 Task: Look for space in Gohāna, India from 9th July, 2023 to 16th July, 2023 for 2 adults, 1 child in price range Rs.8000 to Rs.16000. Place can be entire place with 2 bedrooms having 2 beds and 1 bathroom. Property type can be house, flat, guest house. Amenities needed are: washing machine. Booking option can be shelf check-in. Required host language is English.
Action: Mouse moved to (593, 158)
Screenshot: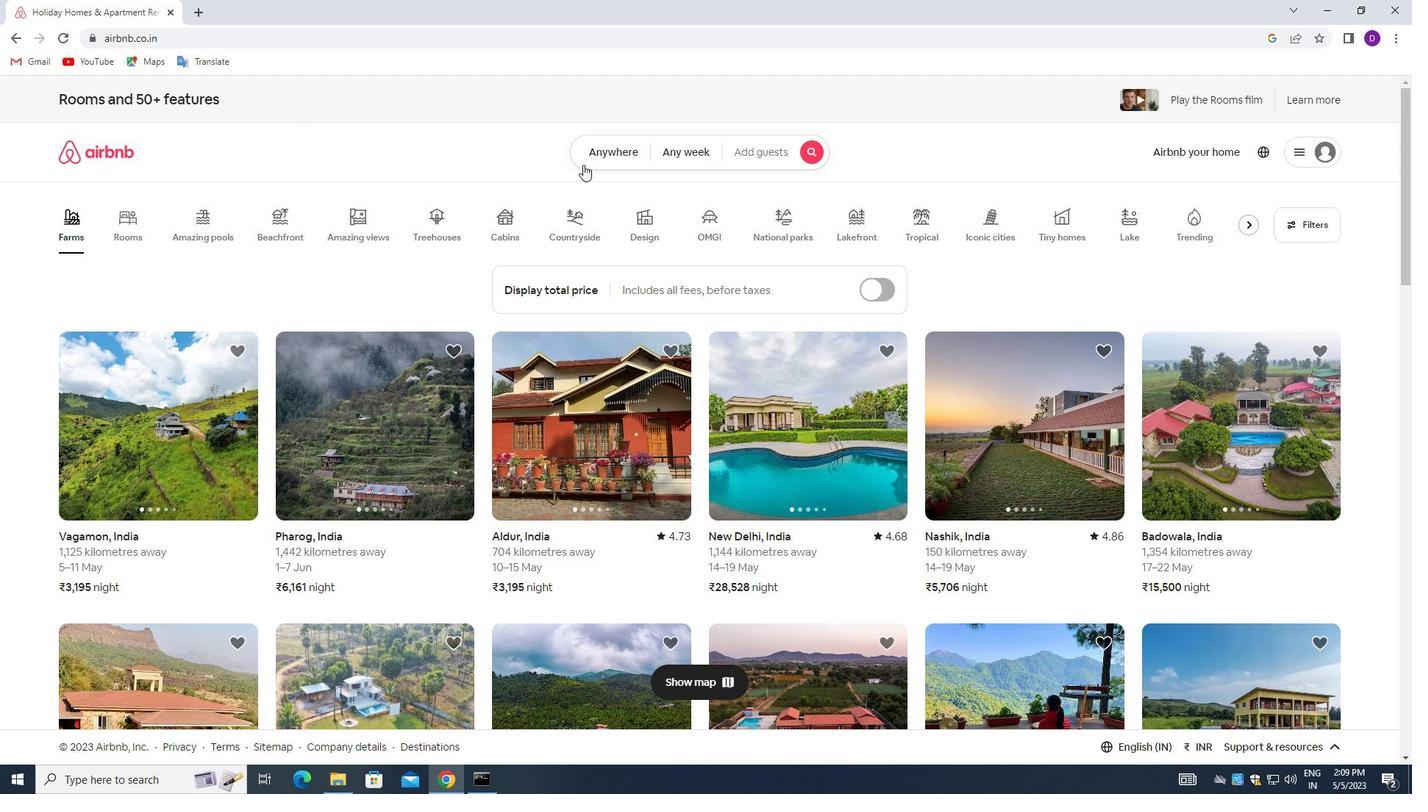 
Action: Mouse pressed left at (593, 158)
Screenshot: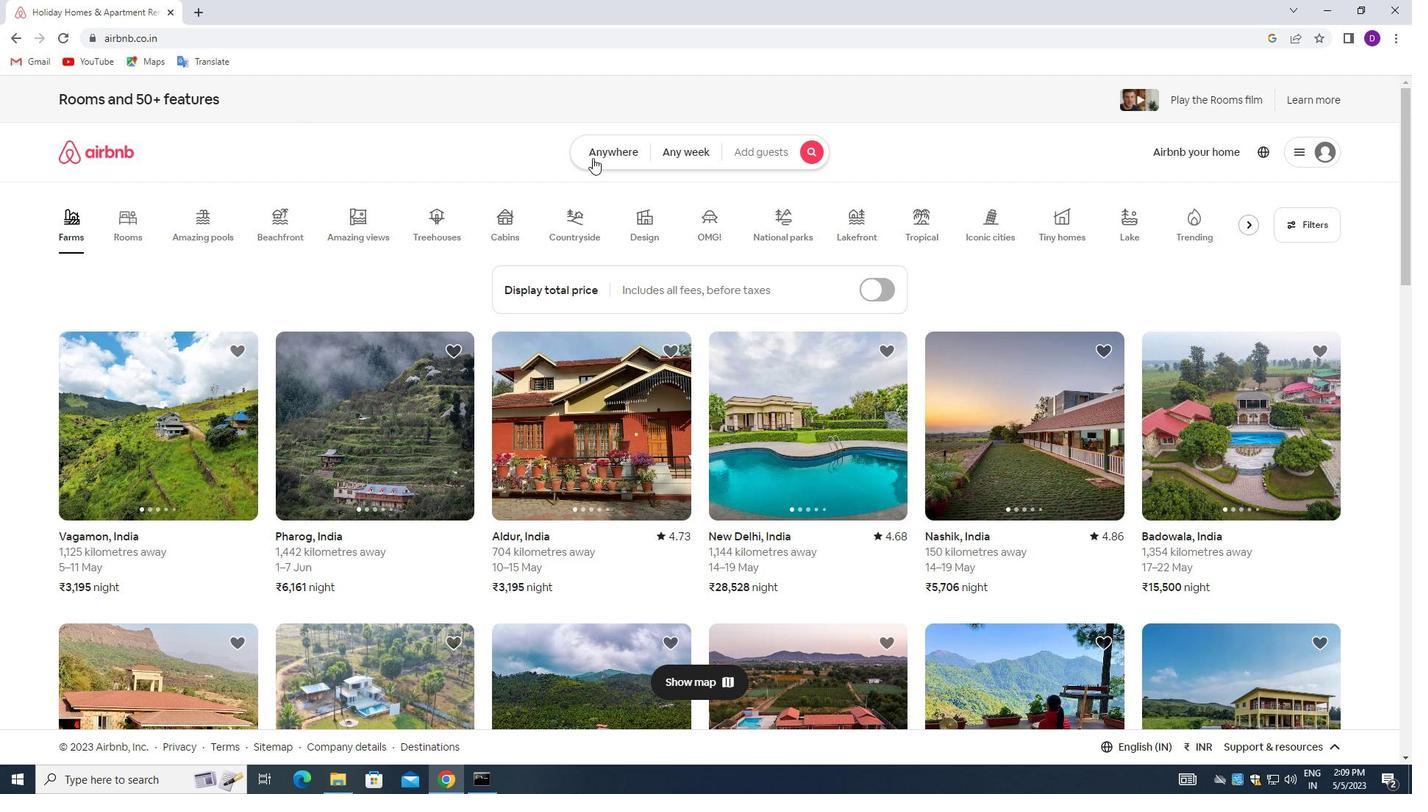 
Action: Mouse moved to (558, 209)
Screenshot: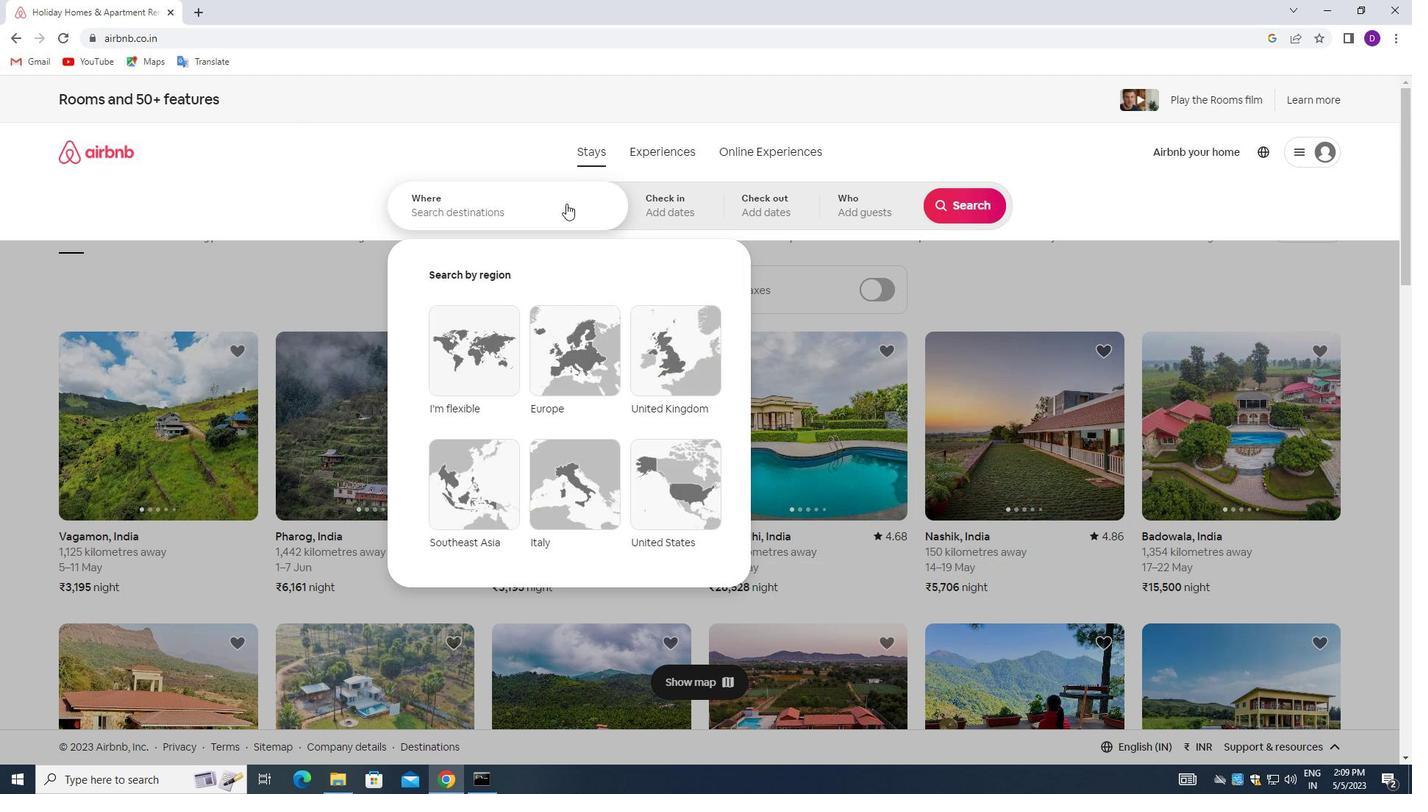 
Action: Mouse pressed left at (558, 209)
Screenshot: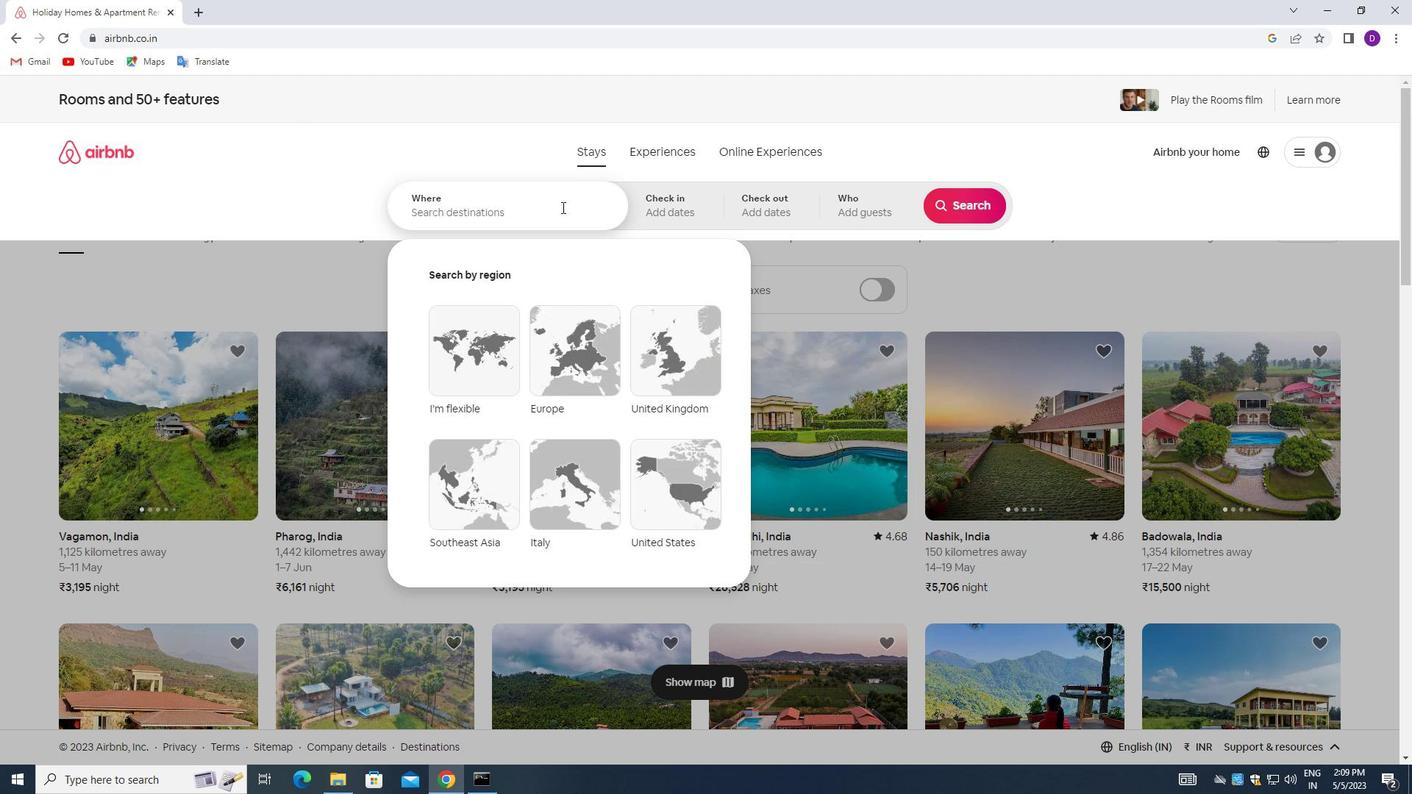 
Action: Mouse moved to (369, 171)
Screenshot: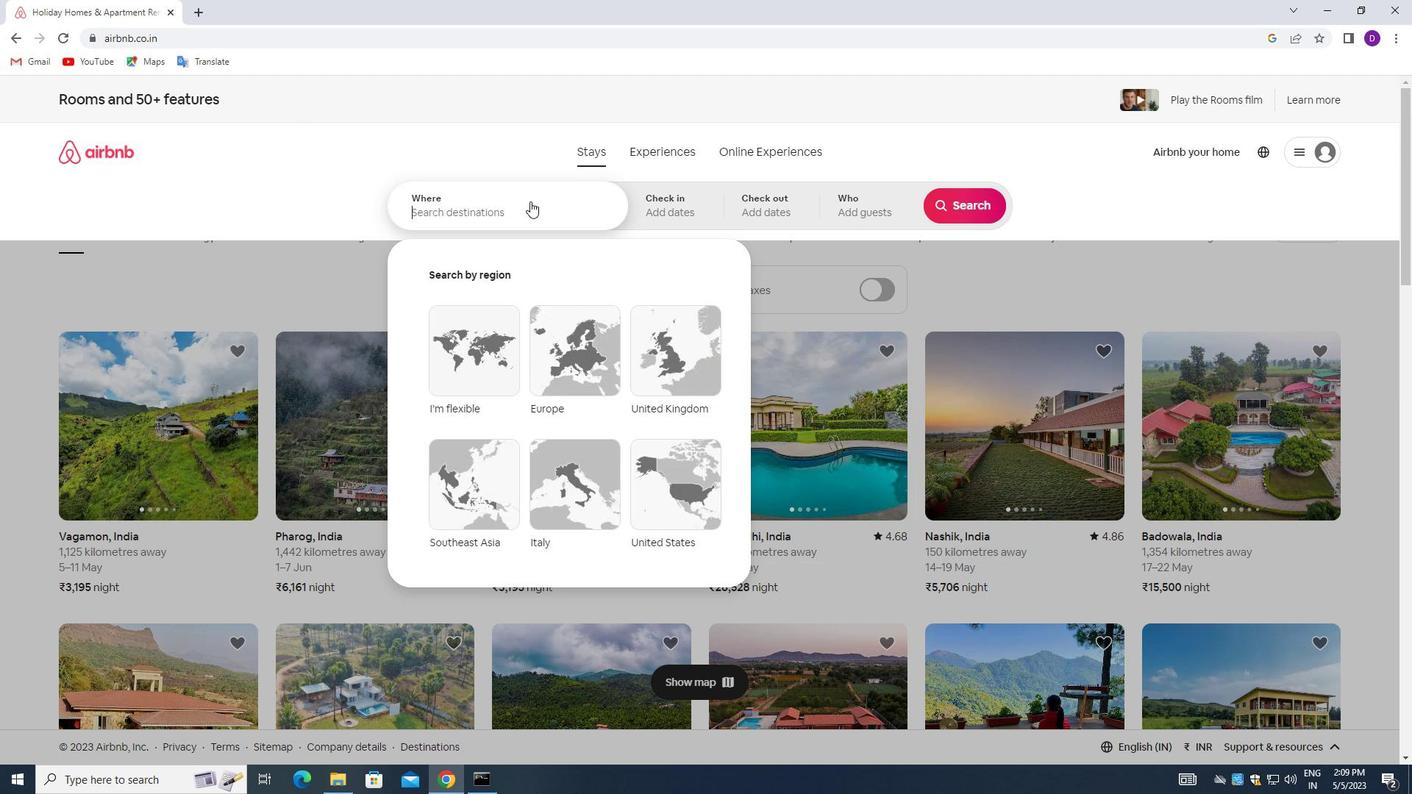 
Action: Key pressed <Key.shift_r>Gohana,<Key.space><Key.shift>INDIA<Key.enter>
Screenshot: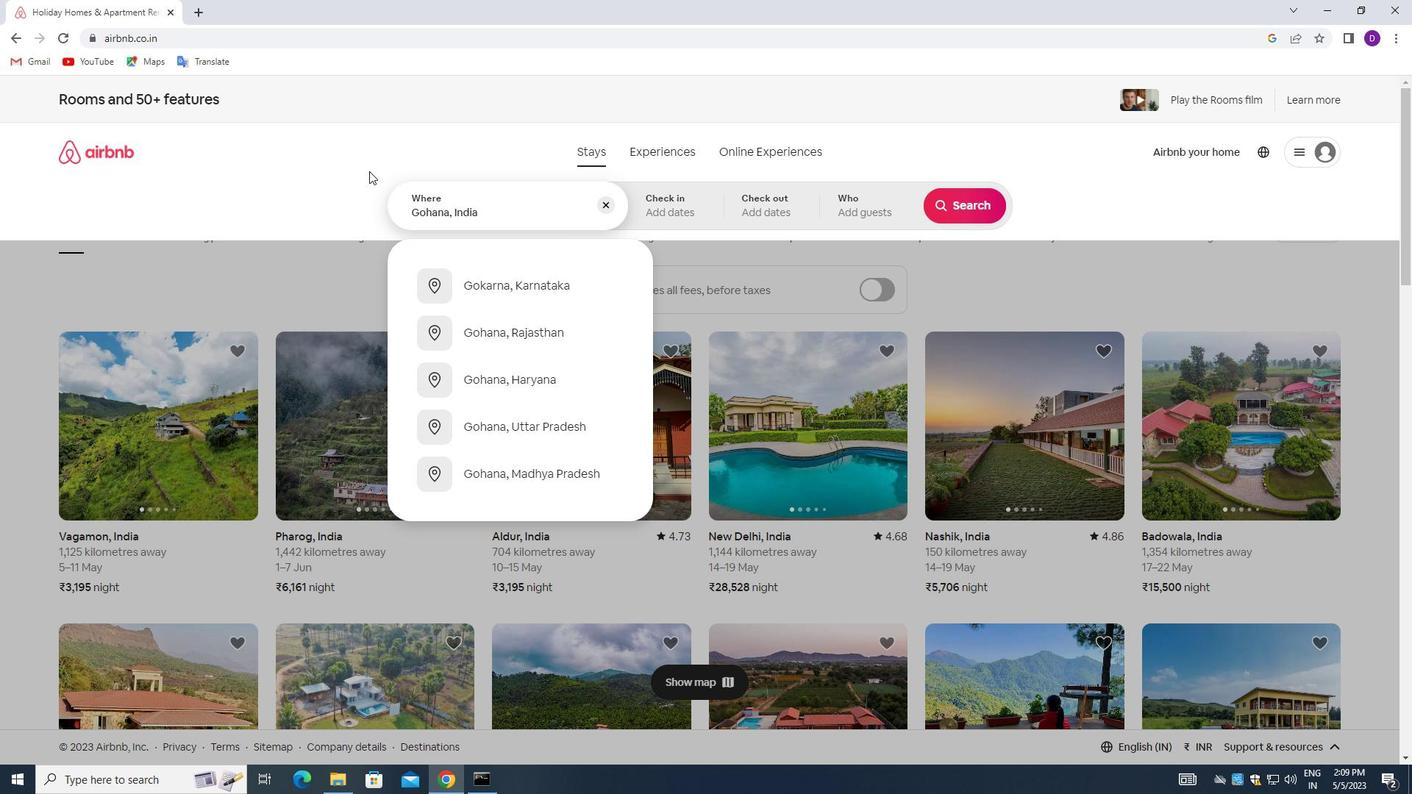 
Action: Mouse moved to (964, 324)
Screenshot: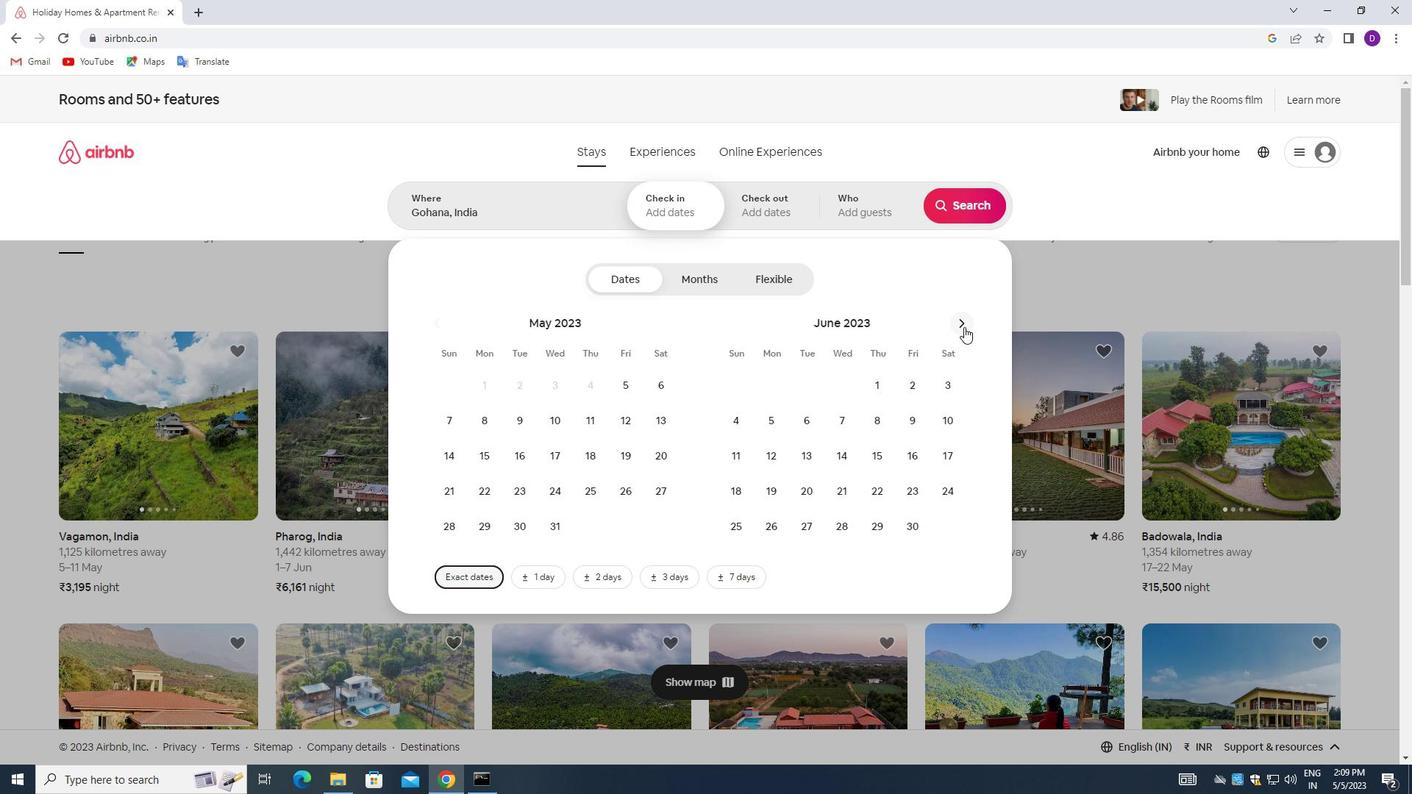 
Action: Mouse pressed left at (964, 324)
Screenshot: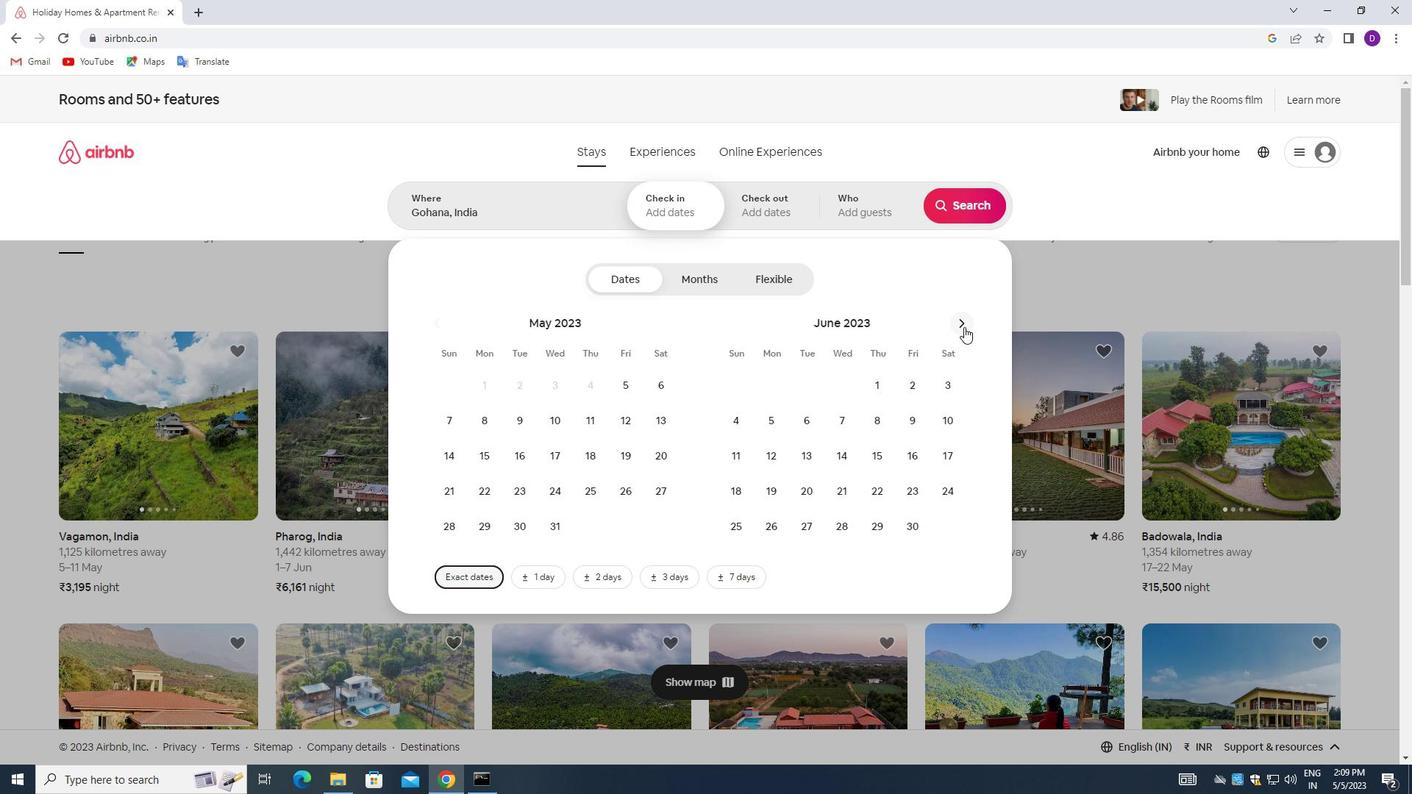 
Action: Mouse moved to (739, 451)
Screenshot: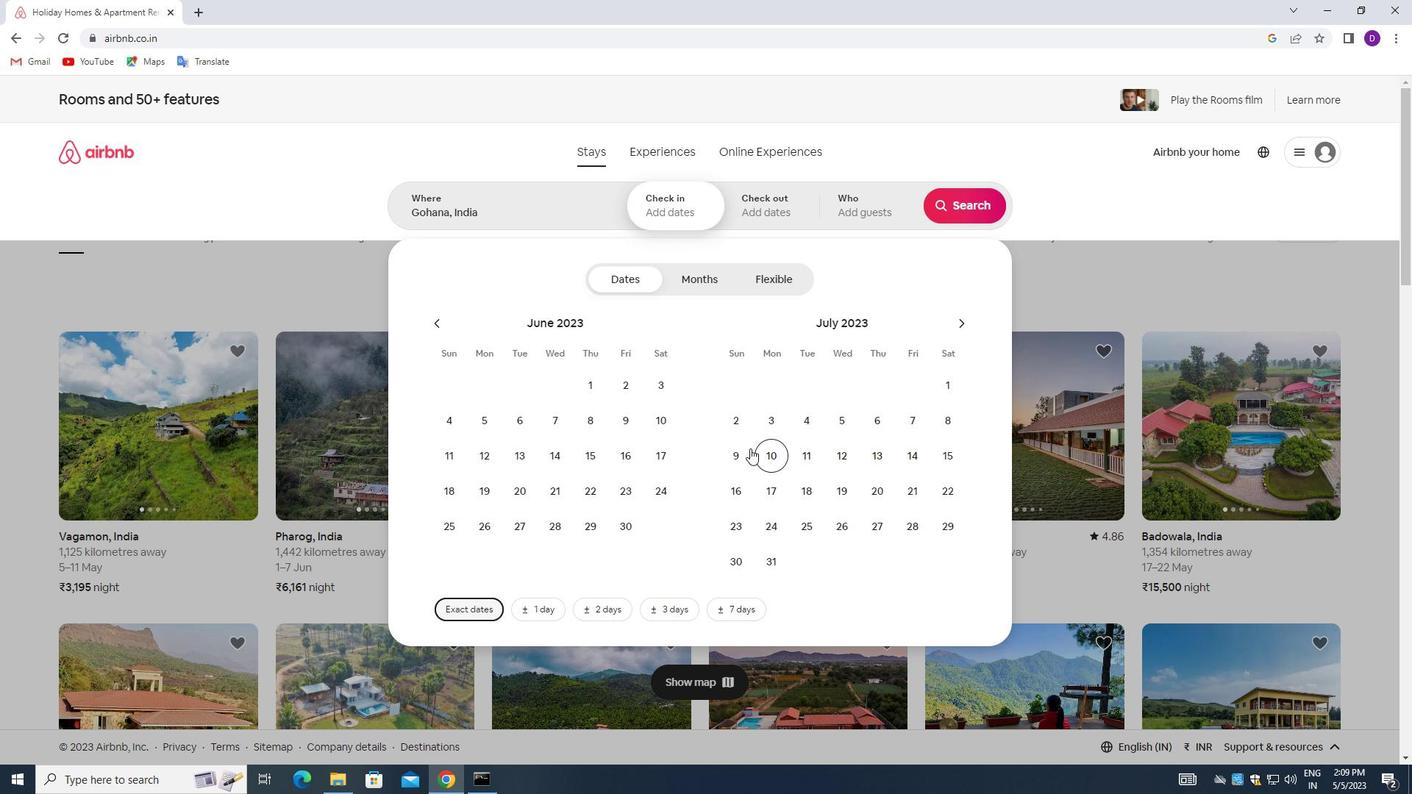 
Action: Mouse pressed left at (739, 451)
Screenshot: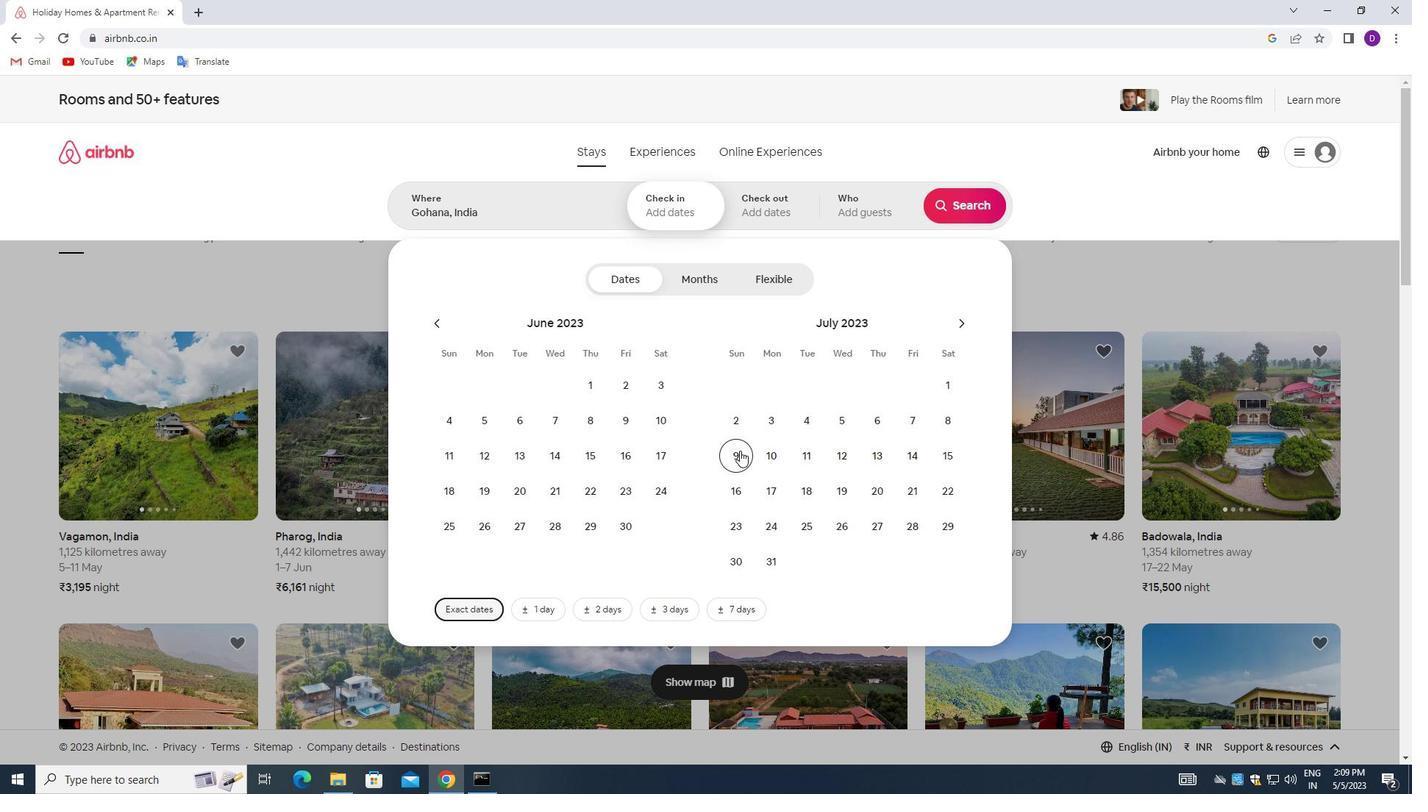 
Action: Mouse moved to (748, 491)
Screenshot: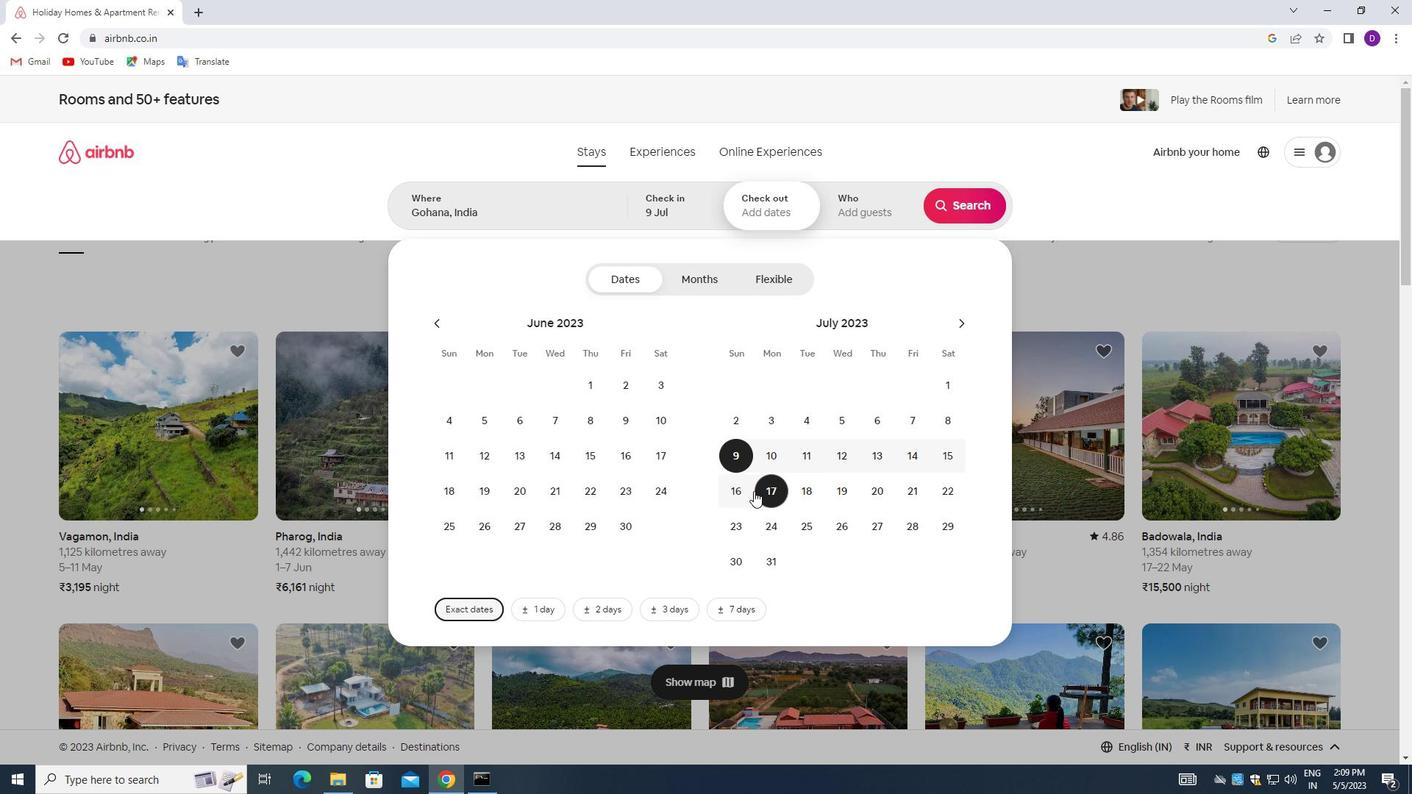 
Action: Mouse pressed left at (748, 491)
Screenshot: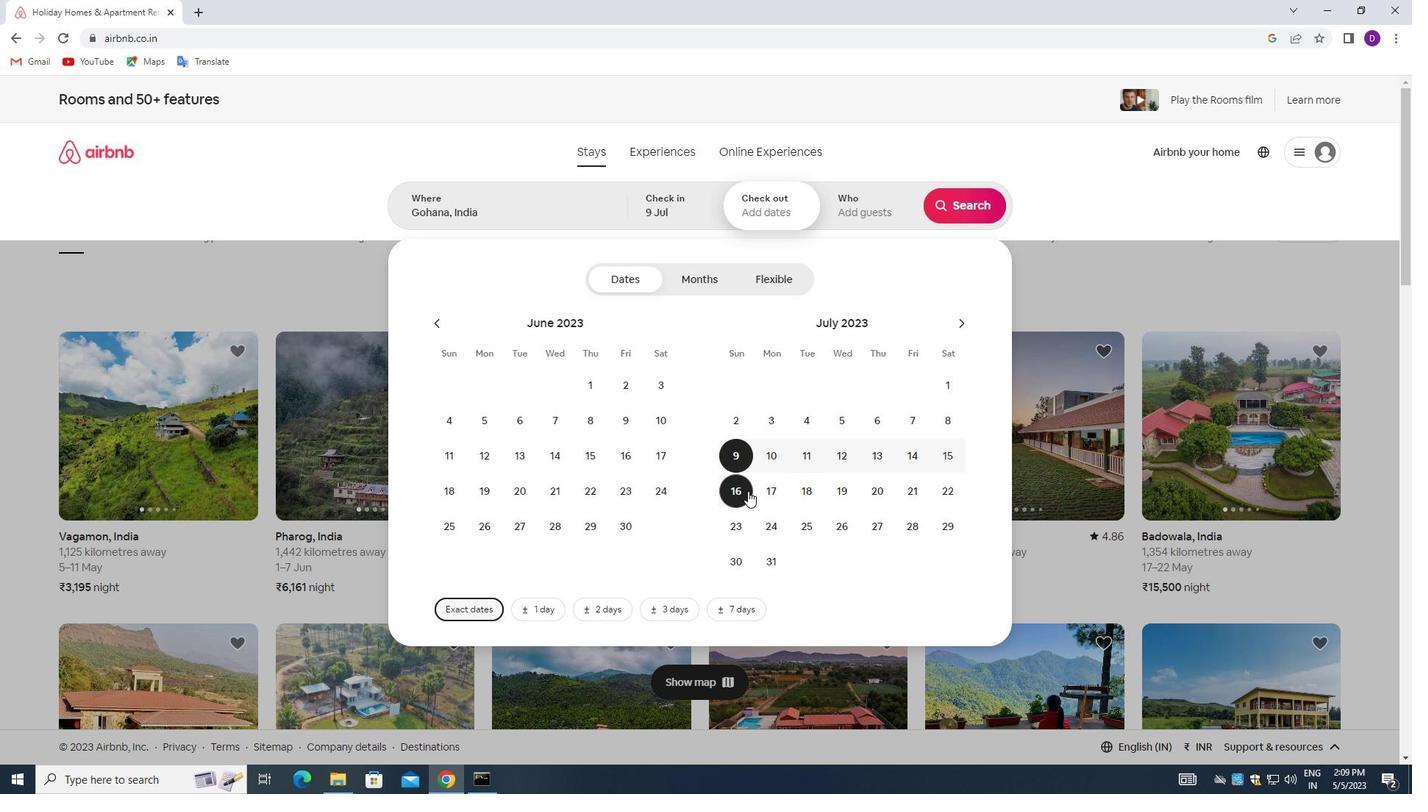 
Action: Mouse moved to (842, 206)
Screenshot: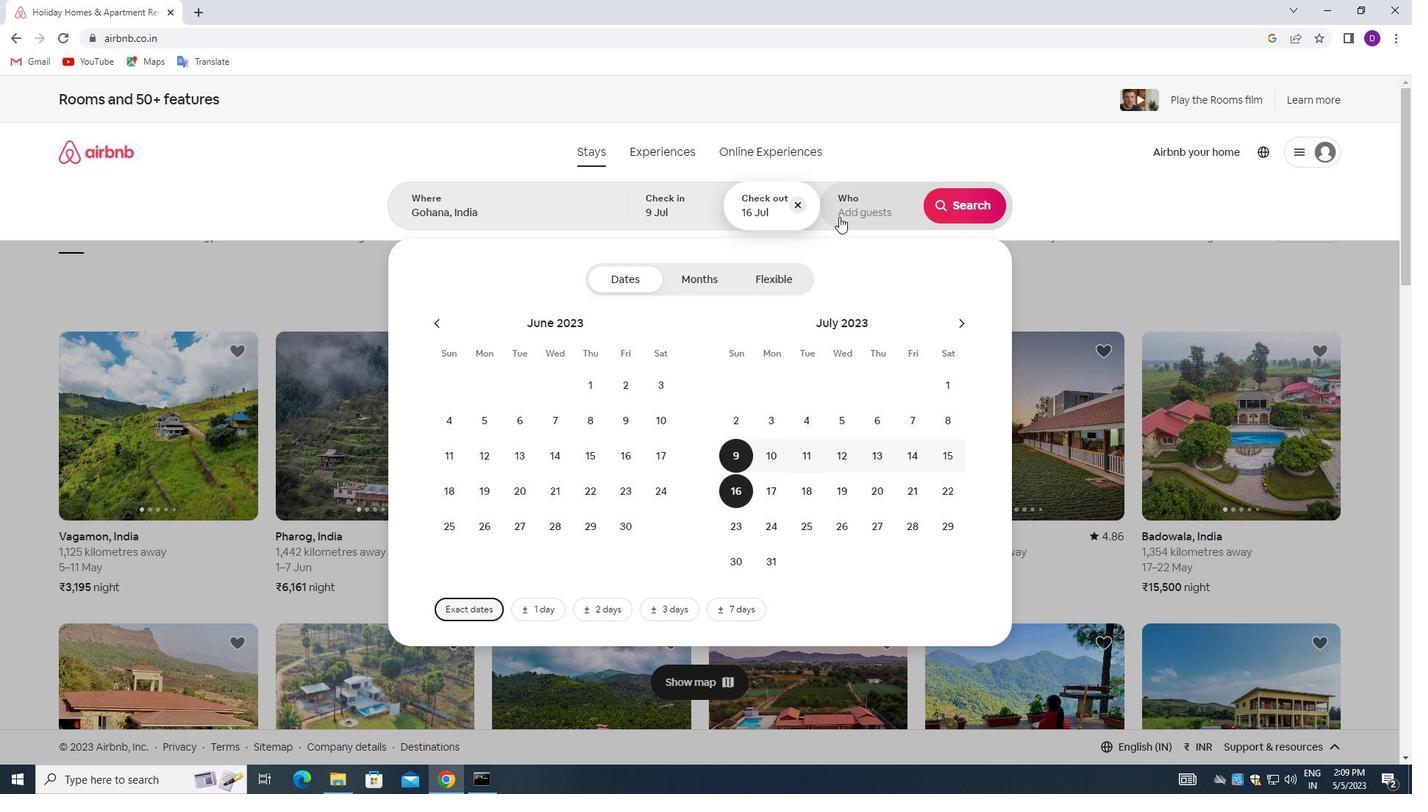 
Action: Mouse pressed left at (842, 206)
Screenshot: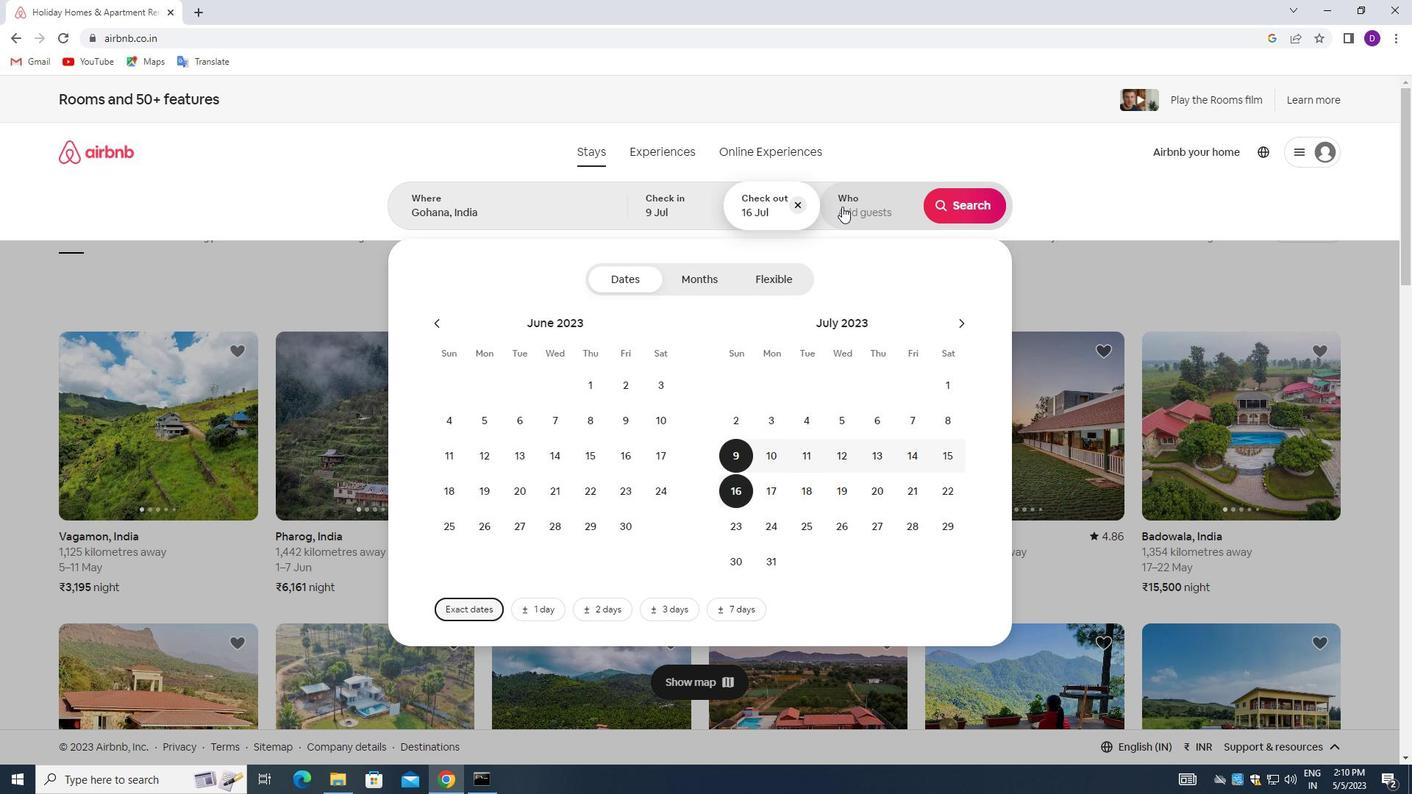 
Action: Mouse moved to (969, 284)
Screenshot: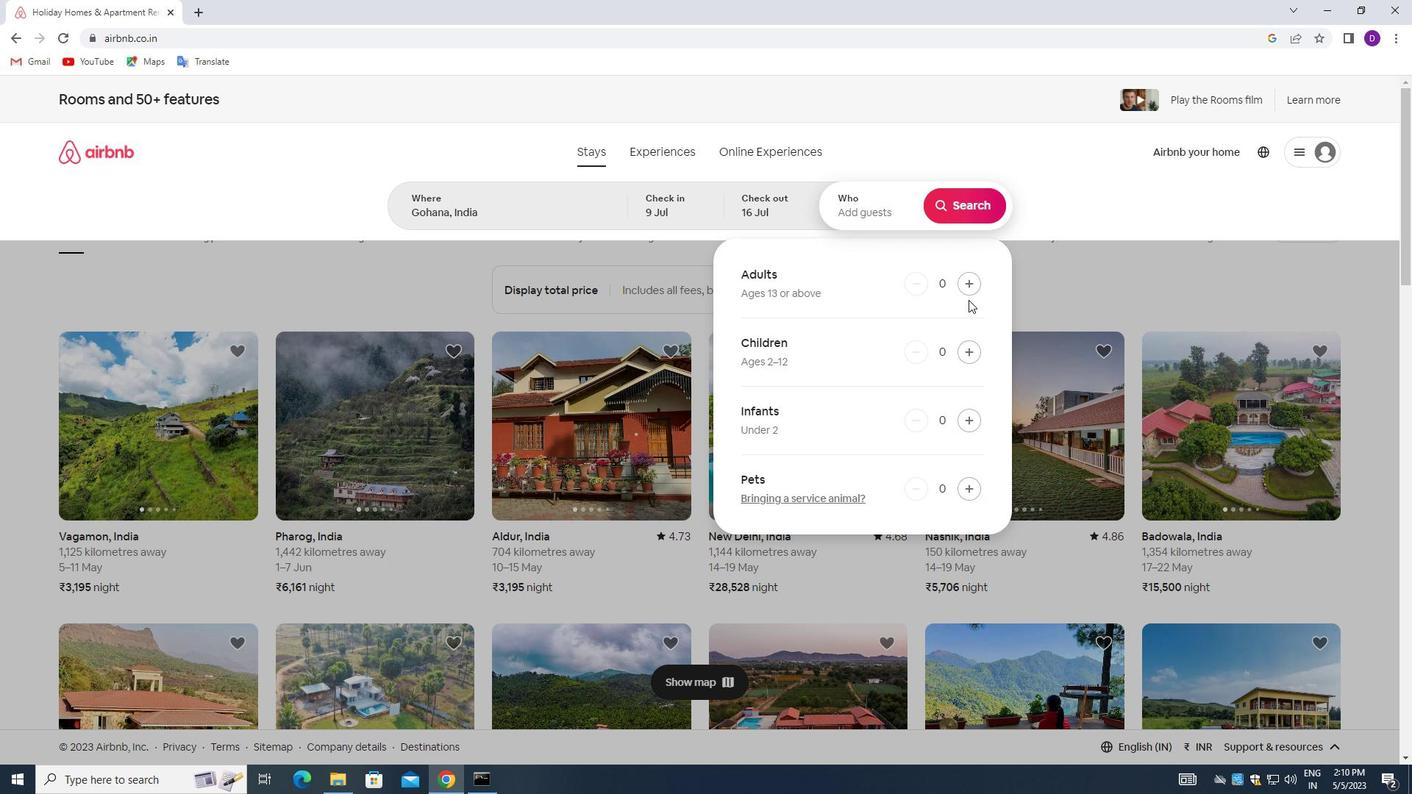 
Action: Mouse pressed left at (969, 284)
Screenshot: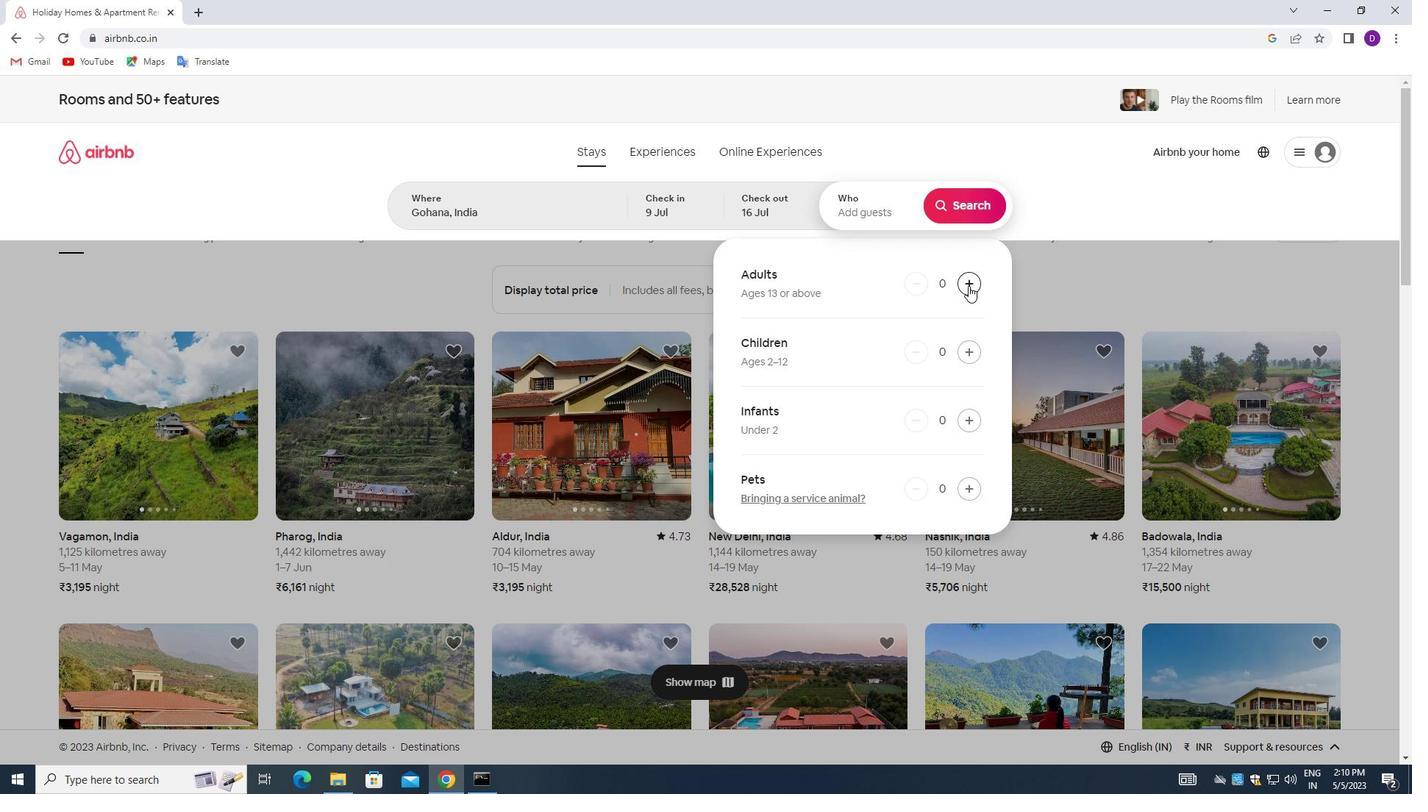
Action: Mouse pressed left at (969, 284)
Screenshot: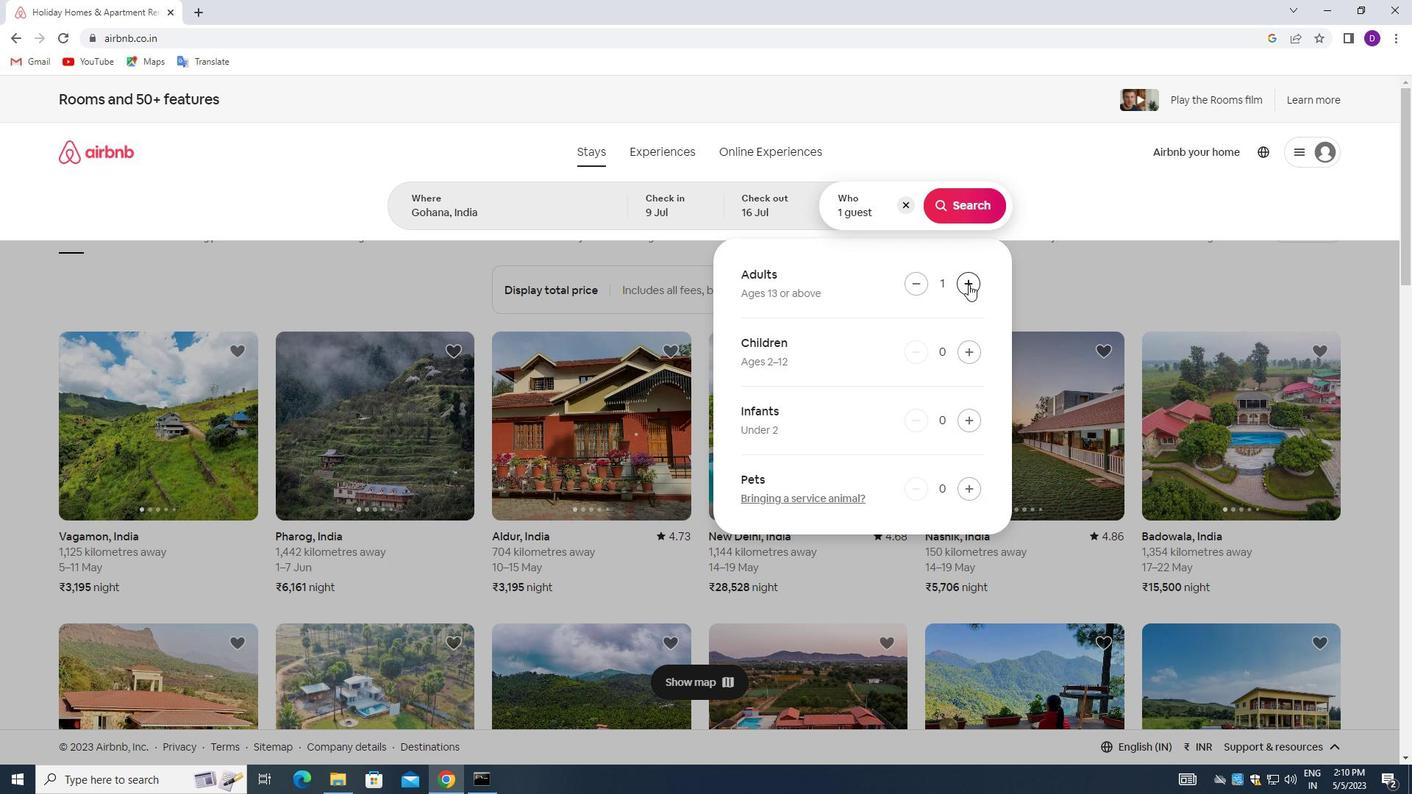 
Action: Mouse moved to (963, 350)
Screenshot: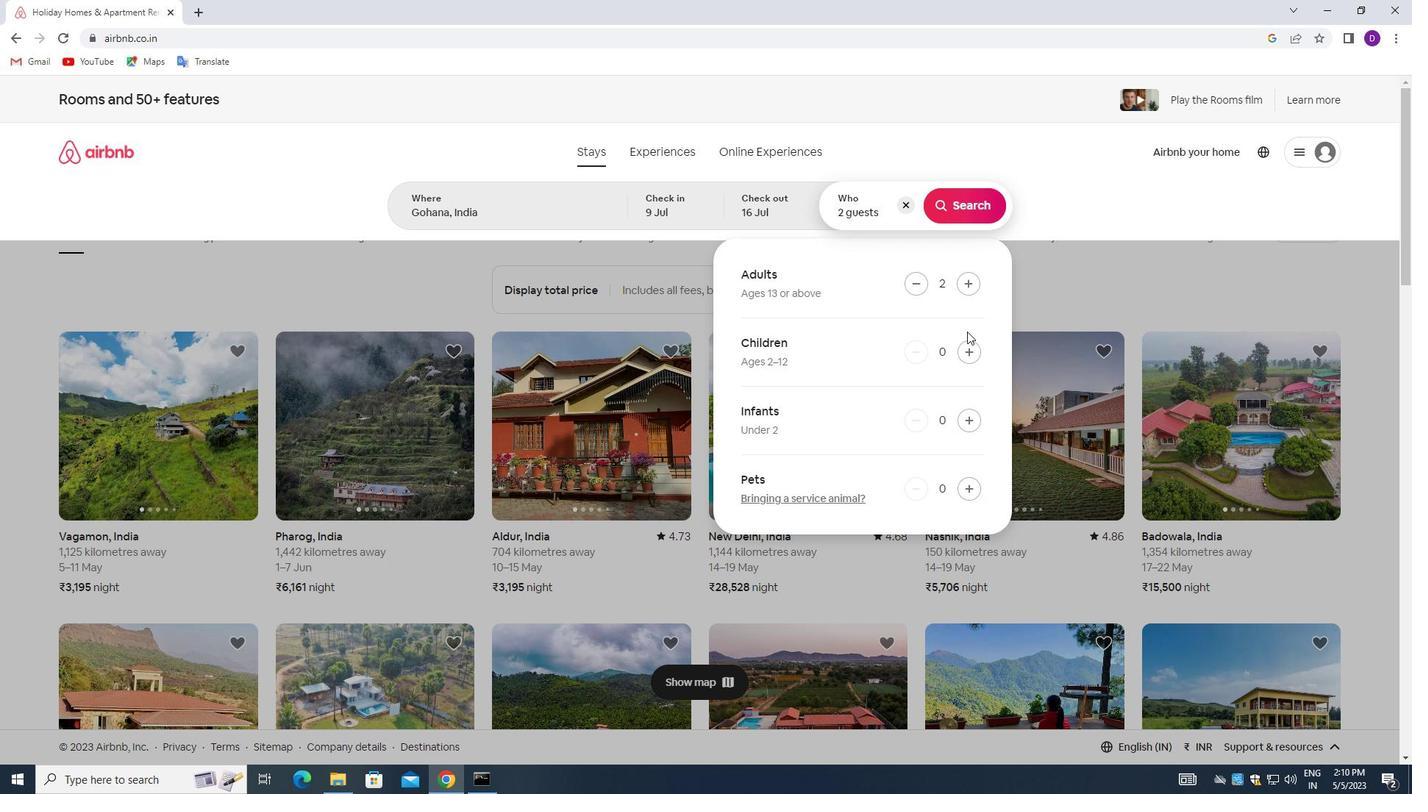 
Action: Mouse pressed left at (963, 350)
Screenshot: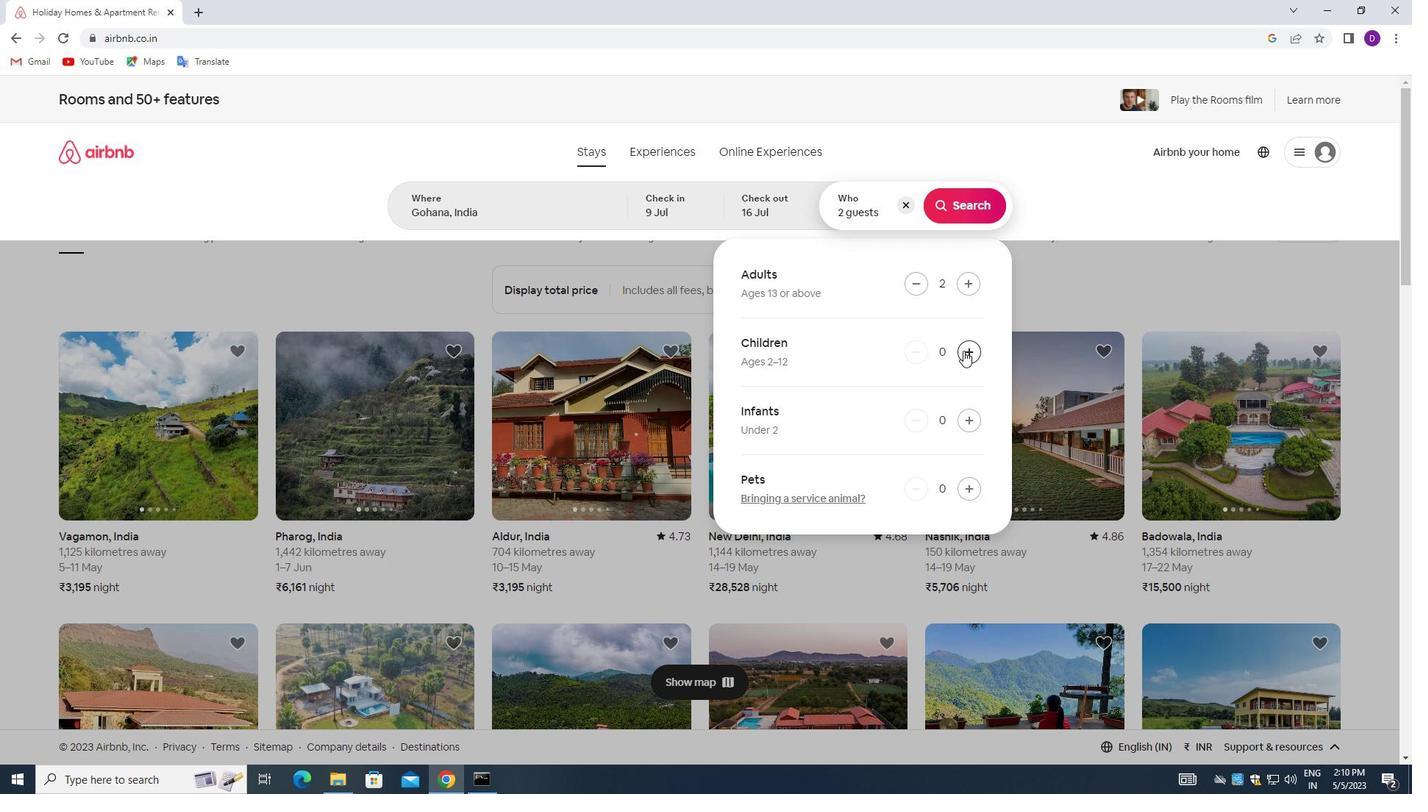 
Action: Mouse moved to (949, 206)
Screenshot: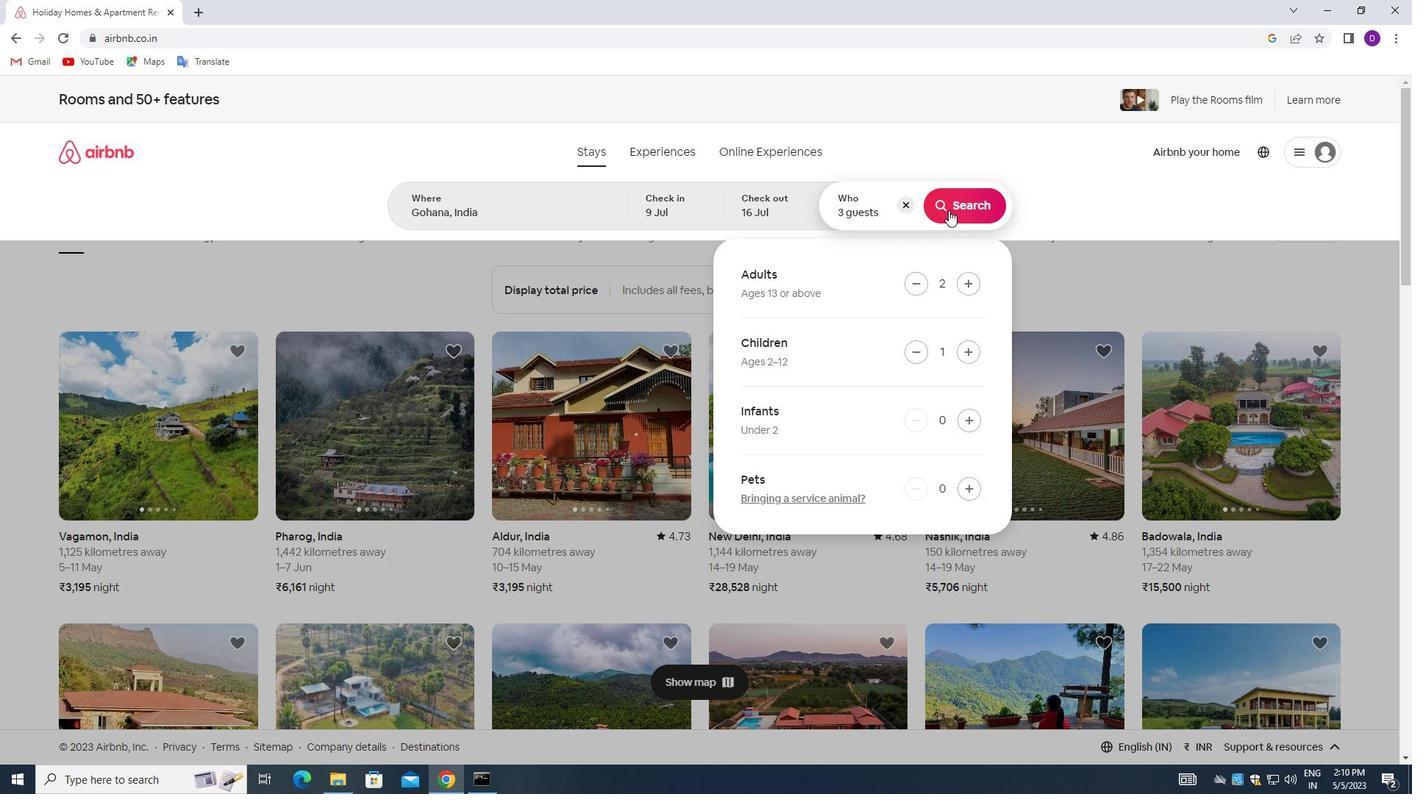 
Action: Mouse pressed left at (949, 206)
Screenshot: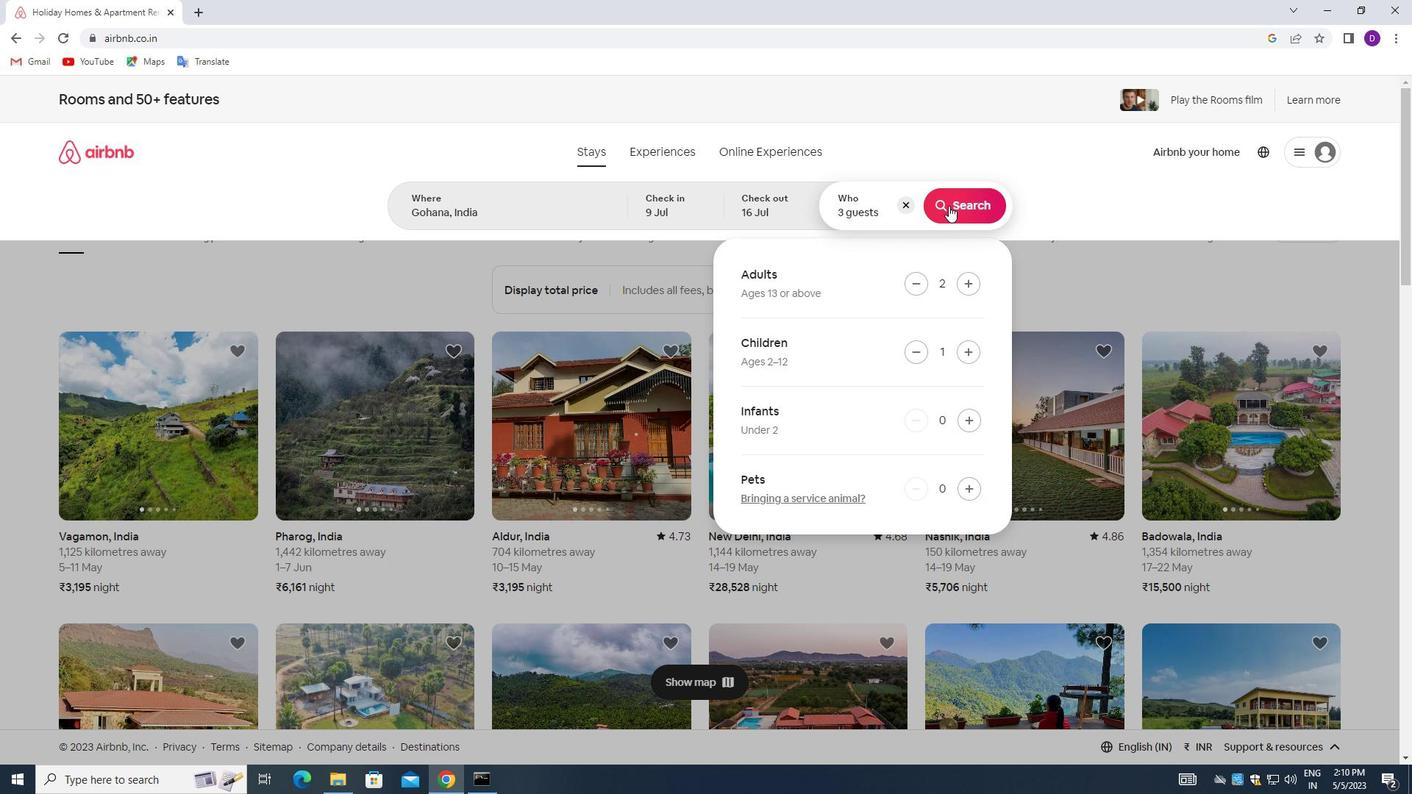 
Action: Mouse moved to (1336, 160)
Screenshot: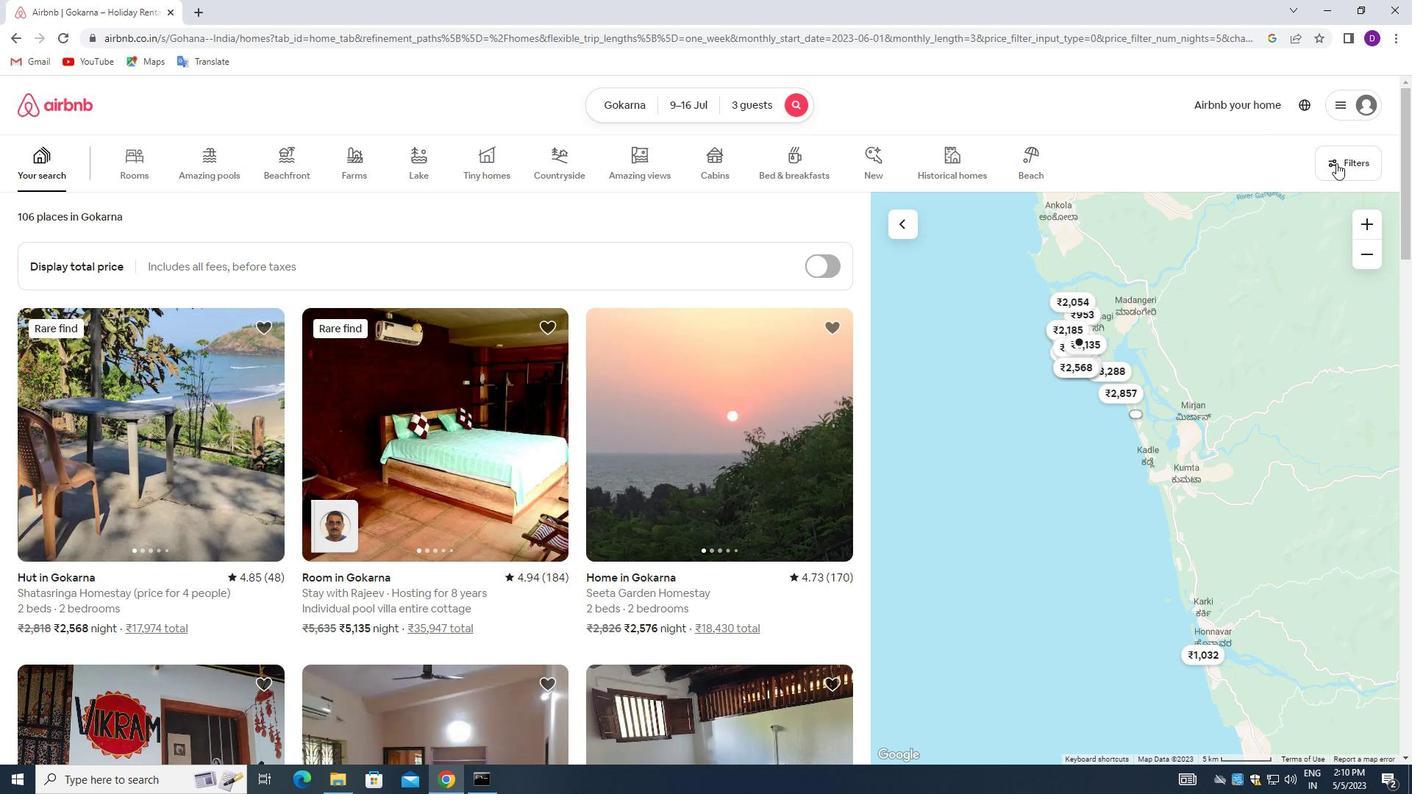 
Action: Mouse pressed left at (1336, 160)
Screenshot: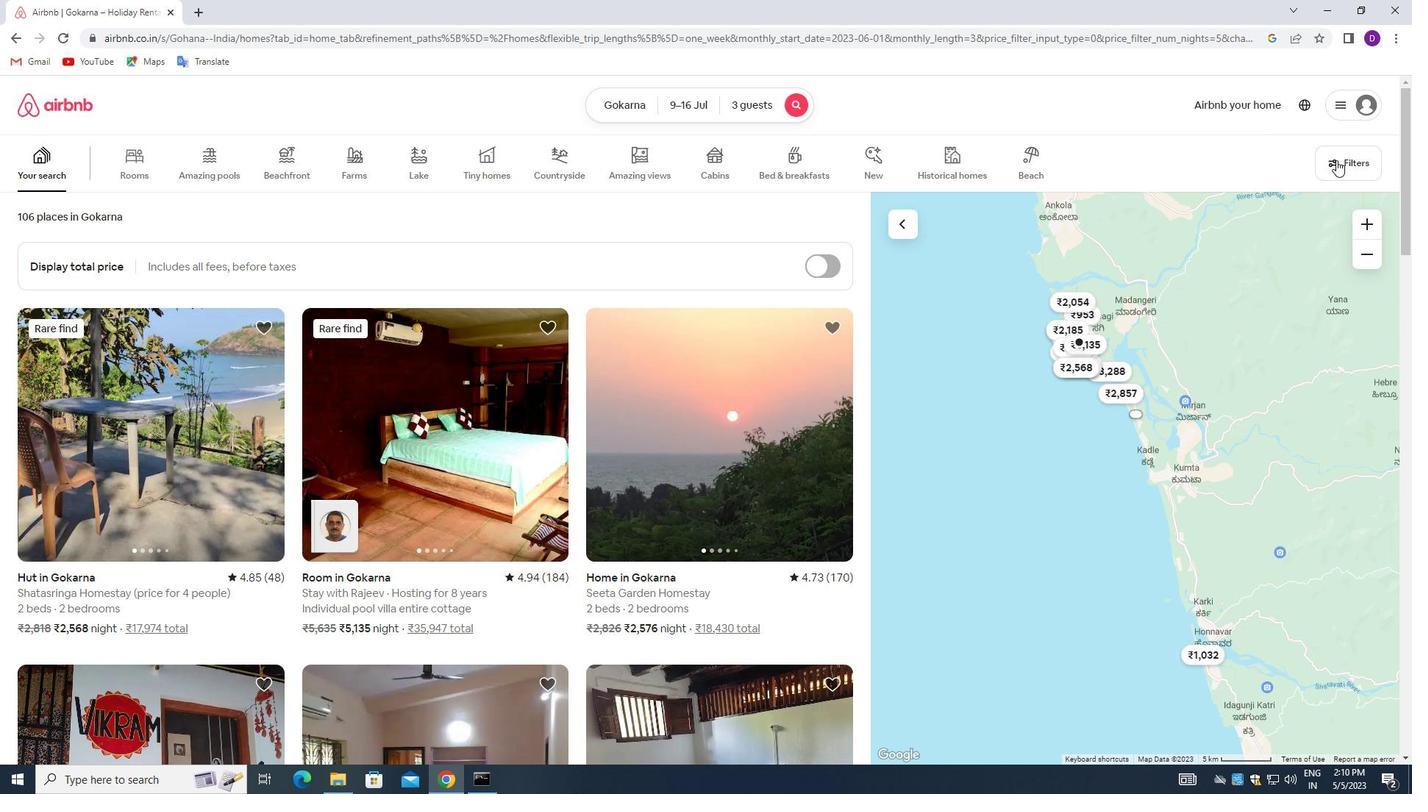 
Action: Mouse moved to (521, 509)
Screenshot: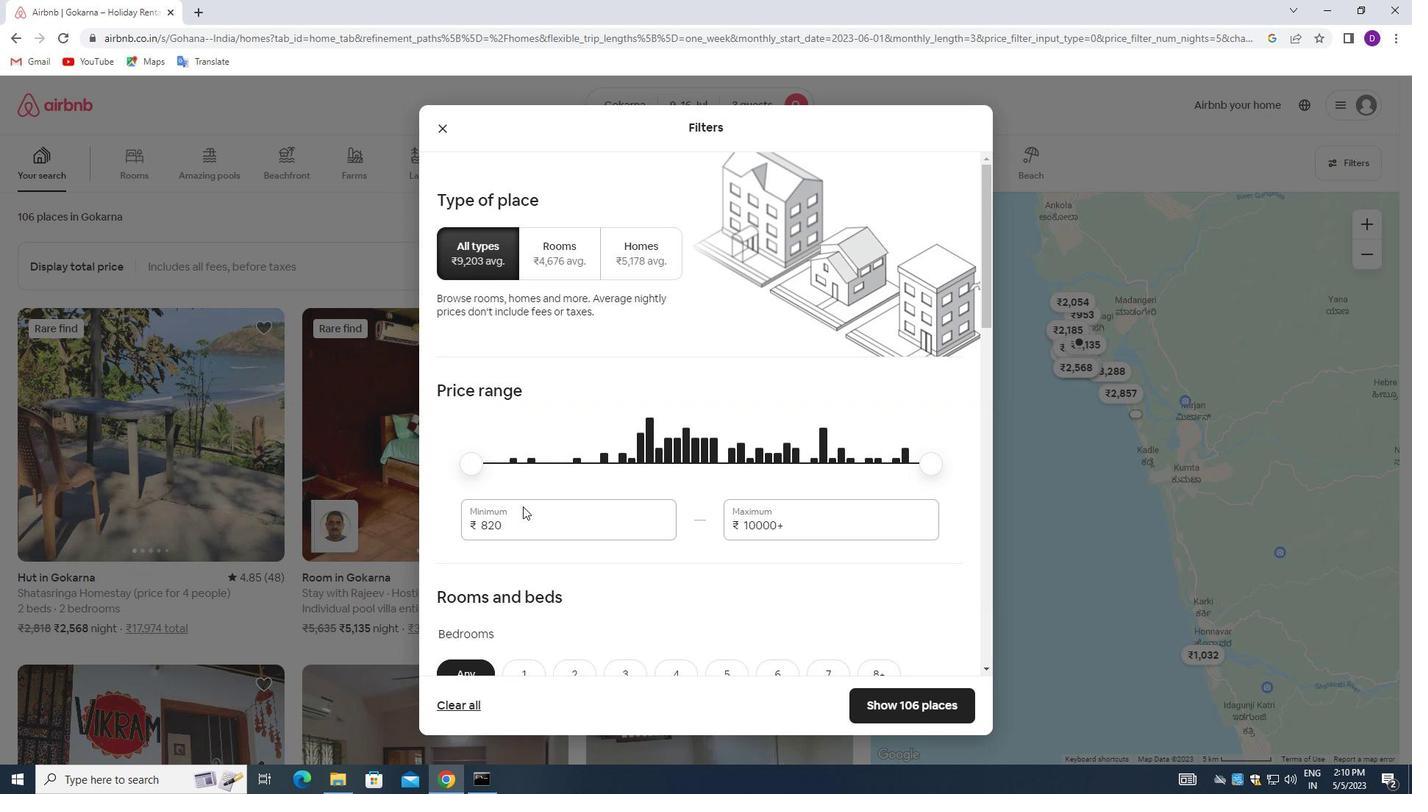 
Action: Mouse scrolled (521, 508) with delta (0, 0)
Screenshot: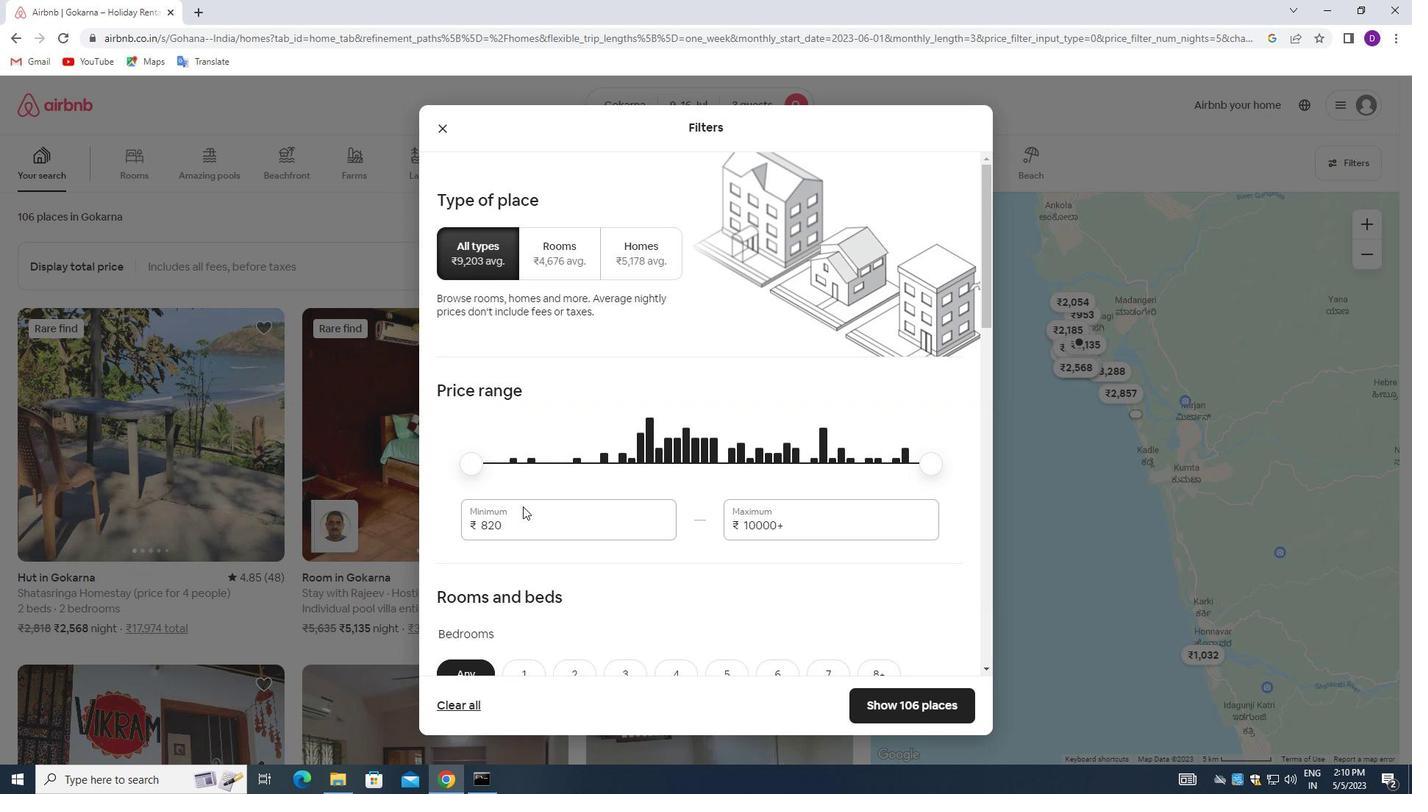 
Action: Mouse moved to (507, 448)
Screenshot: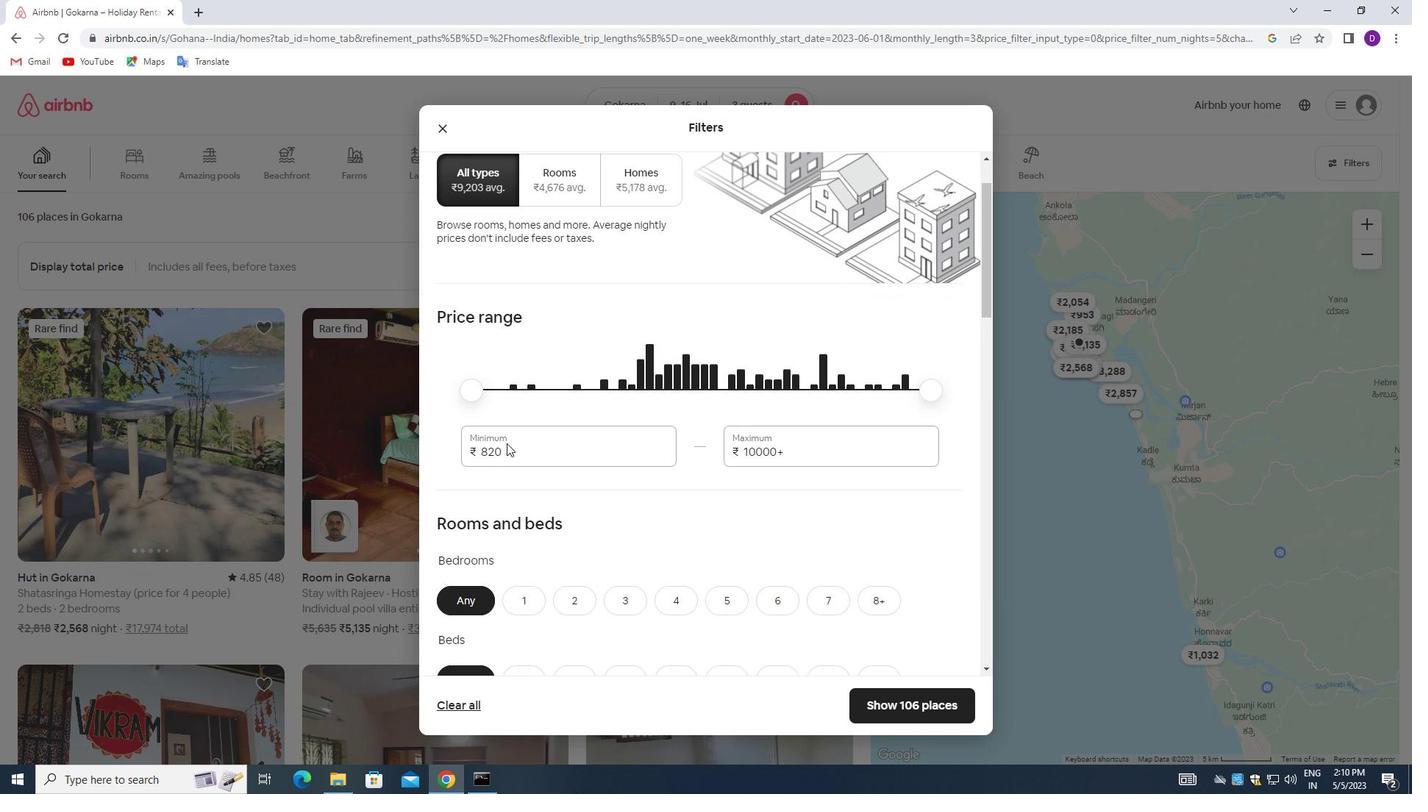 
Action: Mouse pressed left at (507, 448)
Screenshot: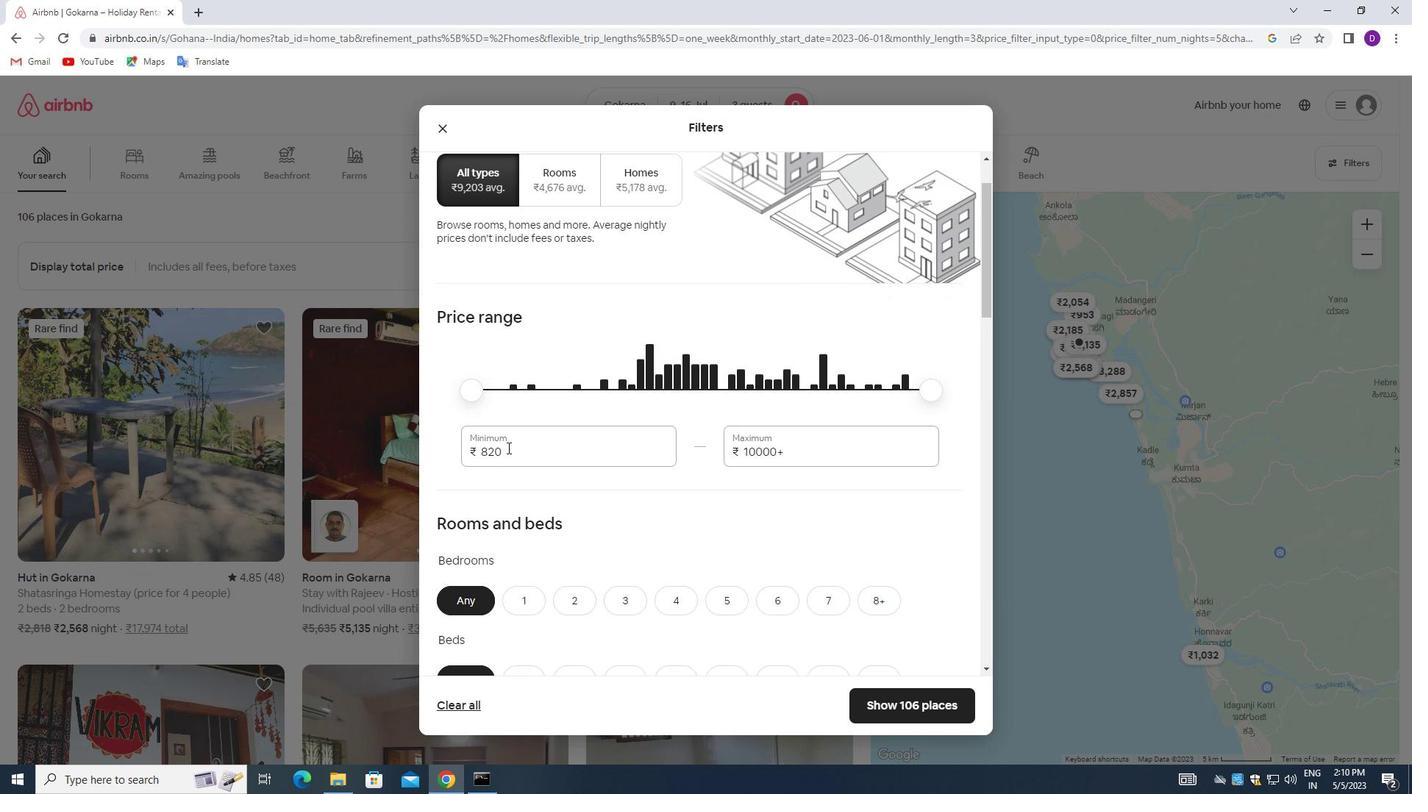 
Action: Mouse pressed left at (507, 448)
Screenshot: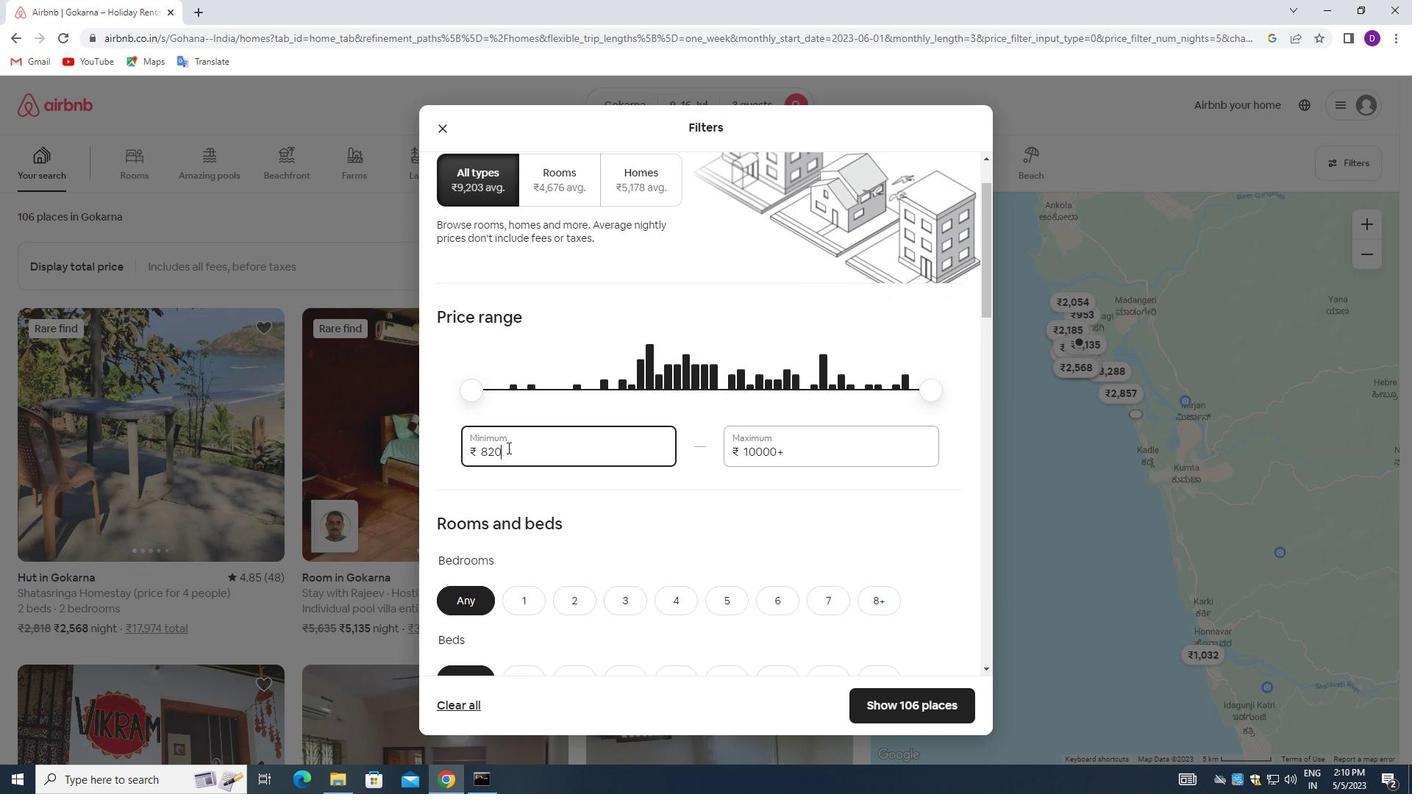 
Action: Key pressed 8000<Key.tab>16000
Screenshot: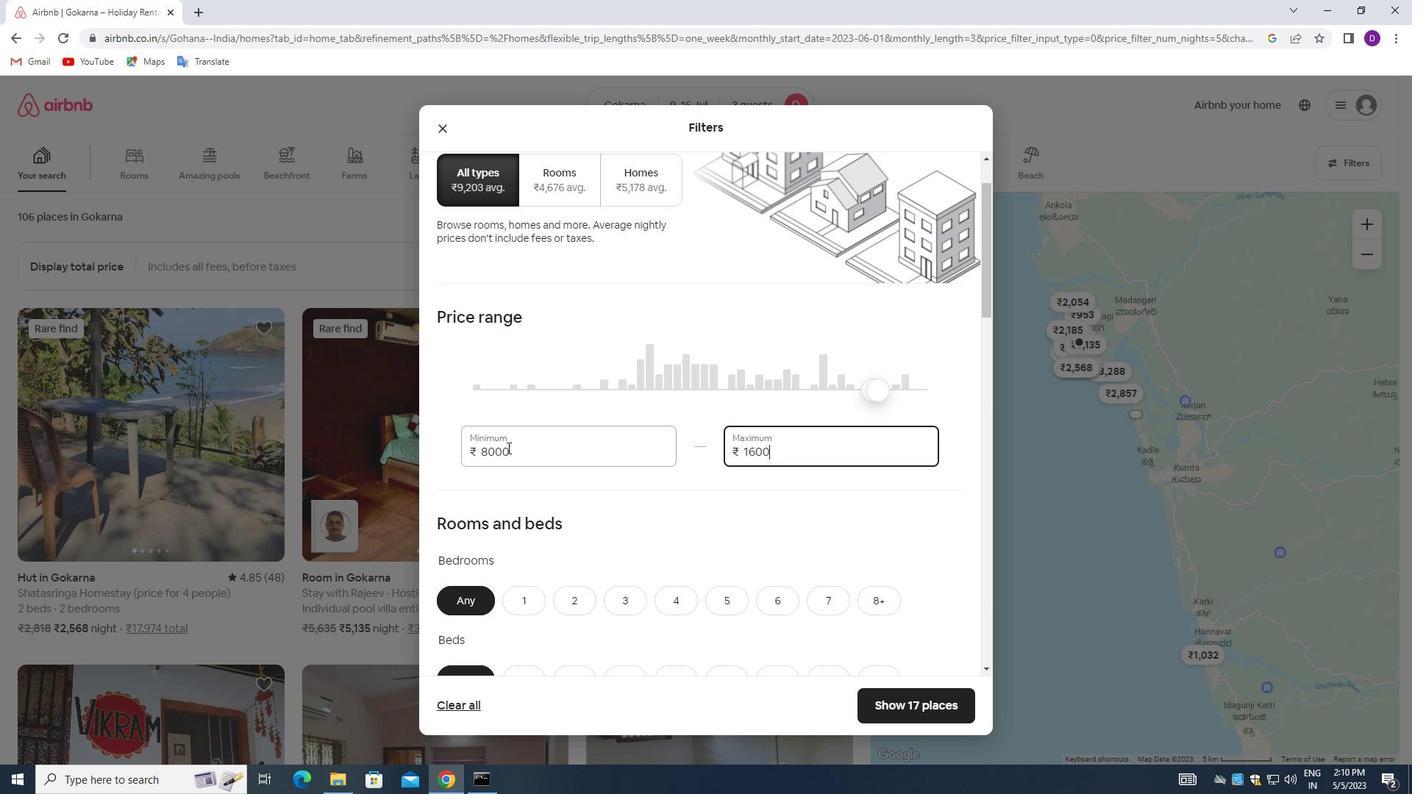 
Action: Mouse moved to (630, 517)
Screenshot: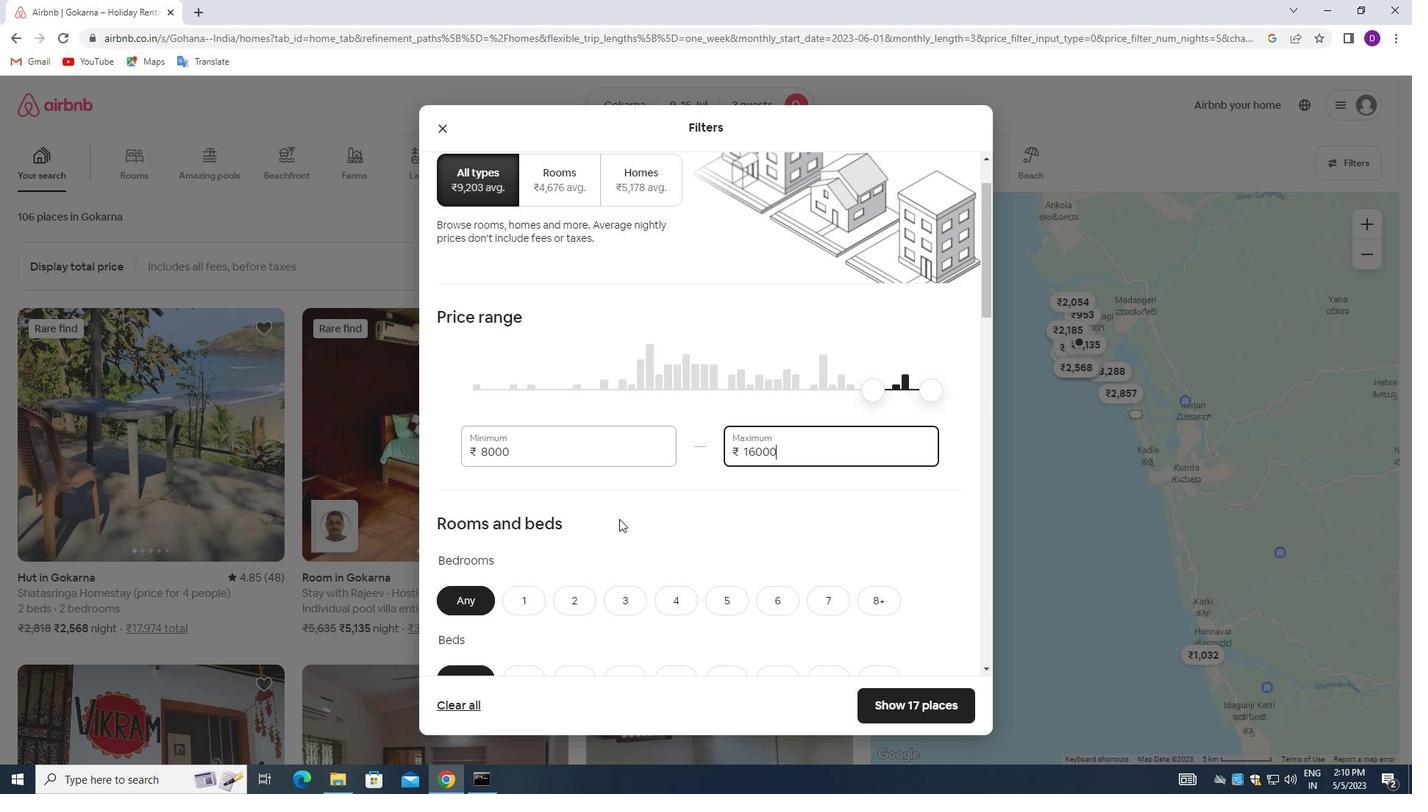 
Action: Mouse scrolled (630, 516) with delta (0, 0)
Screenshot: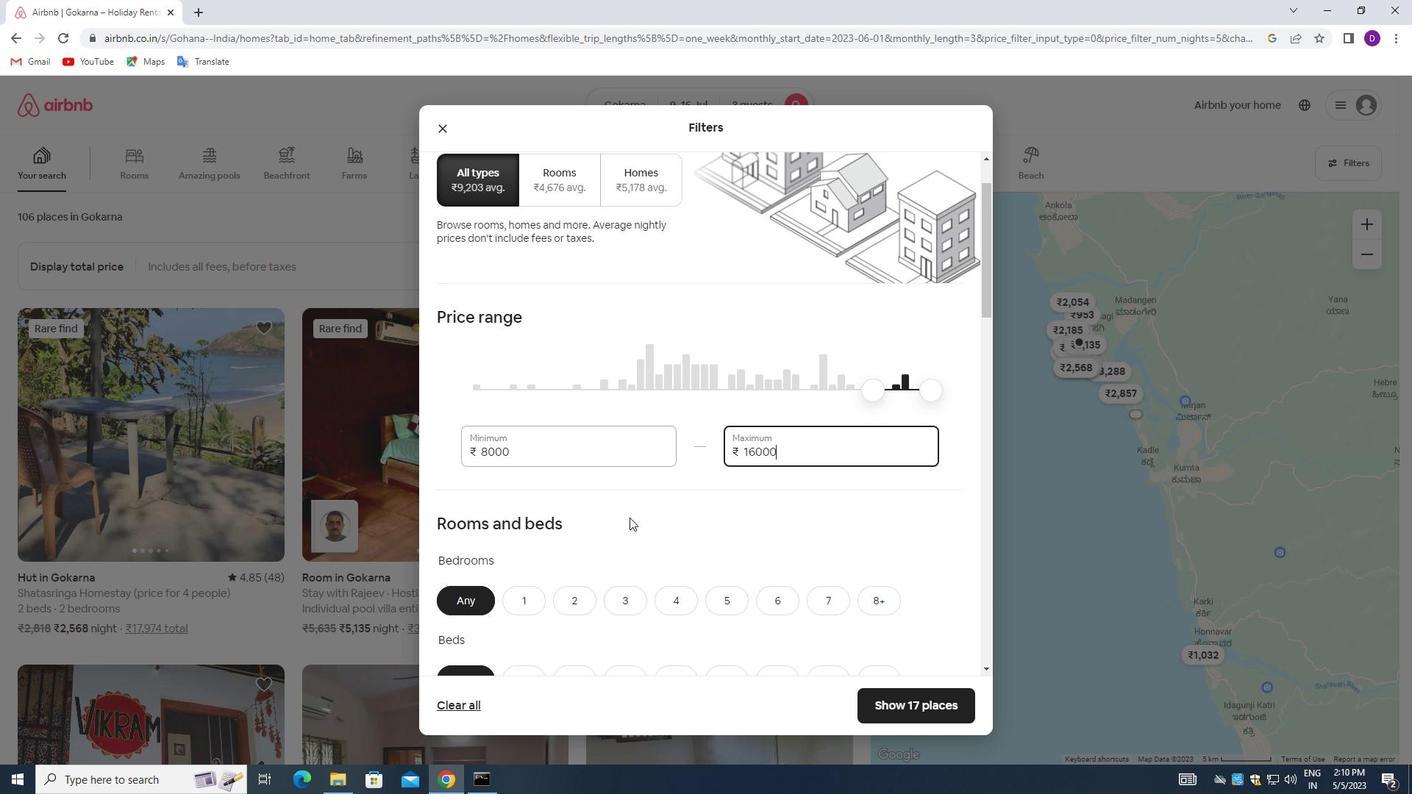 
Action: Mouse scrolled (630, 516) with delta (0, 0)
Screenshot: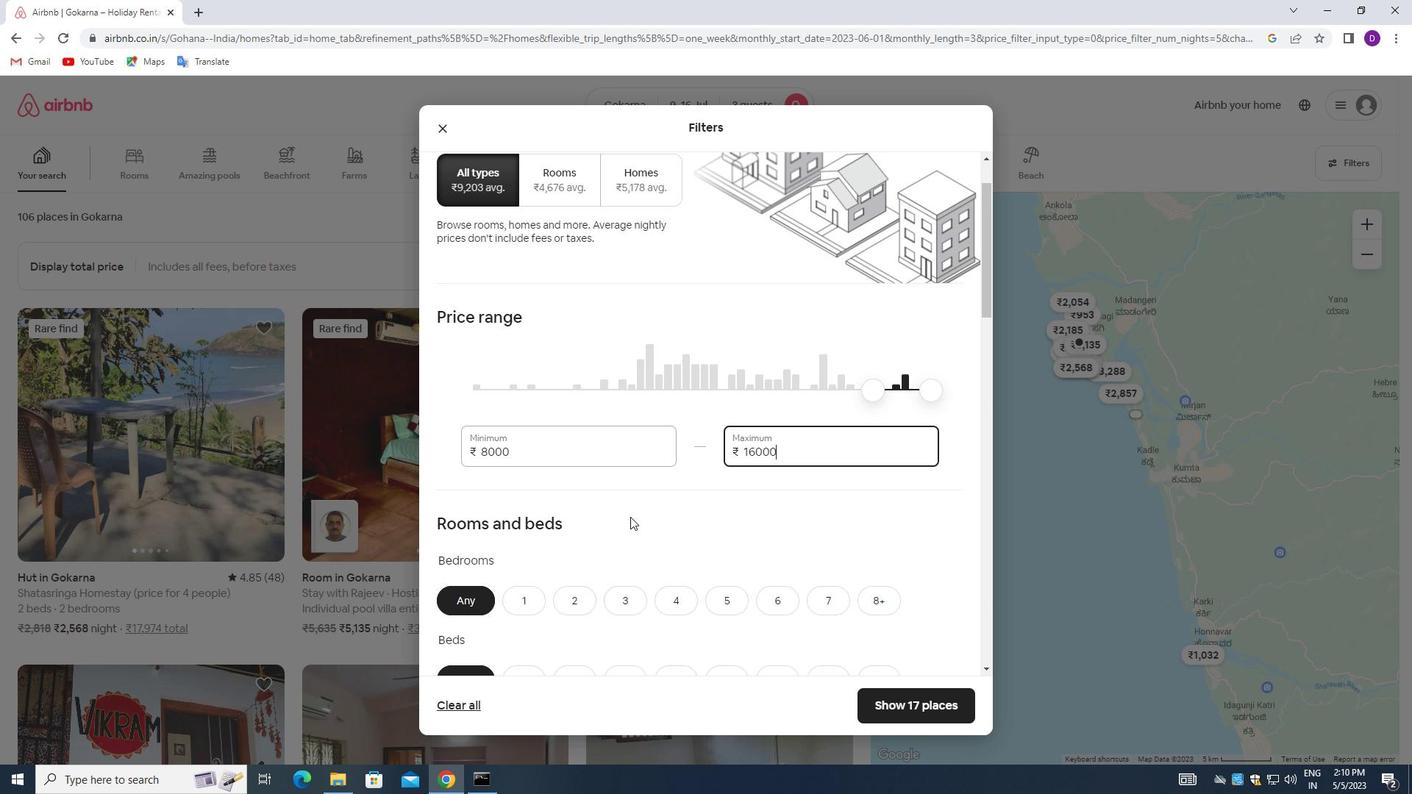 
Action: Mouse scrolled (630, 516) with delta (0, 0)
Screenshot: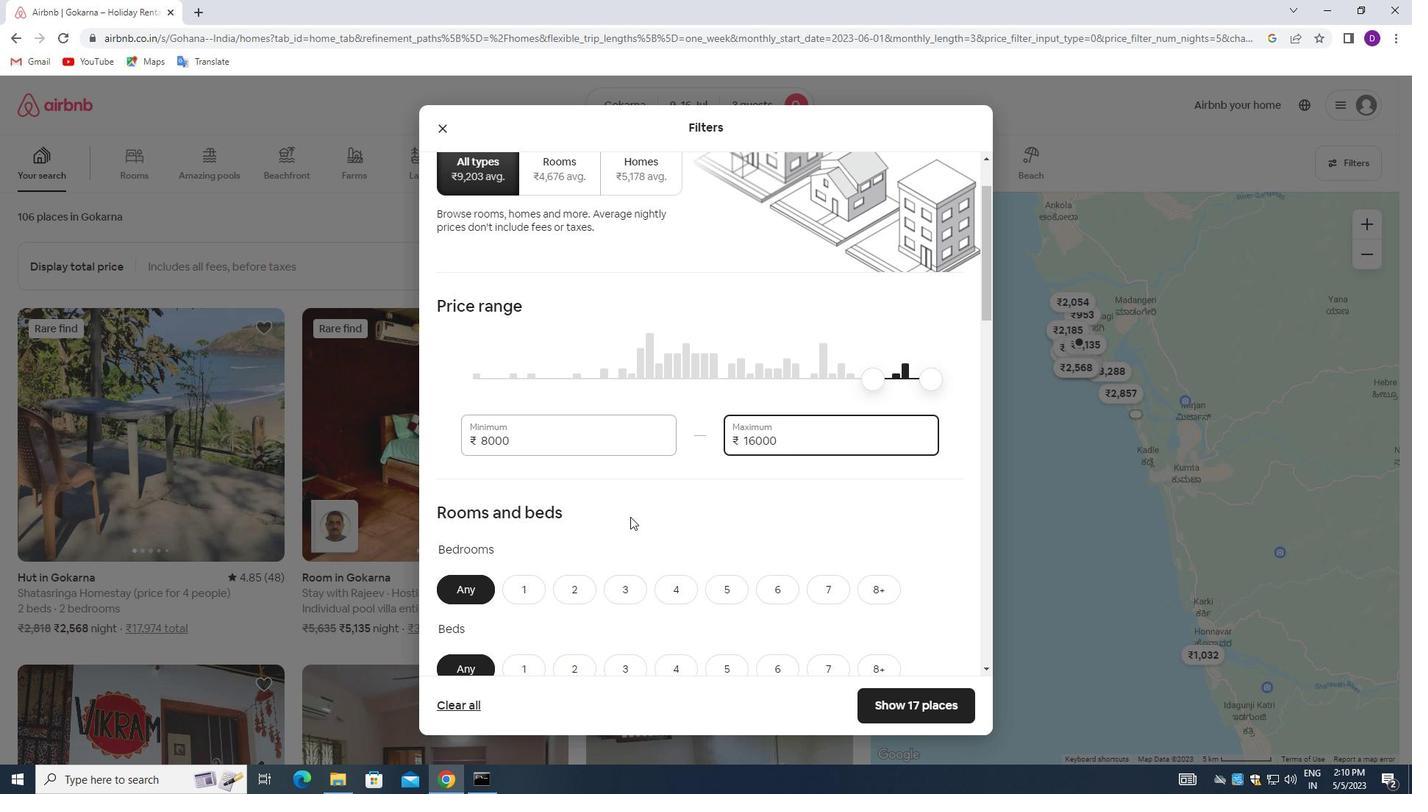 
Action: Mouse moved to (575, 389)
Screenshot: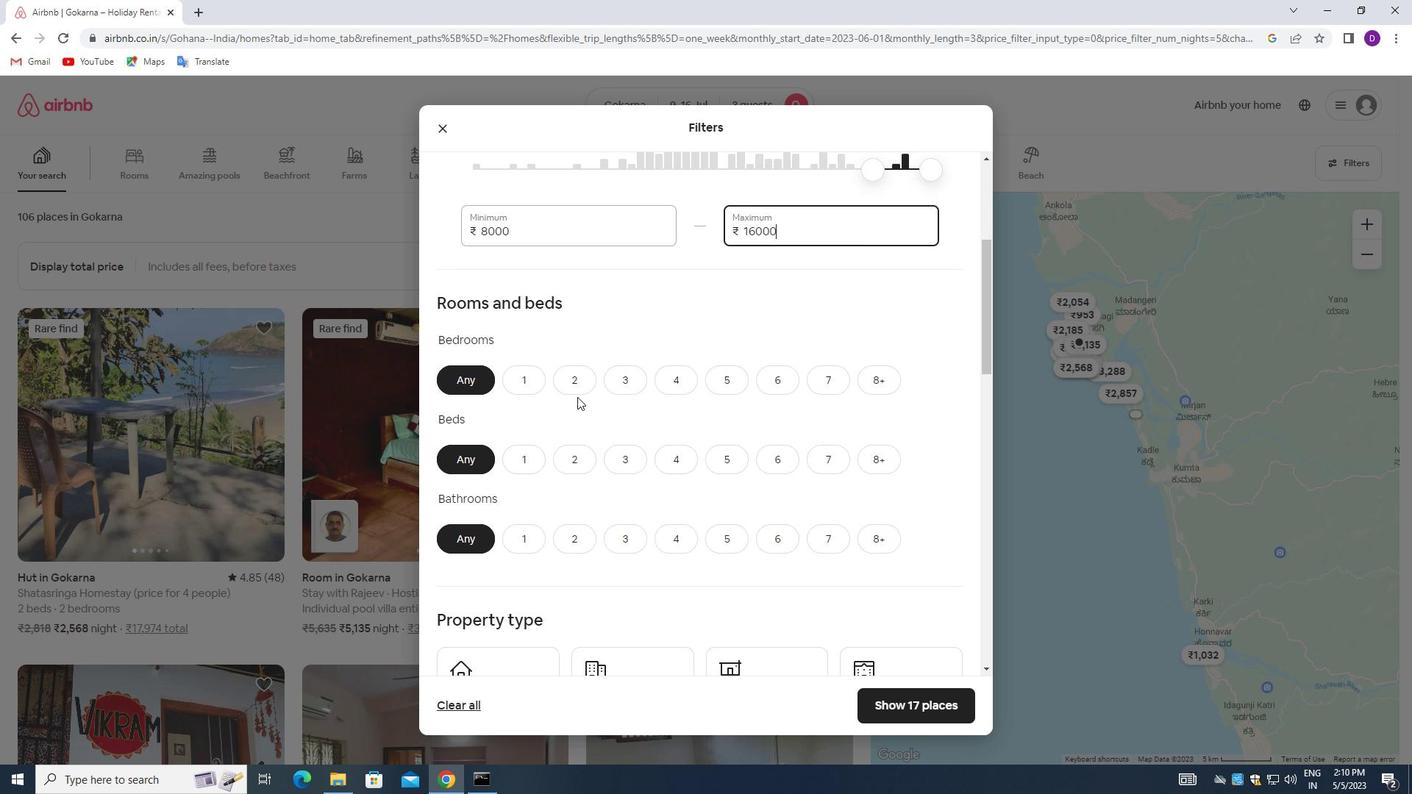 
Action: Mouse pressed left at (575, 389)
Screenshot: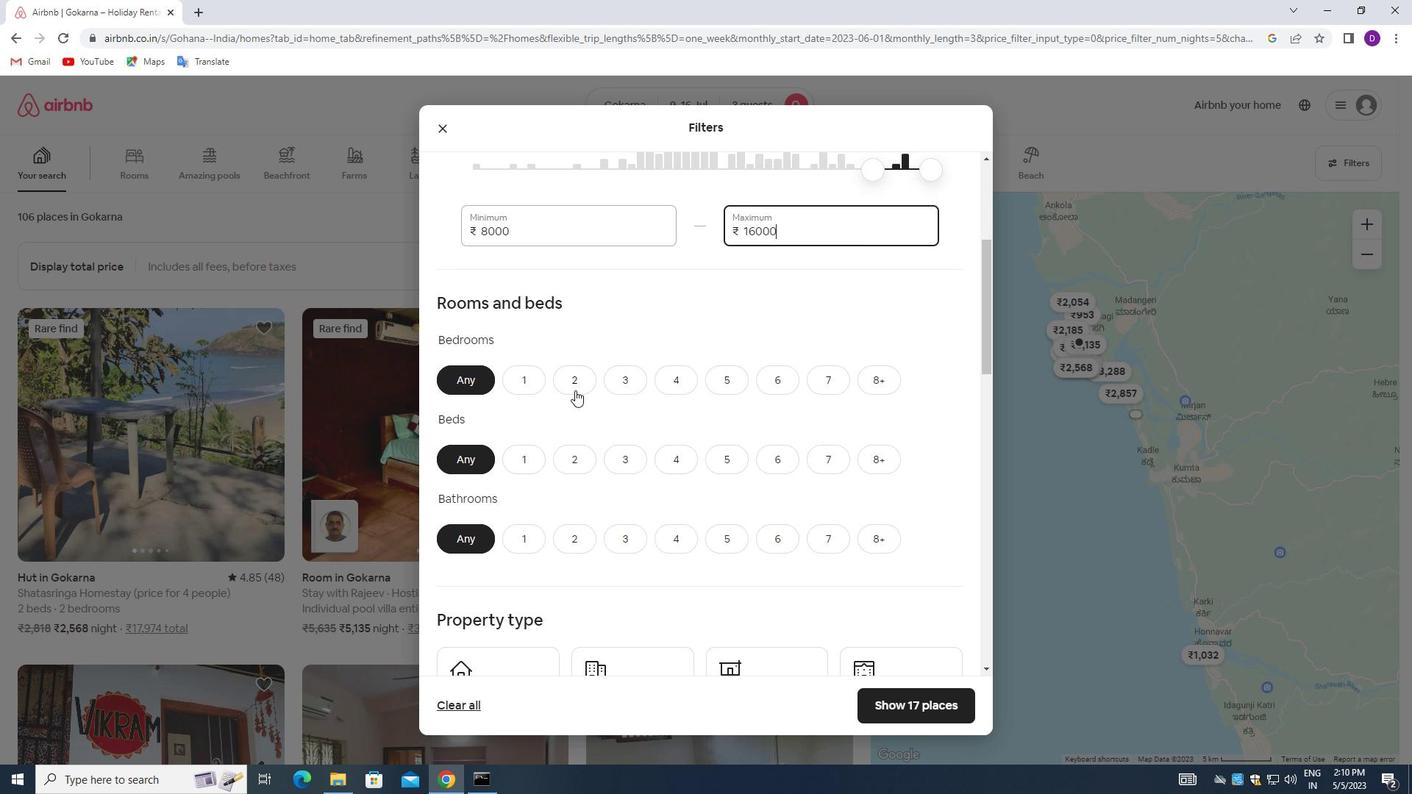
Action: Mouse moved to (576, 446)
Screenshot: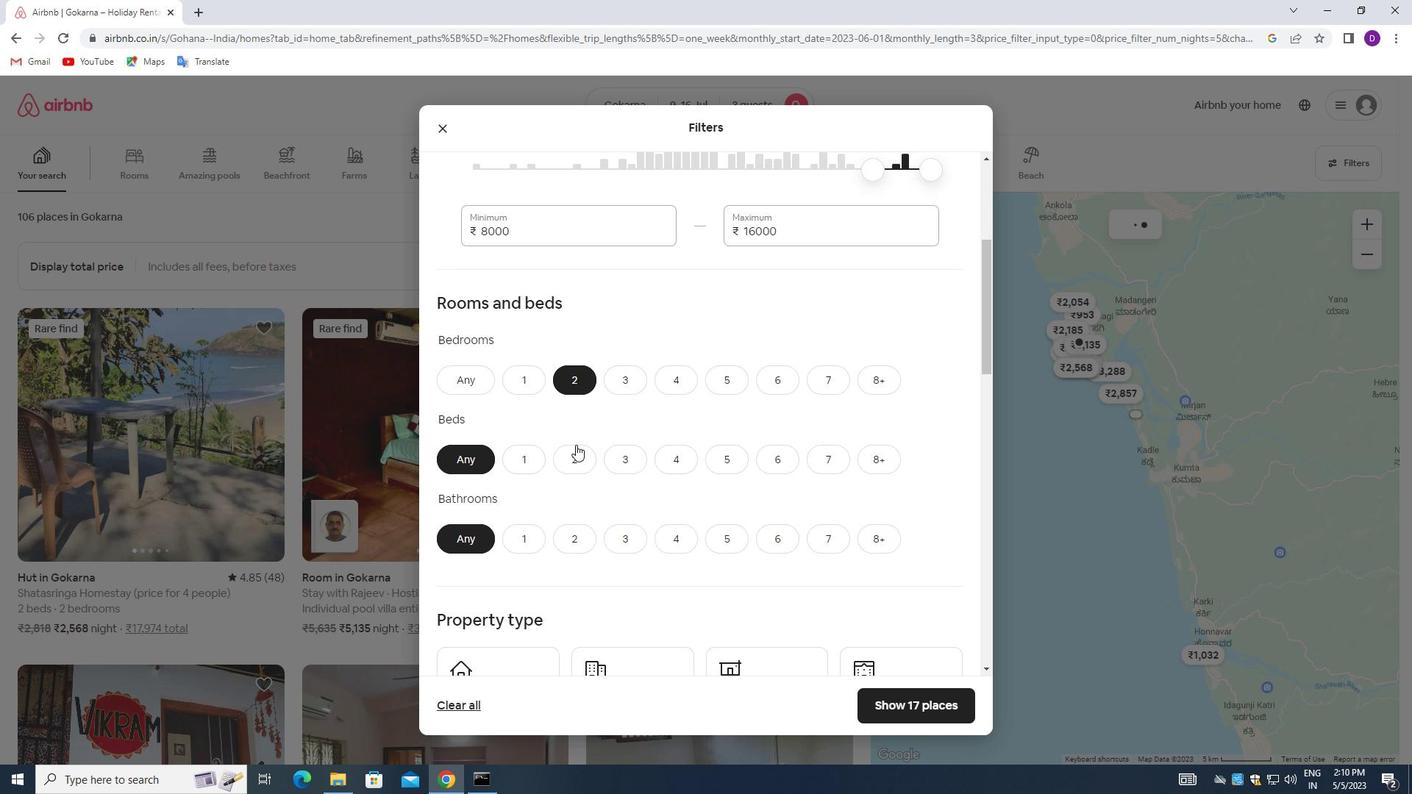 
Action: Mouse pressed left at (576, 446)
Screenshot: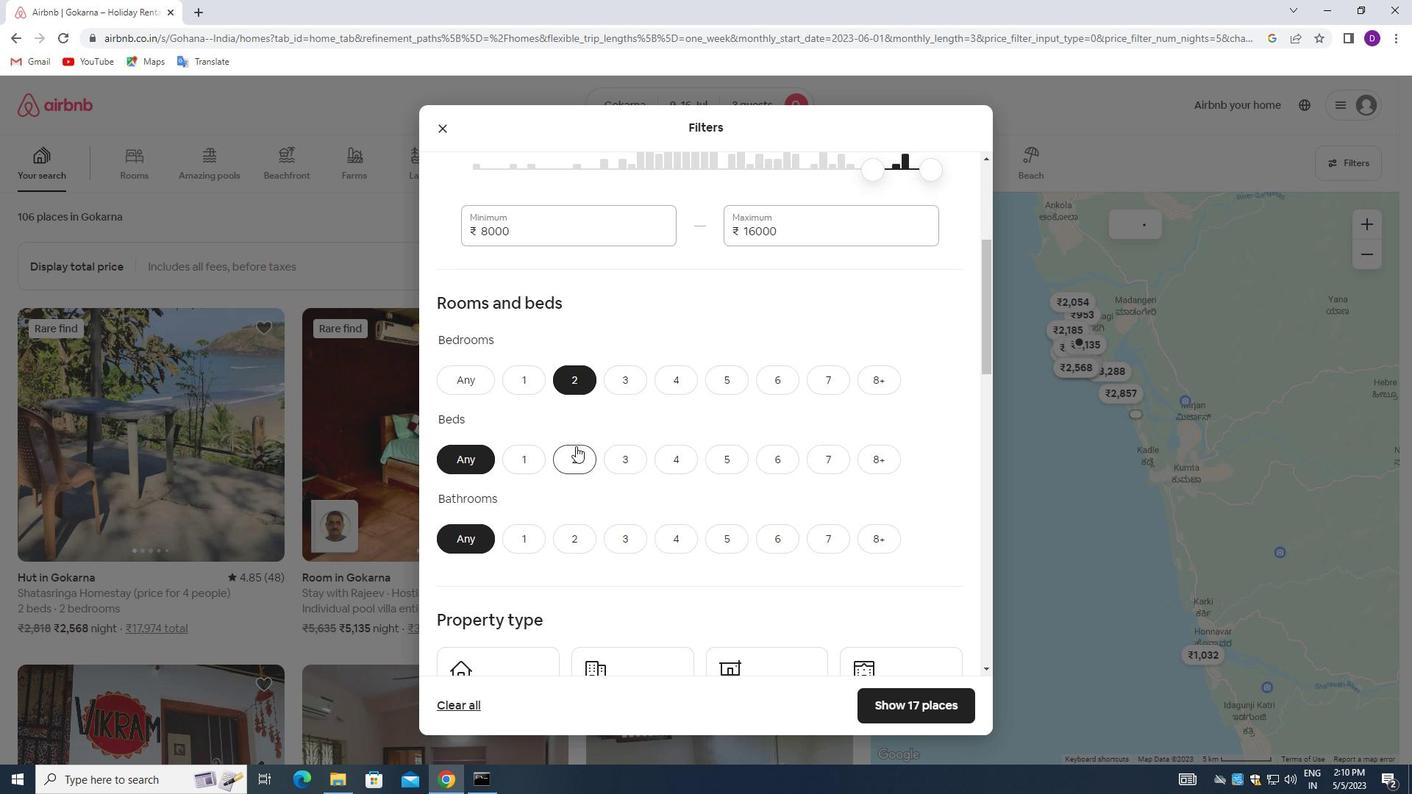 
Action: Mouse moved to (526, 530)
Screenshot: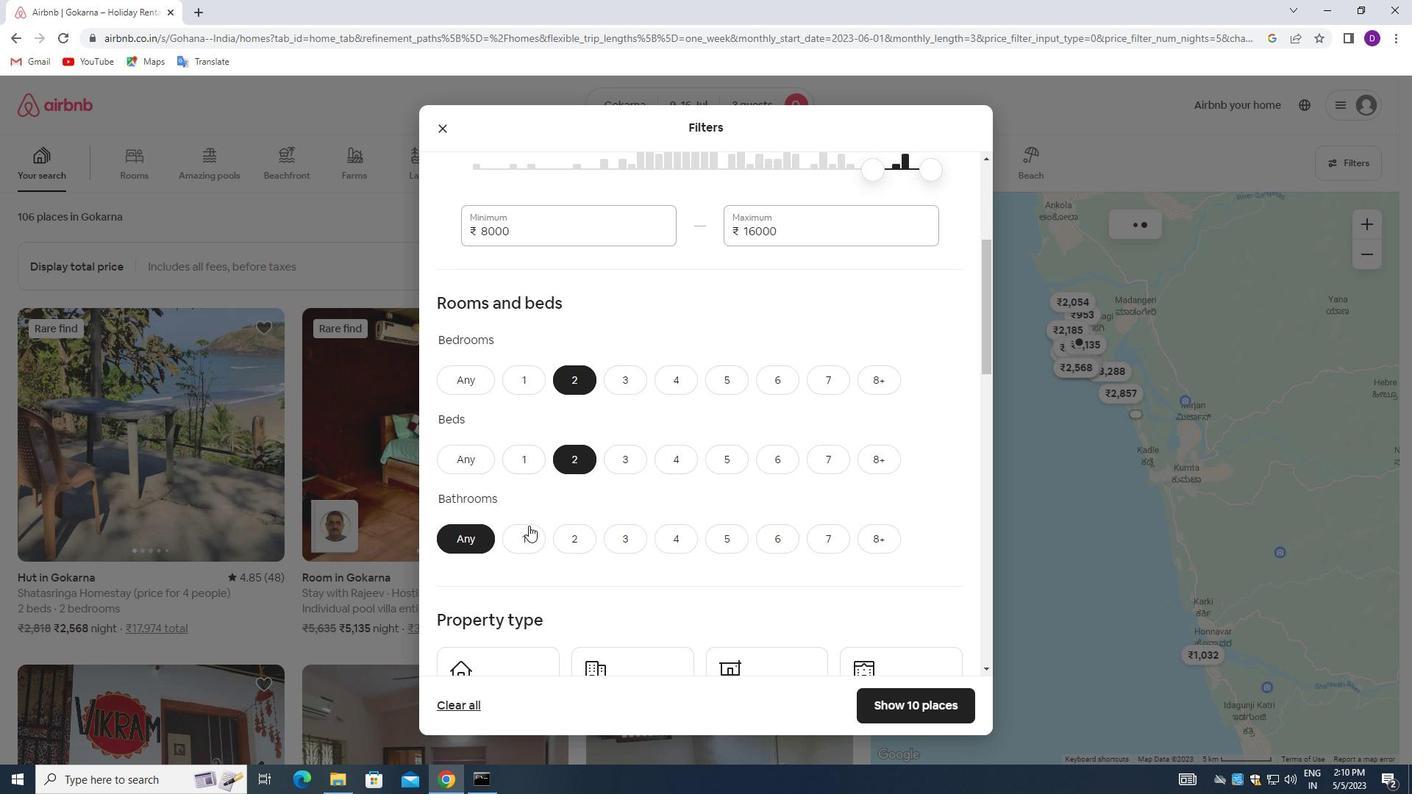 
Action: Mouse pressed left at (526, 530)
Screenshot: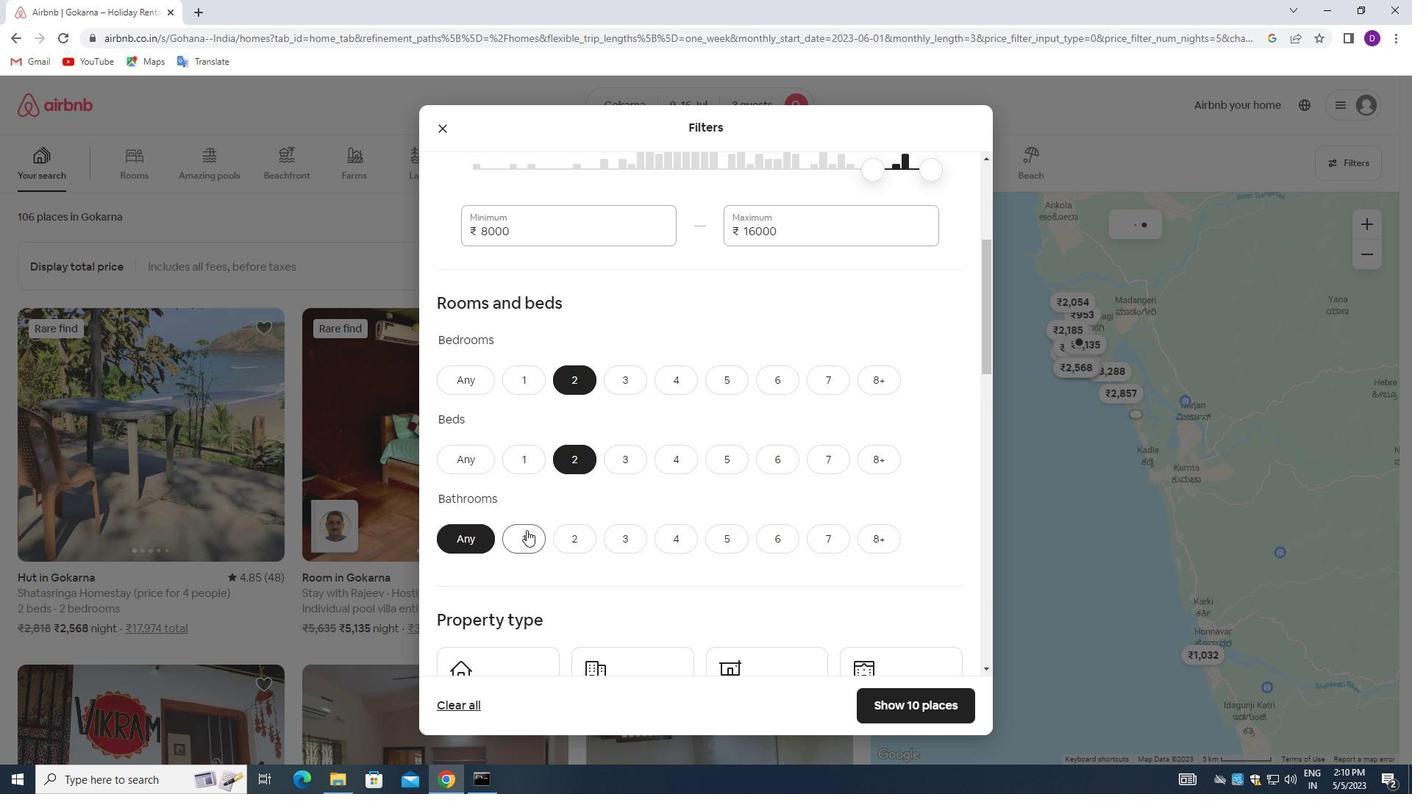 
Action: Mouse moved to (559, 561)
Screenshot: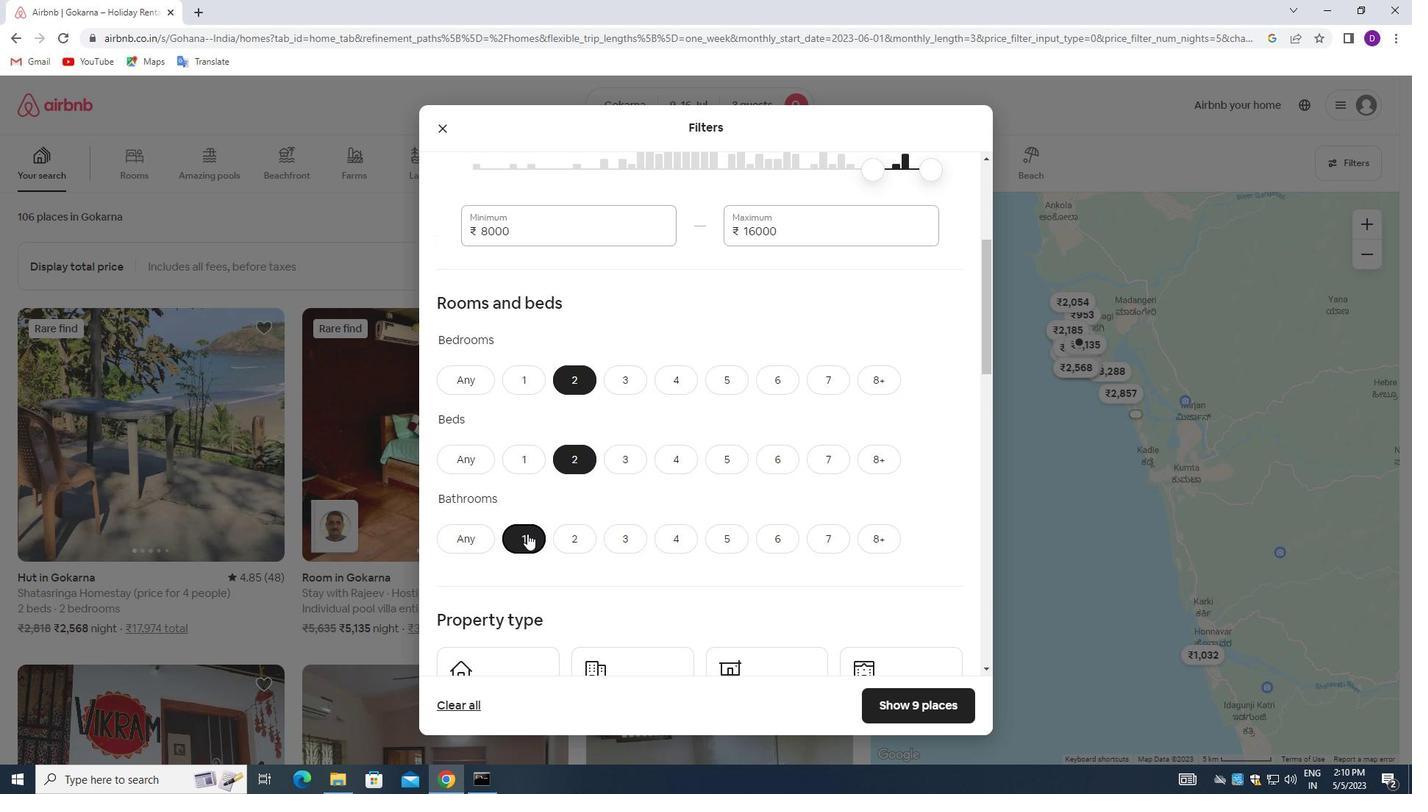 
Action: Mouse scrolled (559, 560) with delta (0, 0)
Screenshot: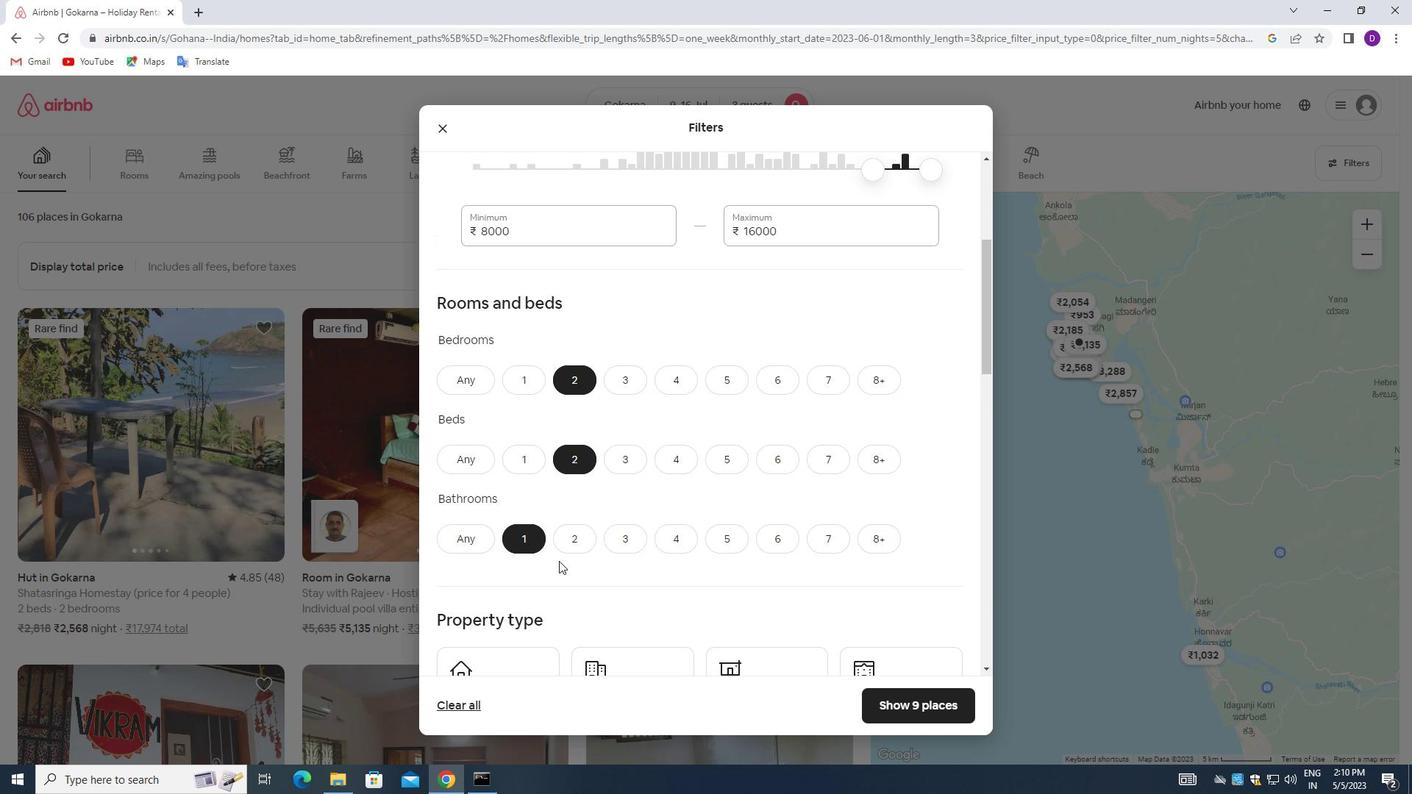 
Action: Mouse scrolled (559, 560) with delta (0, 0)
Screenshot: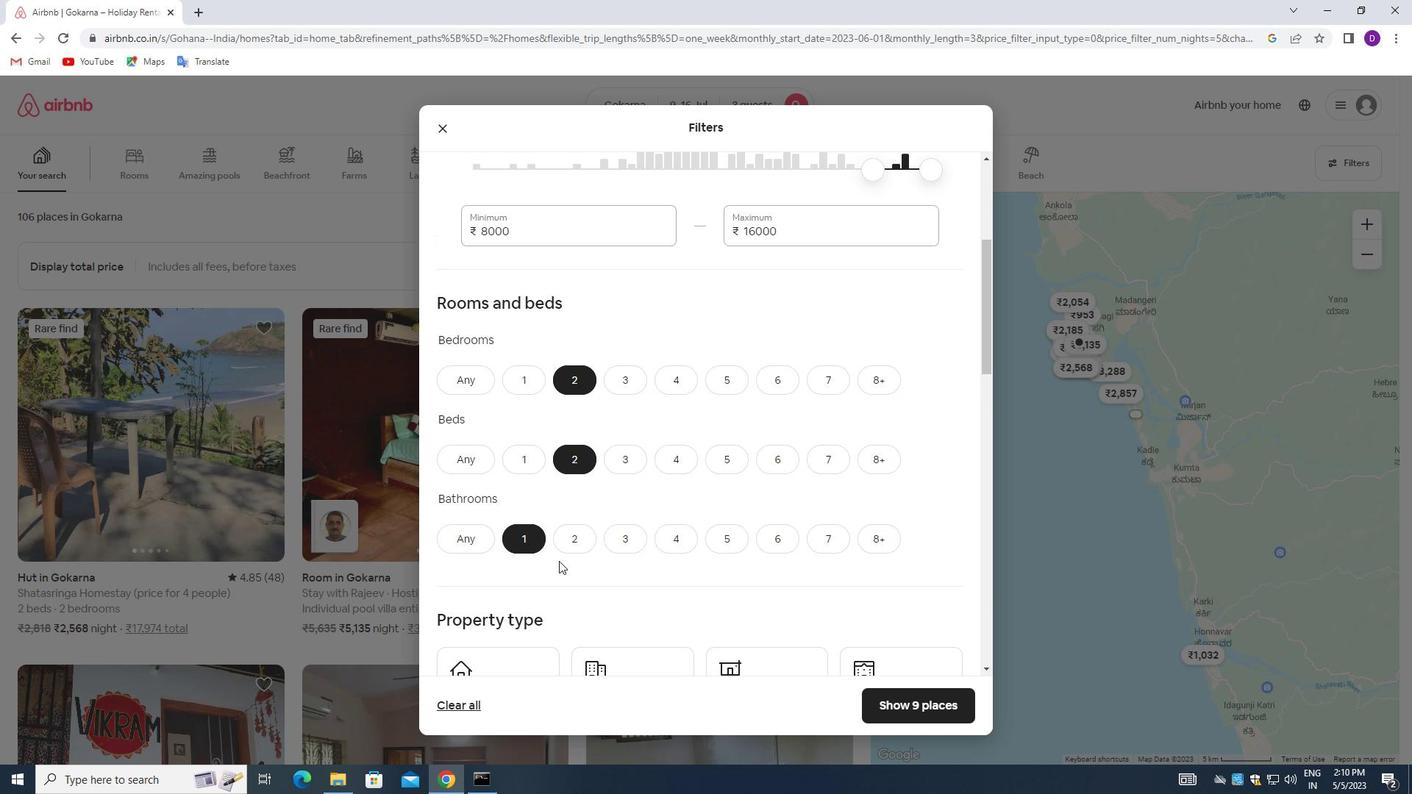 
Action: Mouse scrolled (559, 560) with delta (0, 0)
Screenshot: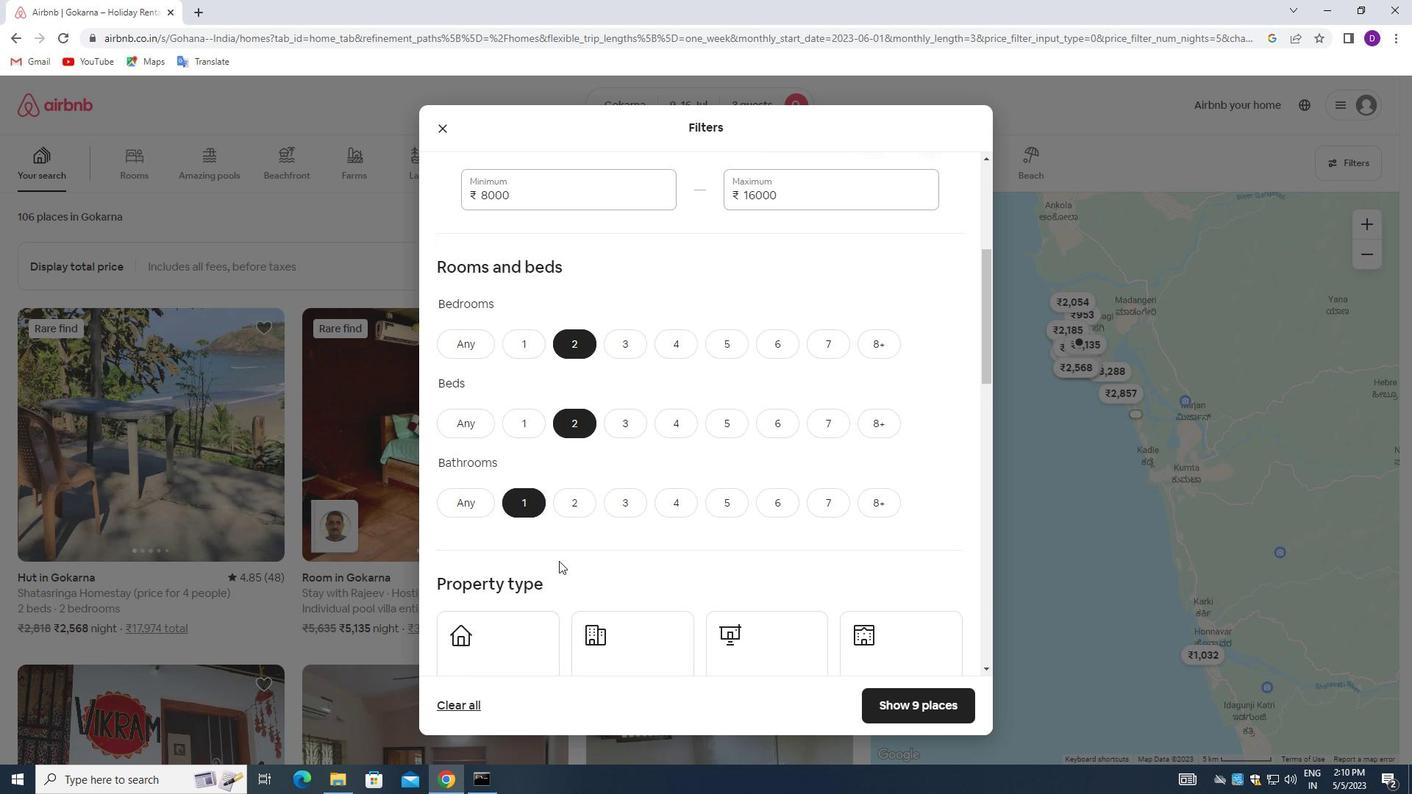 
Action: Mouse moved to (518, 482)
Screenshot: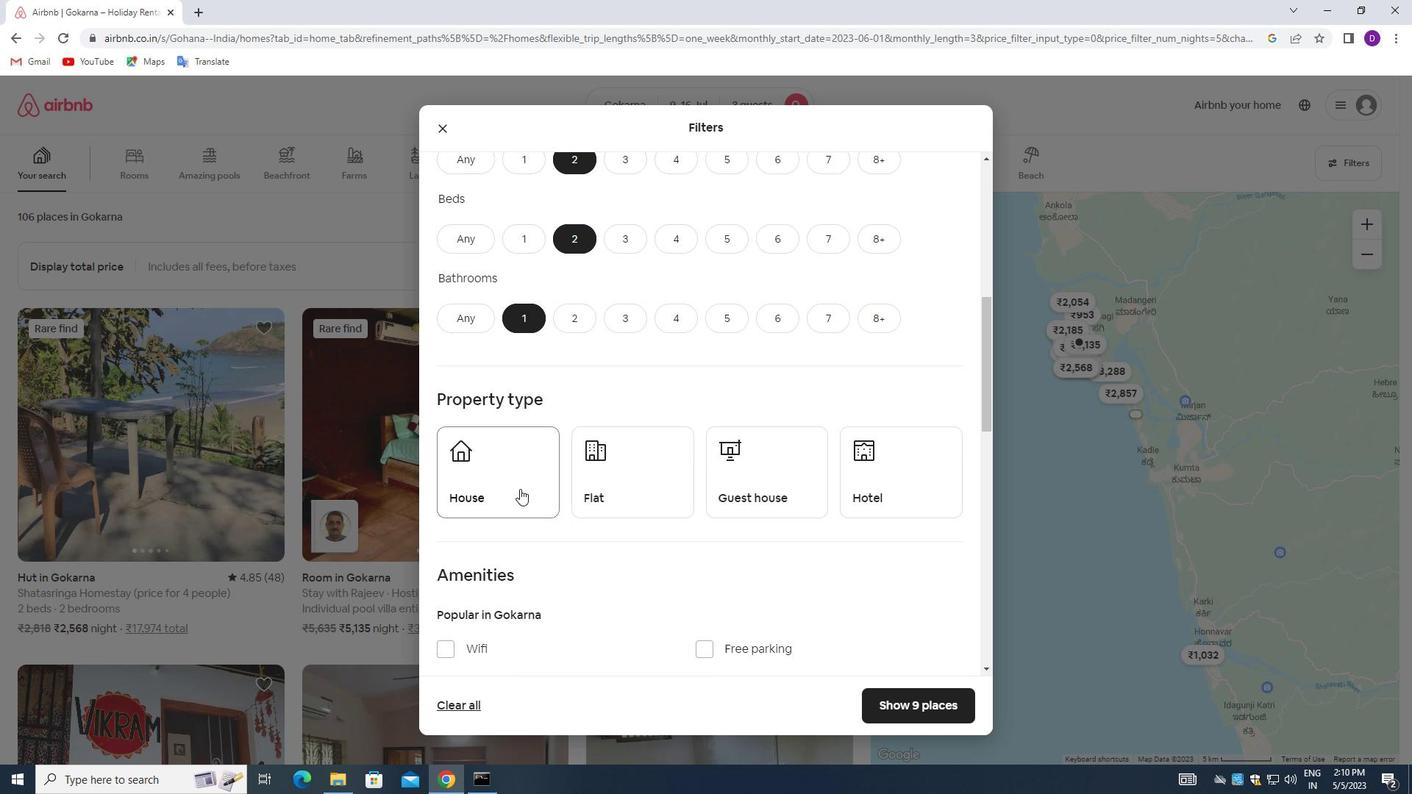 
Action: Mouse pressed left at (518, 482)
Screenshot: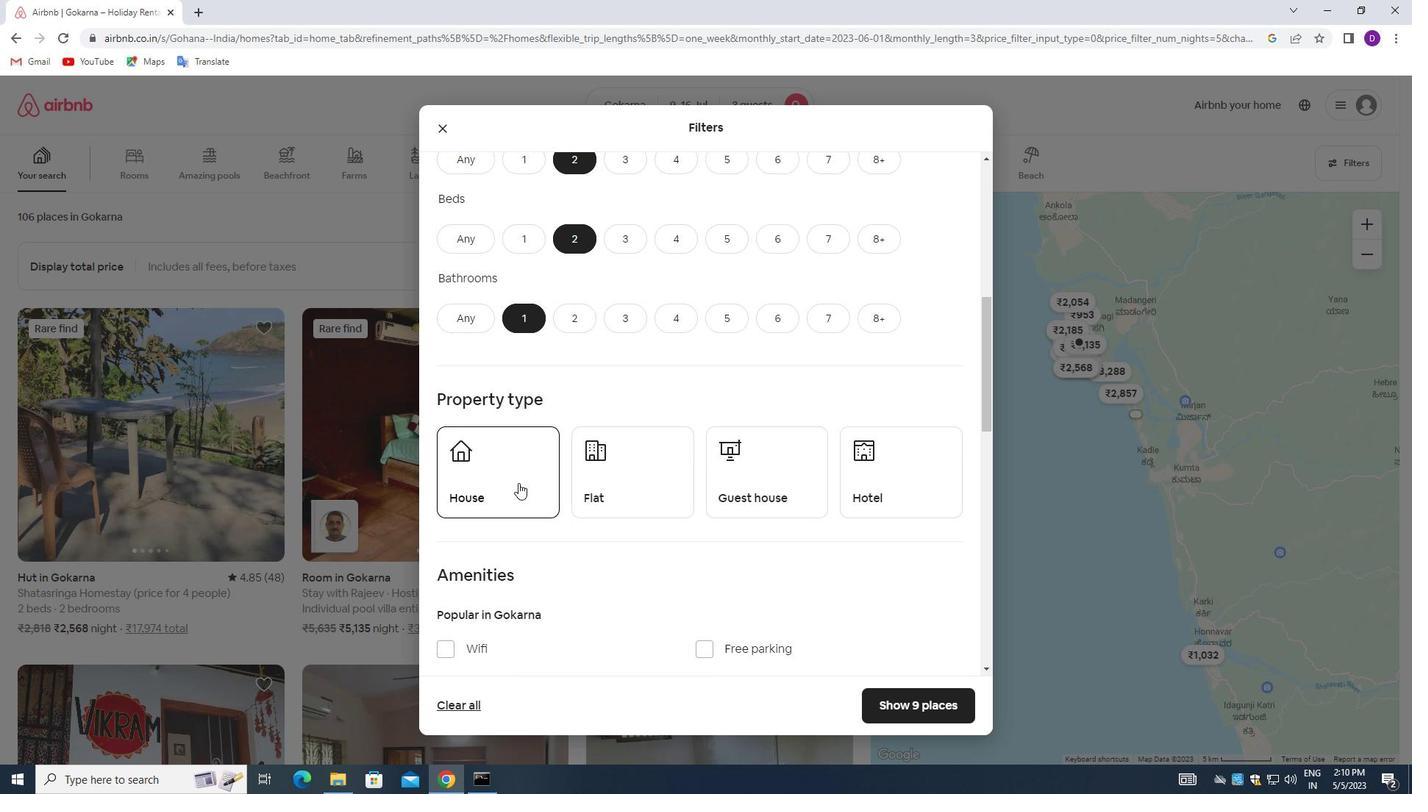 
Action: Mouse moved to (628, 476)
Screenshot: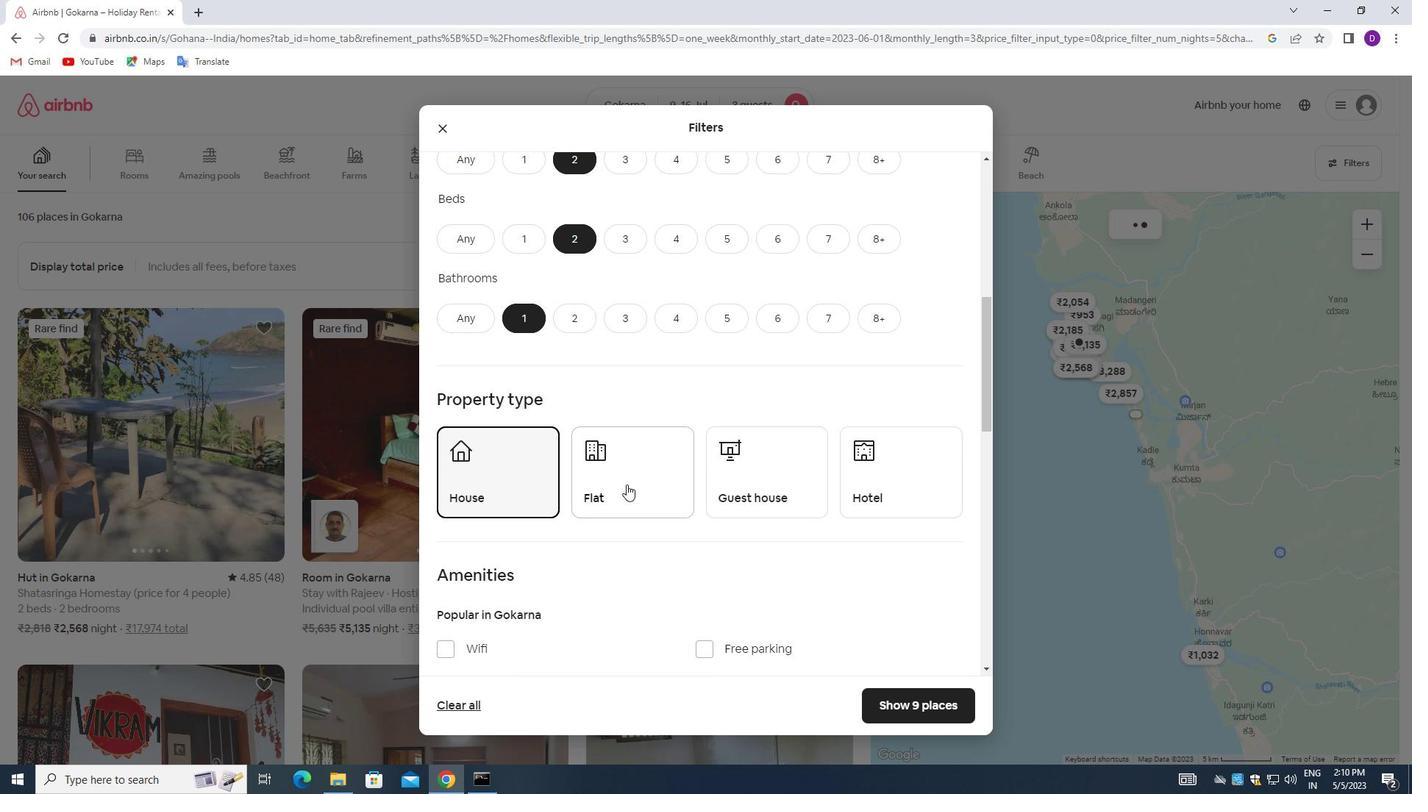 
Action: Mouse pressed left at (628, 476)
Screenshot: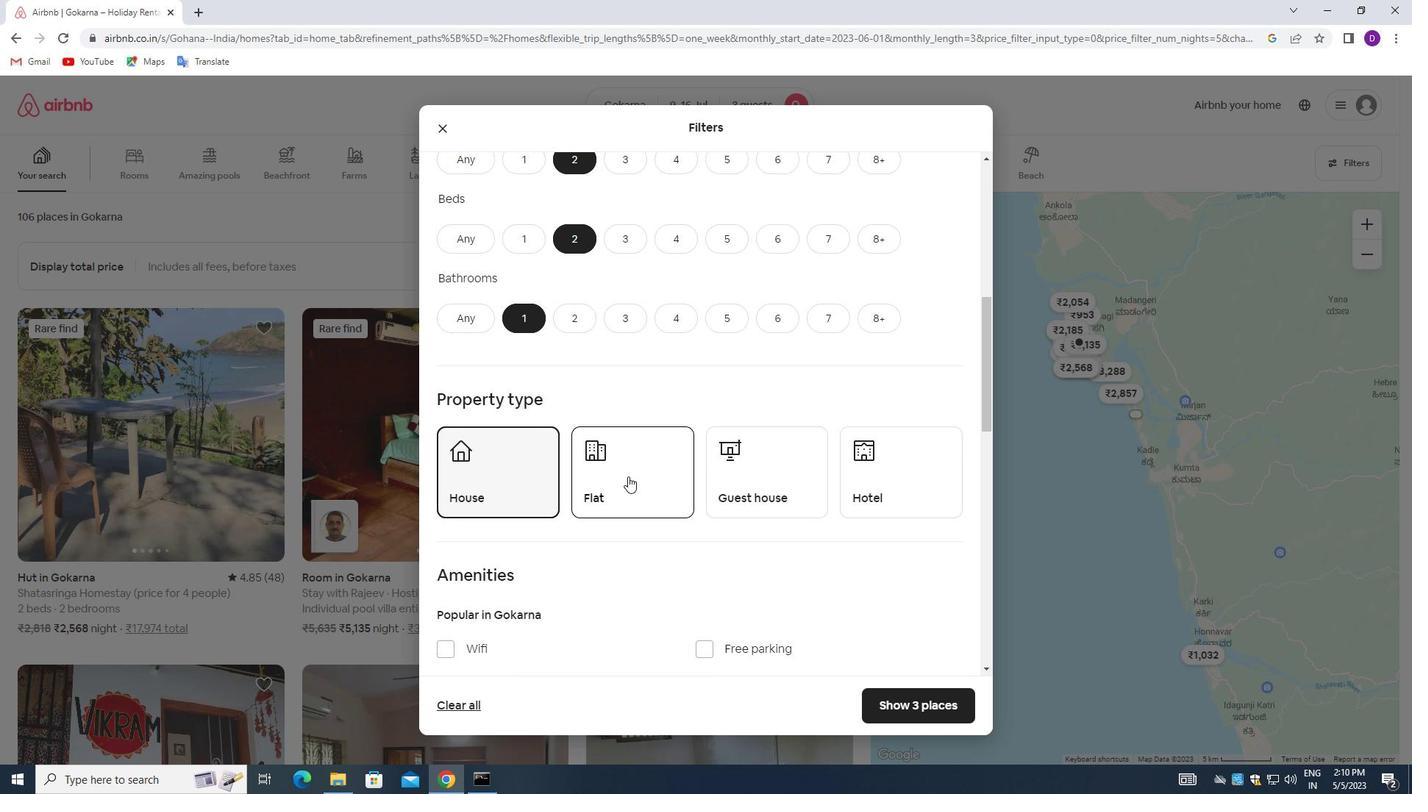 
Action: Mouse moved to (755, 470)
Screenshot: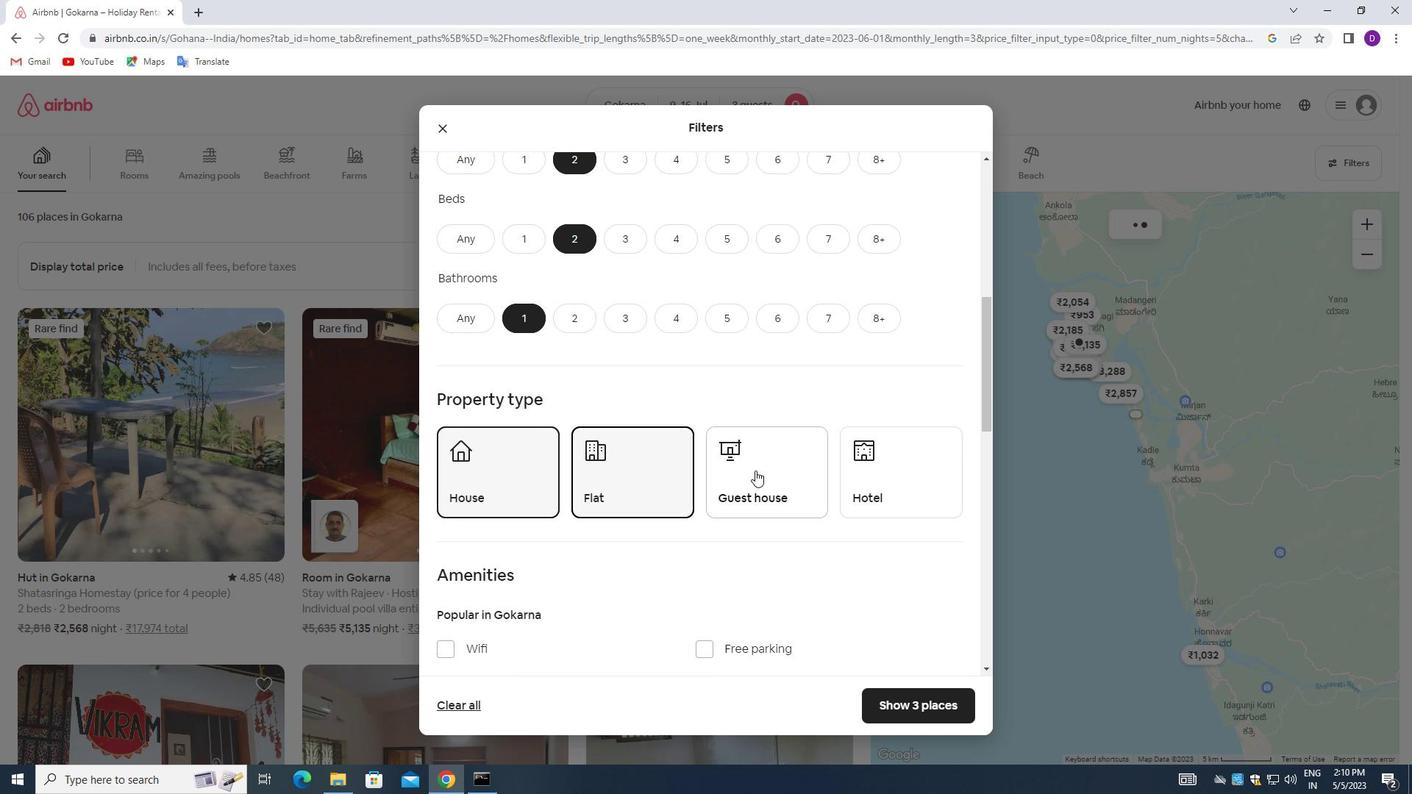 
Action: Mouse pressed left at (755, 470)
Screenshot: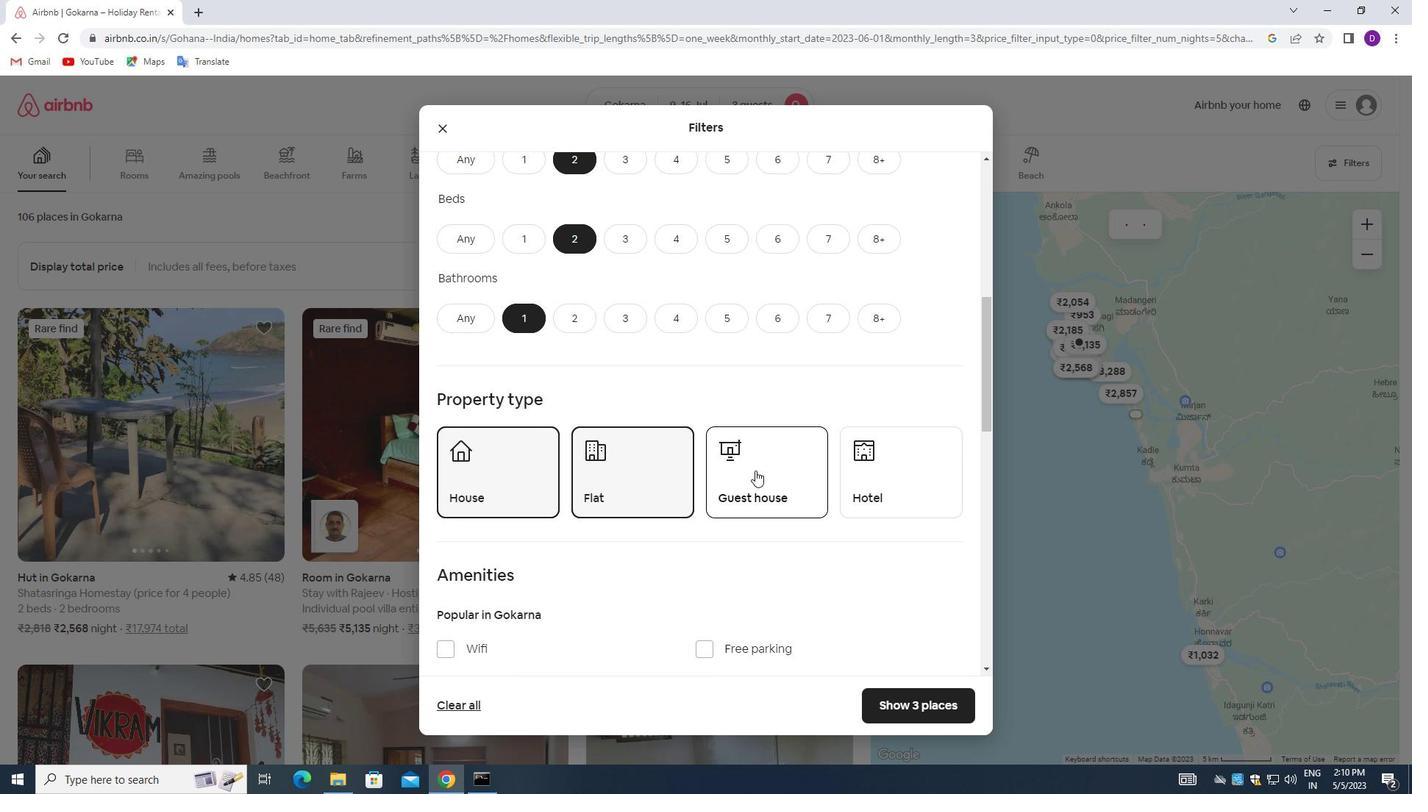 
Action: Mouse moved to (678, 540)
Screenshot: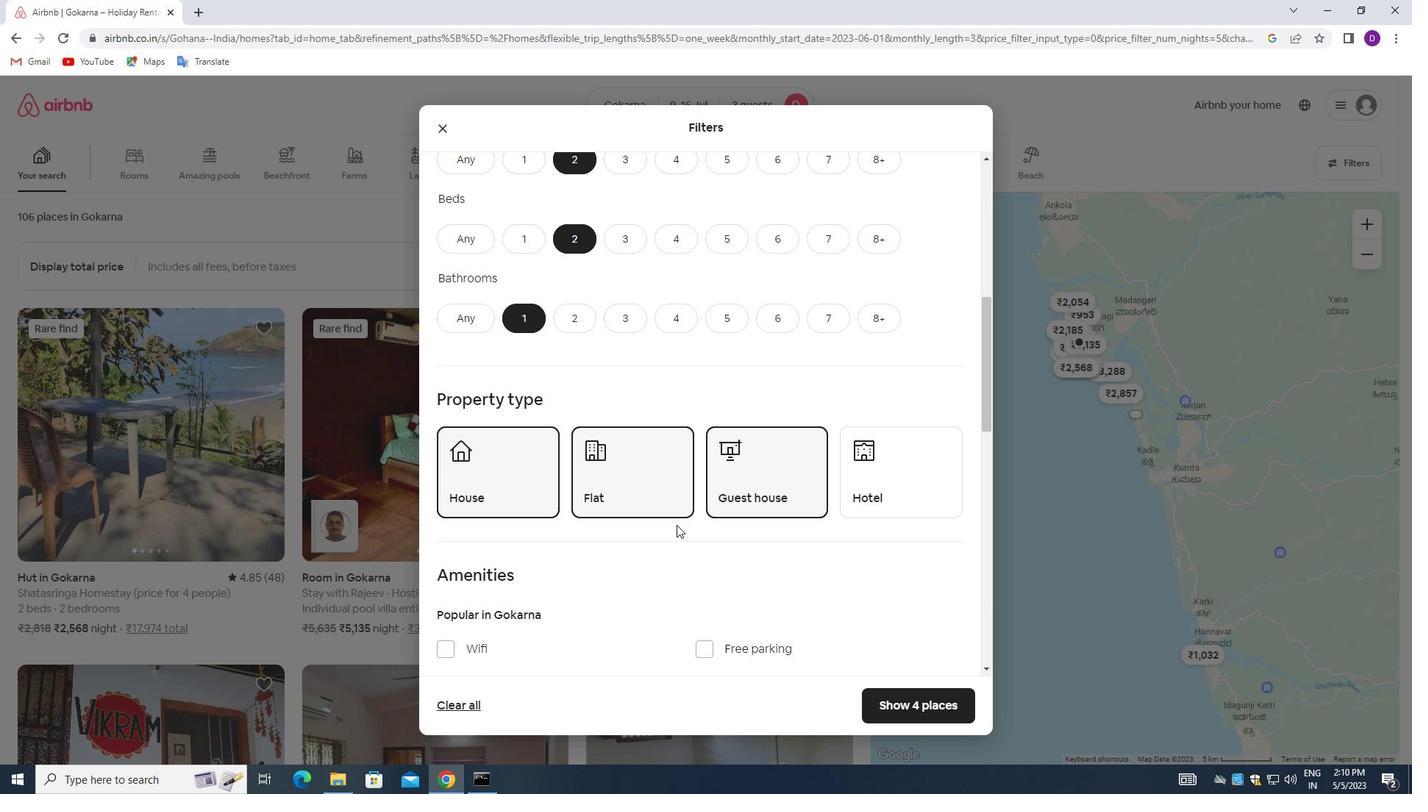 
Action: Mouse scrolled (678, 539) with delta (0, 0)
Screenshot: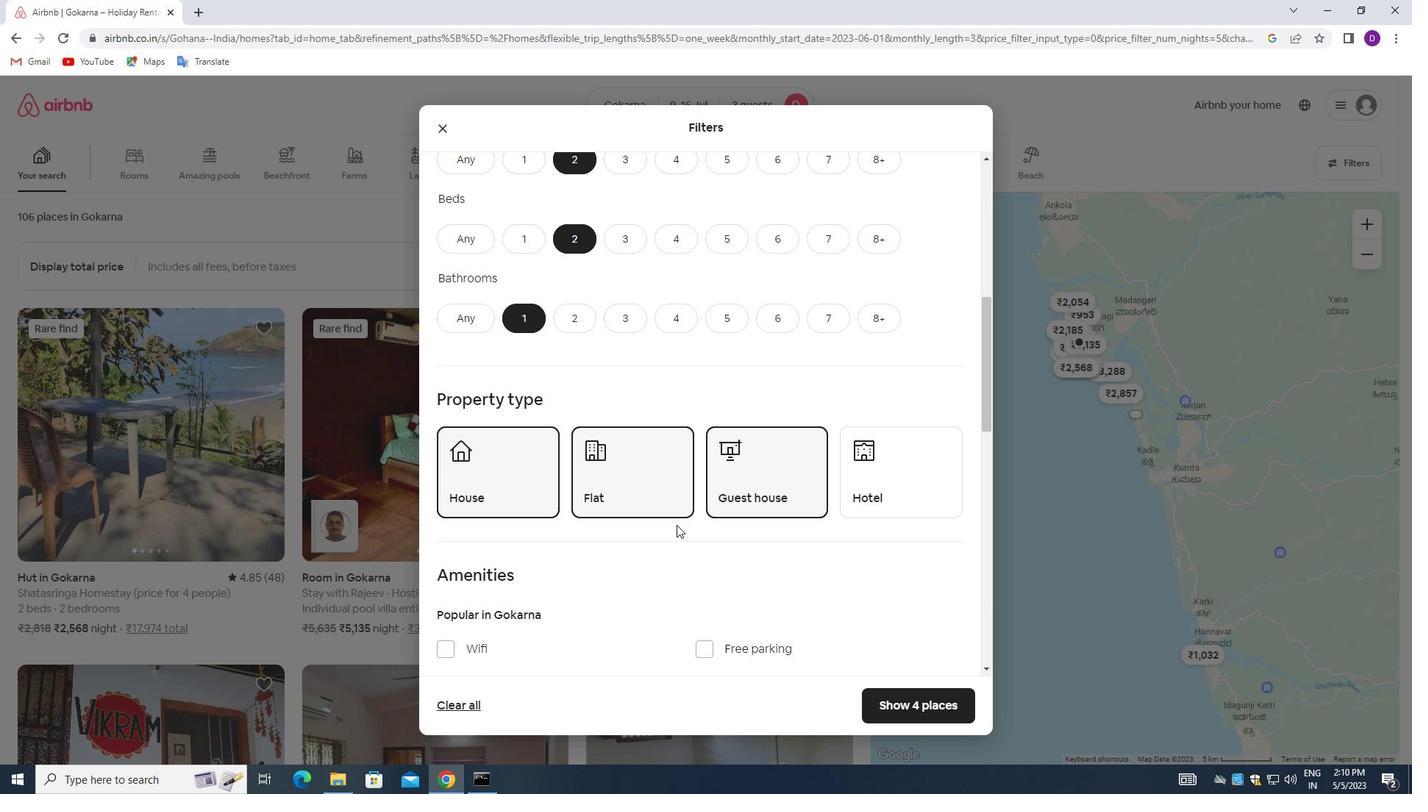 
Action: Mouse moved to (678, 541)
Screenshot: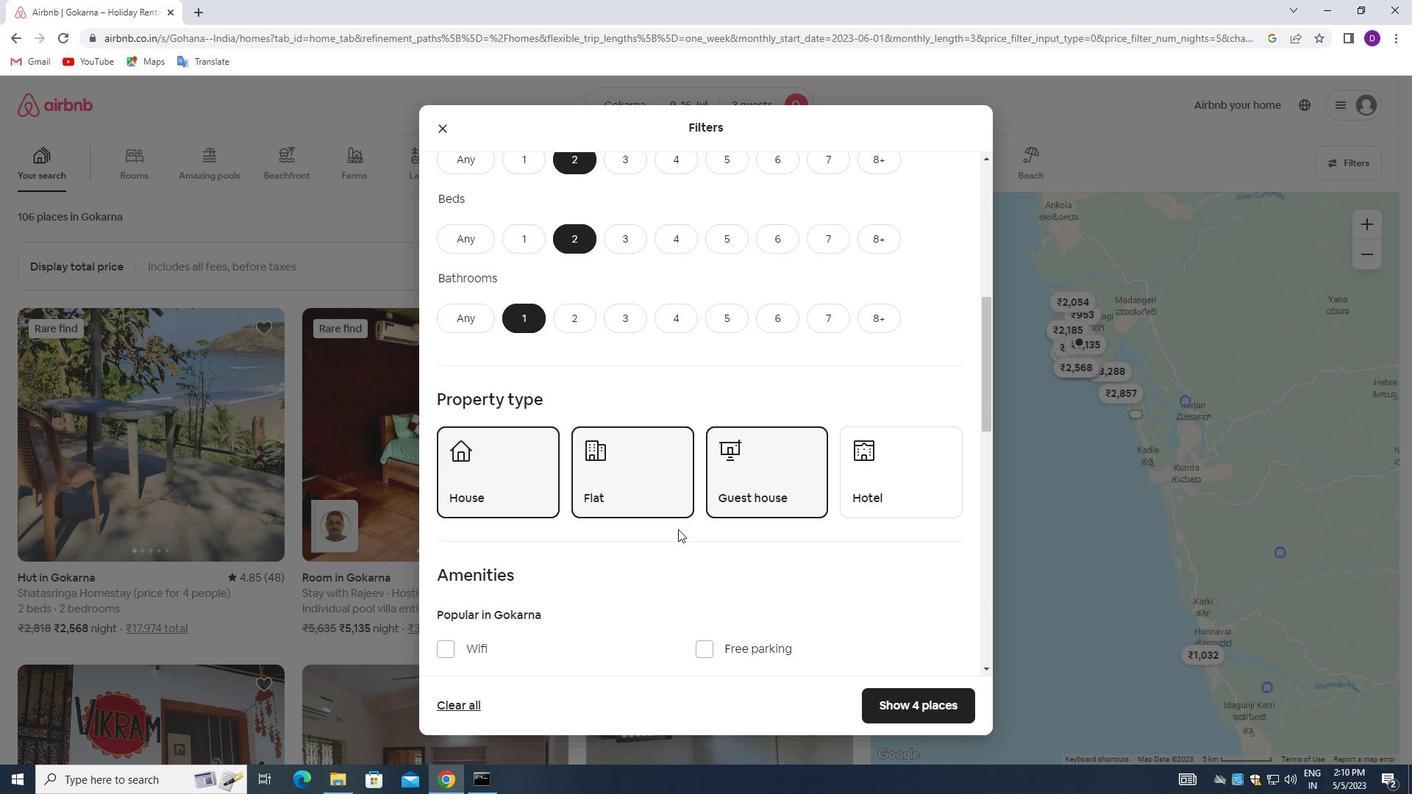 
Action: Mouse scrolled (678, 540) with delta (0, 0)
Screenshot: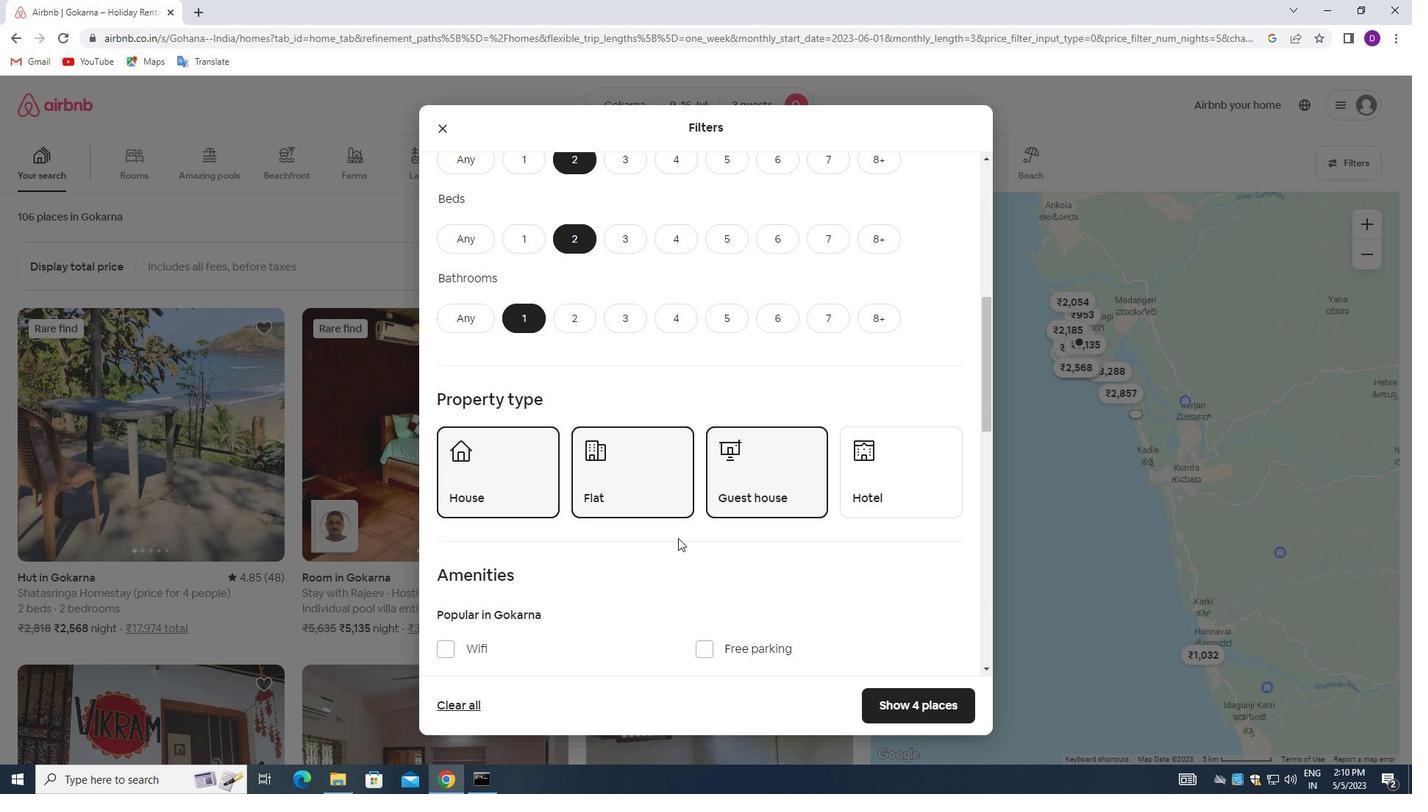 
Action: Mouse moved to (481, 602)
Screenshot: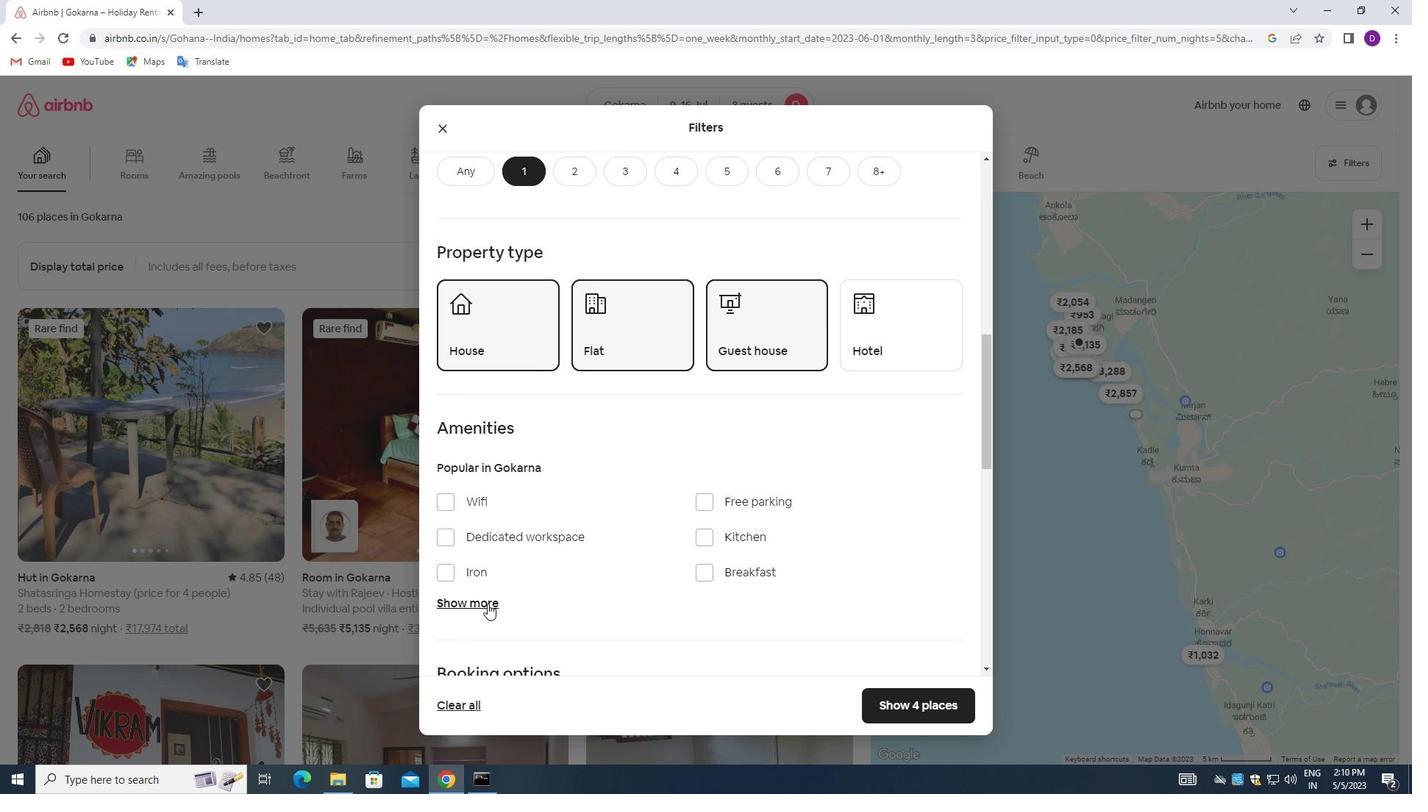 
Action: Mouse pressed left at (481, 602)
Screenshot: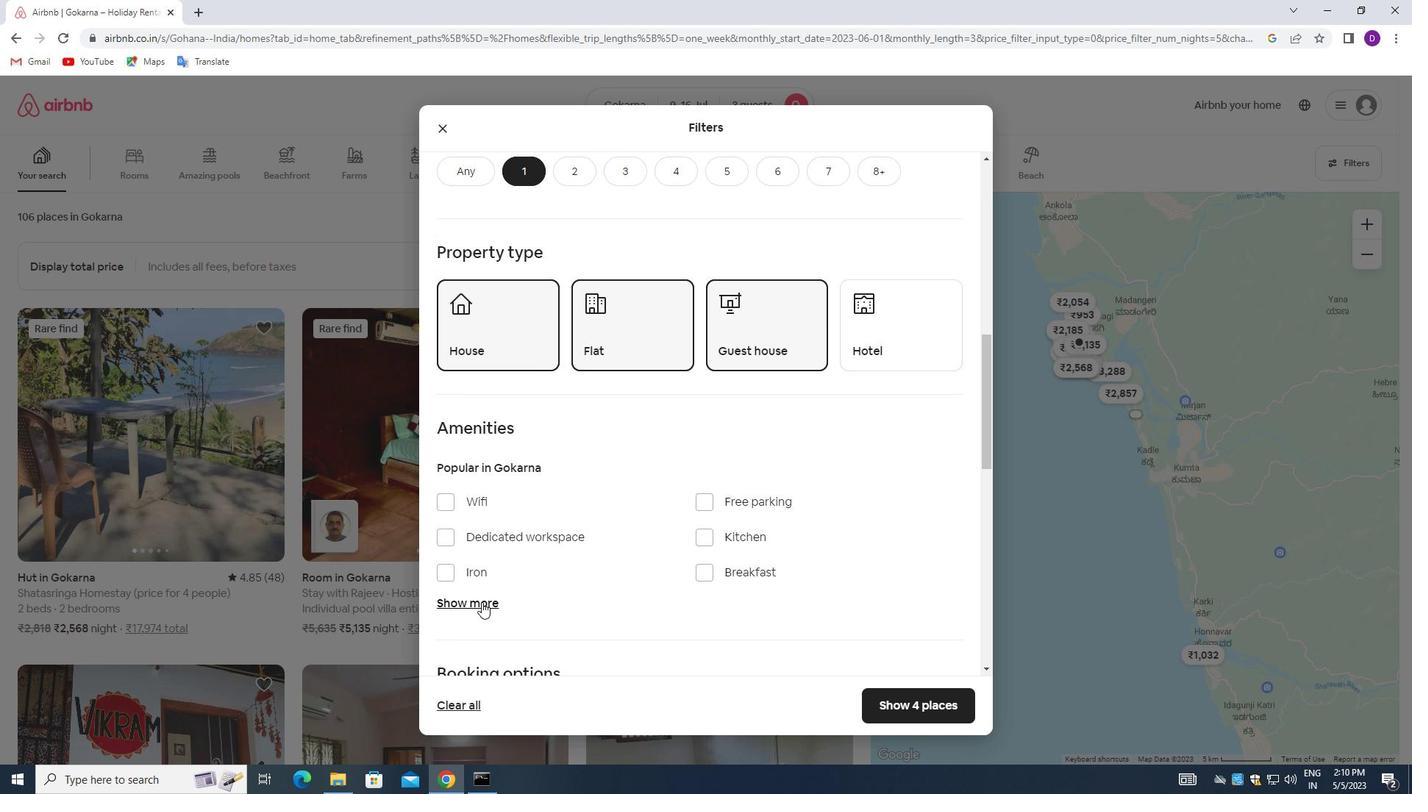
Action: Mouse moved to (484, 604)
Screenshot: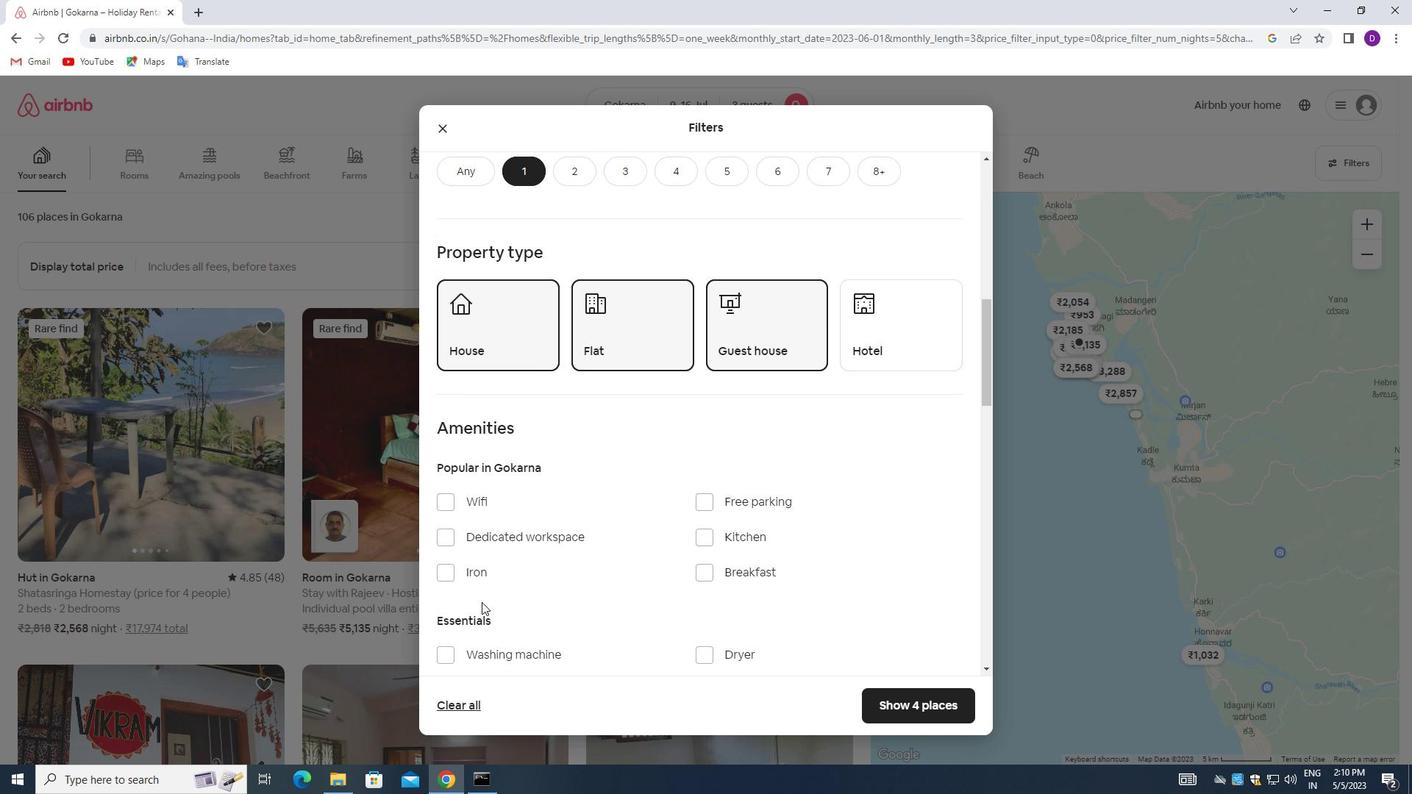 
Action: Mouse scrolled (484, 603) with delta (0, 0)
Screenshot: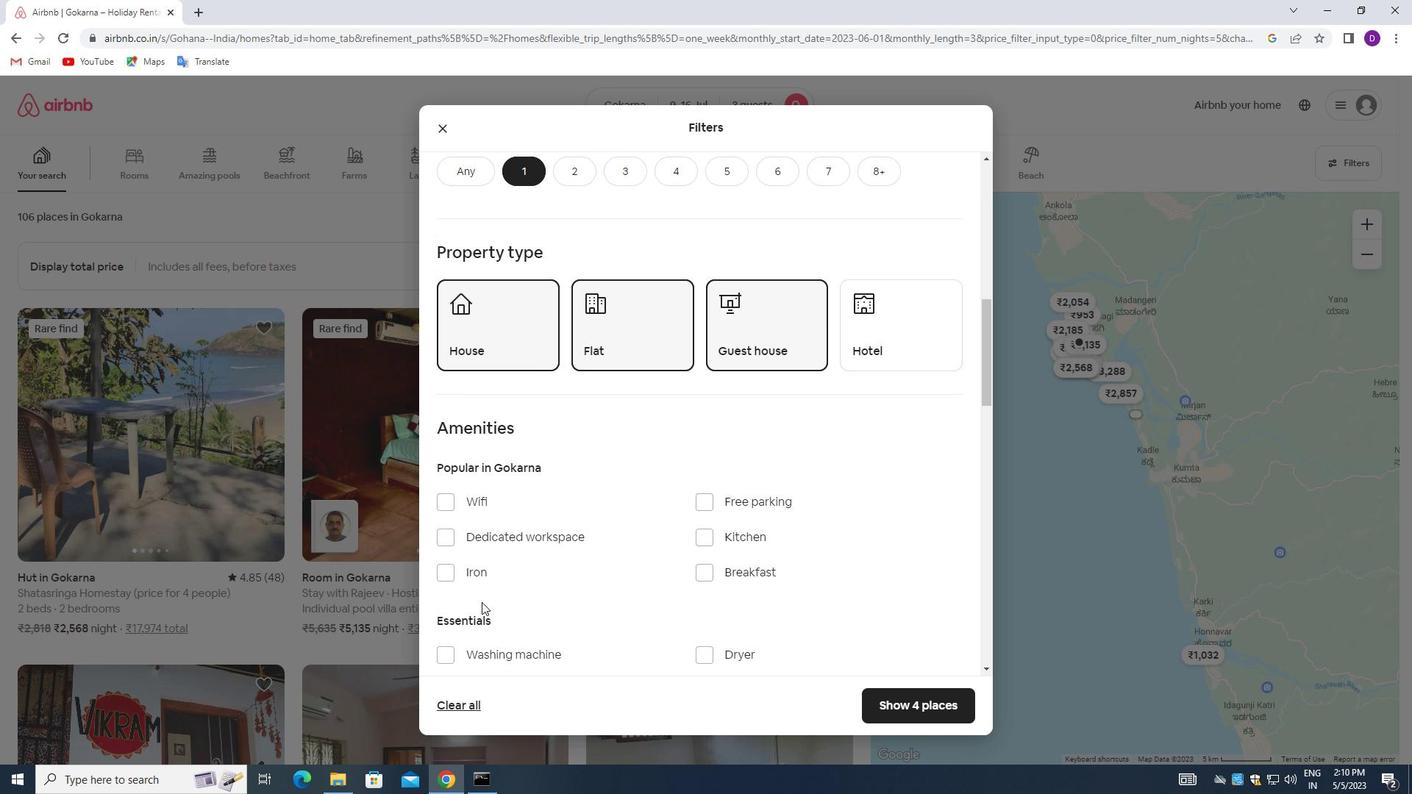 
Action: Mouse moved to (451, 582)
Screenshot: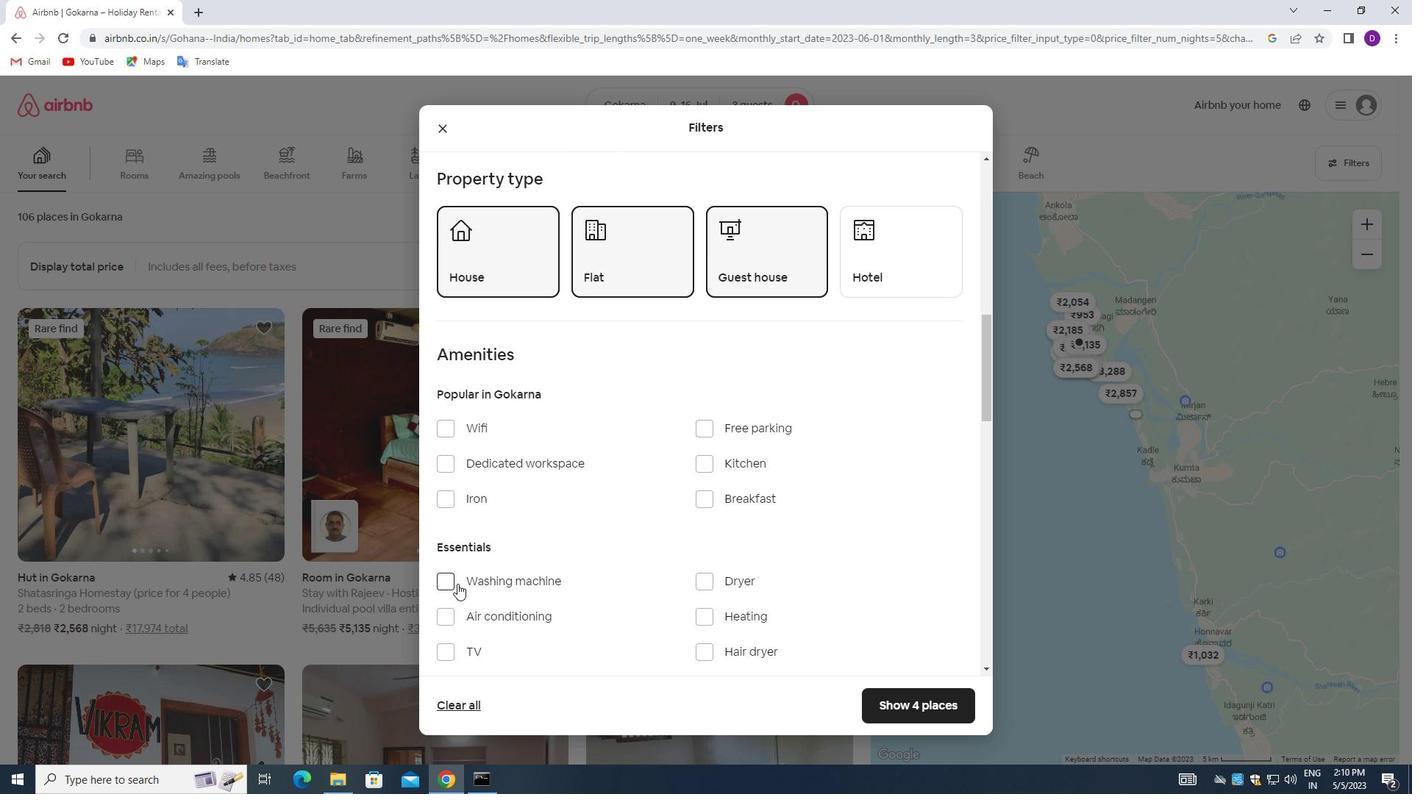 
Action: Mouse pressed left at (451, 582)
Screenshot: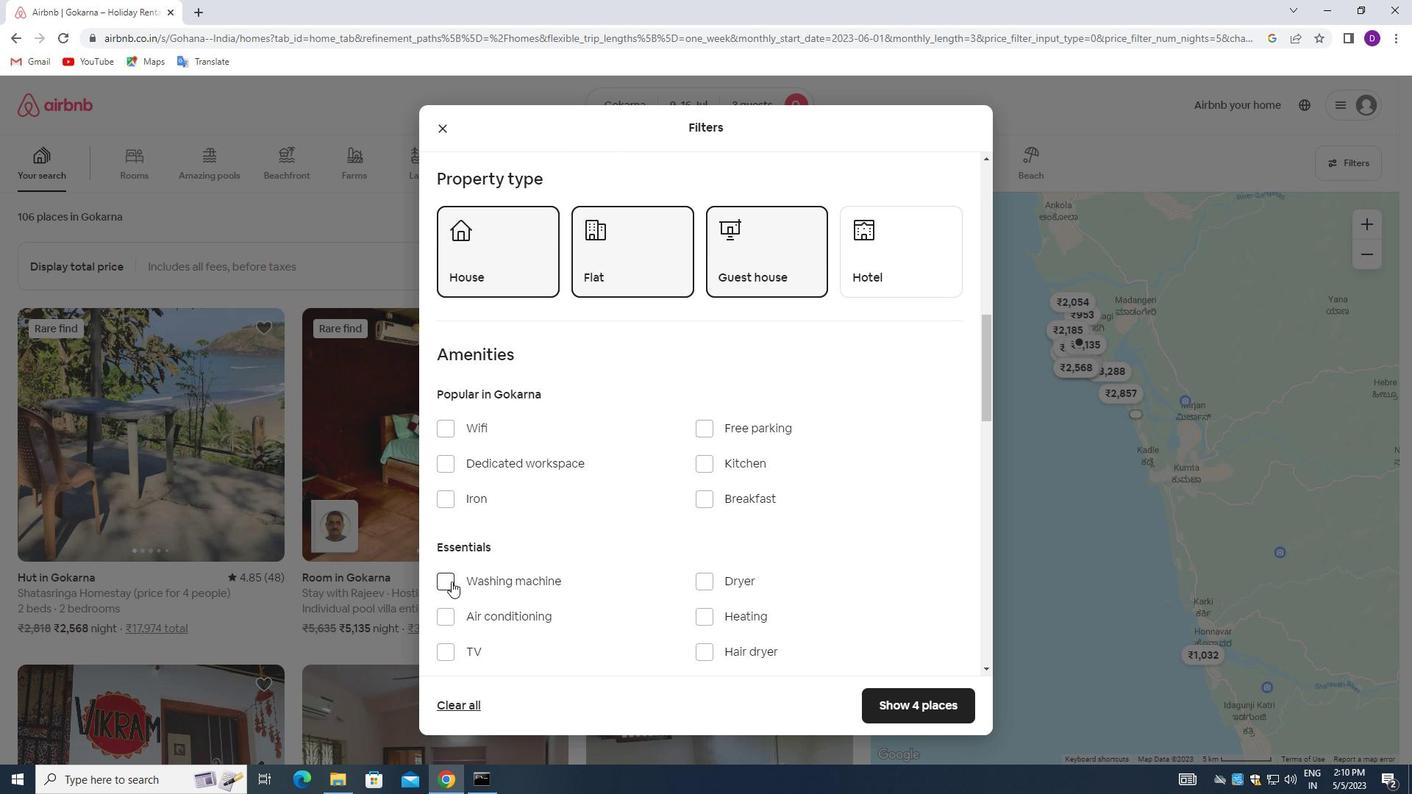 
Action: Mouse moved to (609, 543)
Screenshot: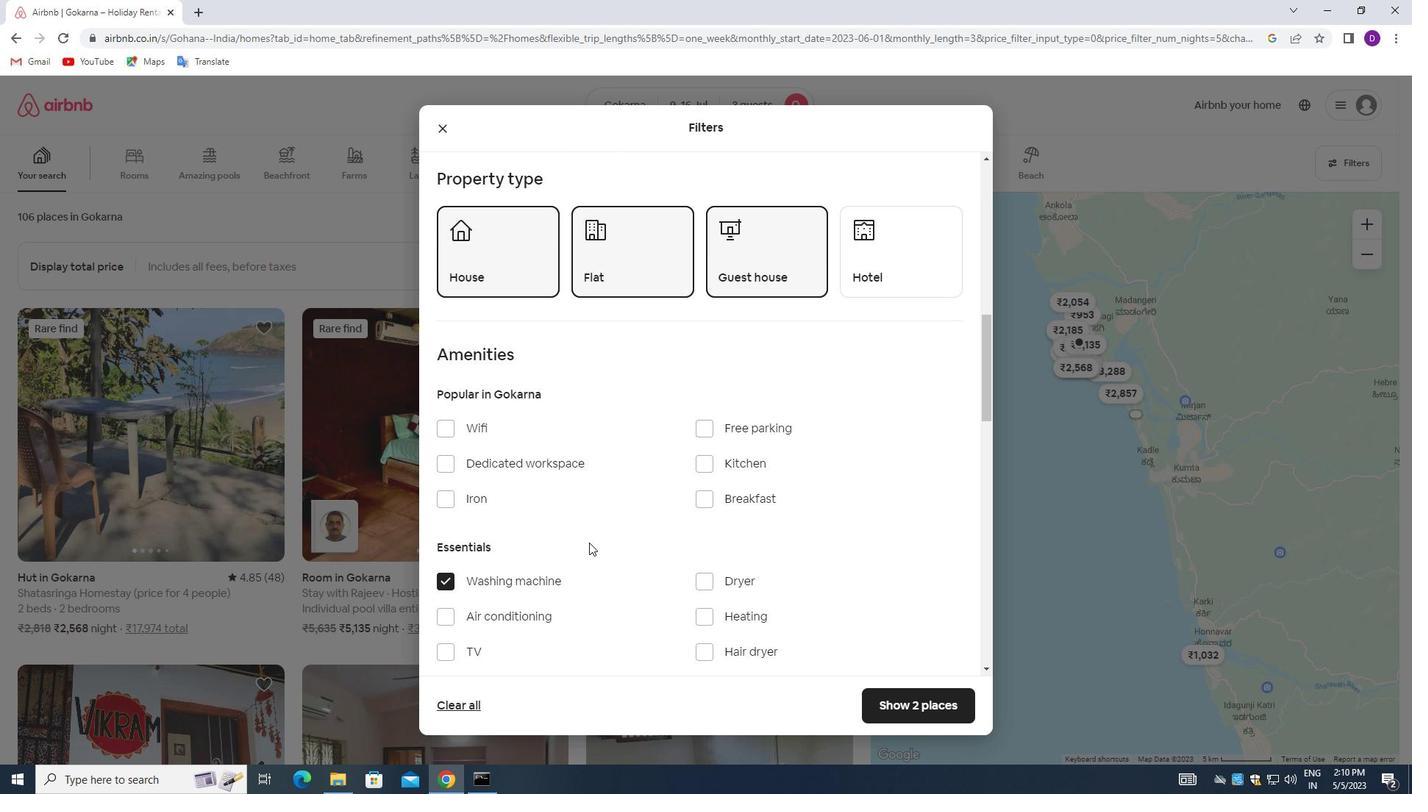 
Action: Mouse scrolled (609, 542) with delta (0, 0)
Screenshot: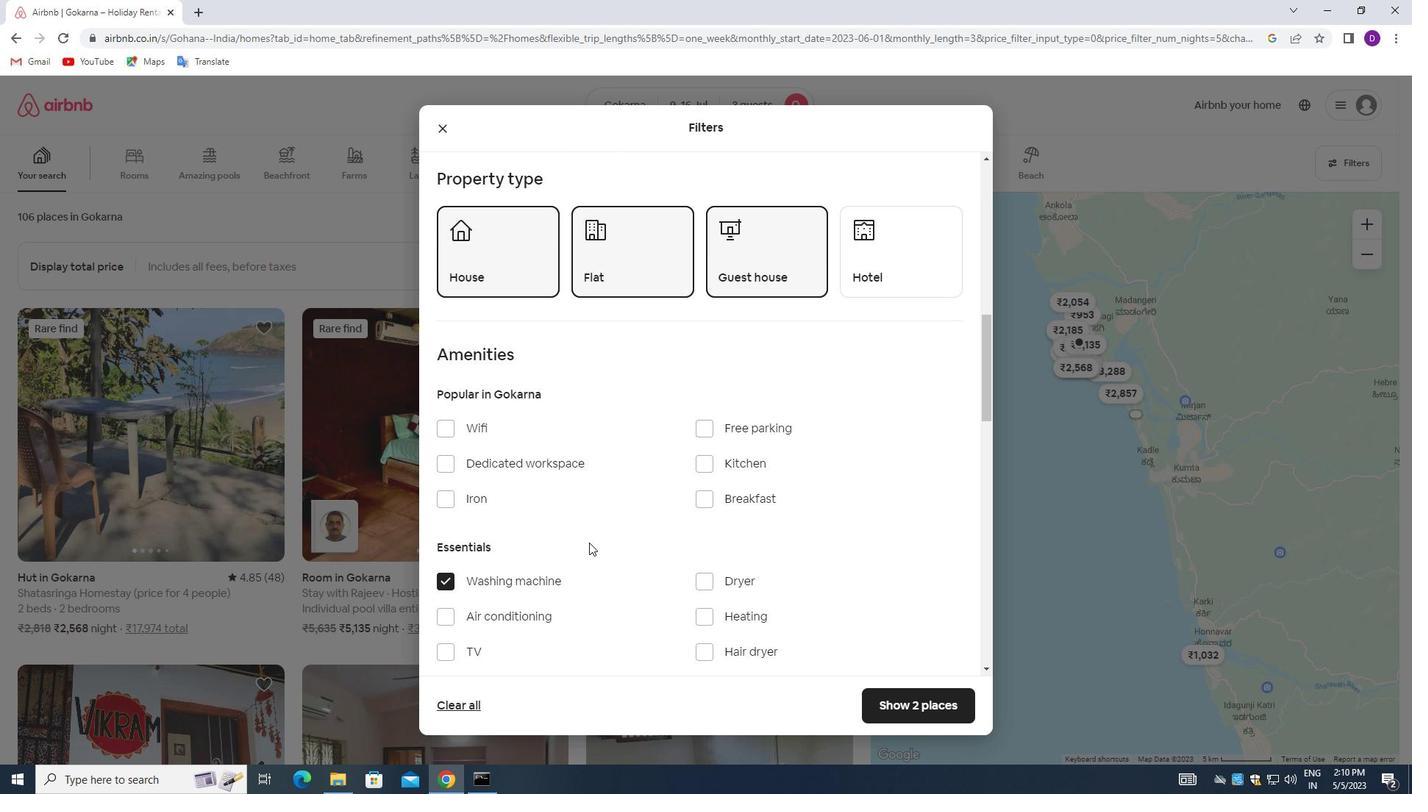 
Action: Mouse moved to (629, 543)
Screenshot: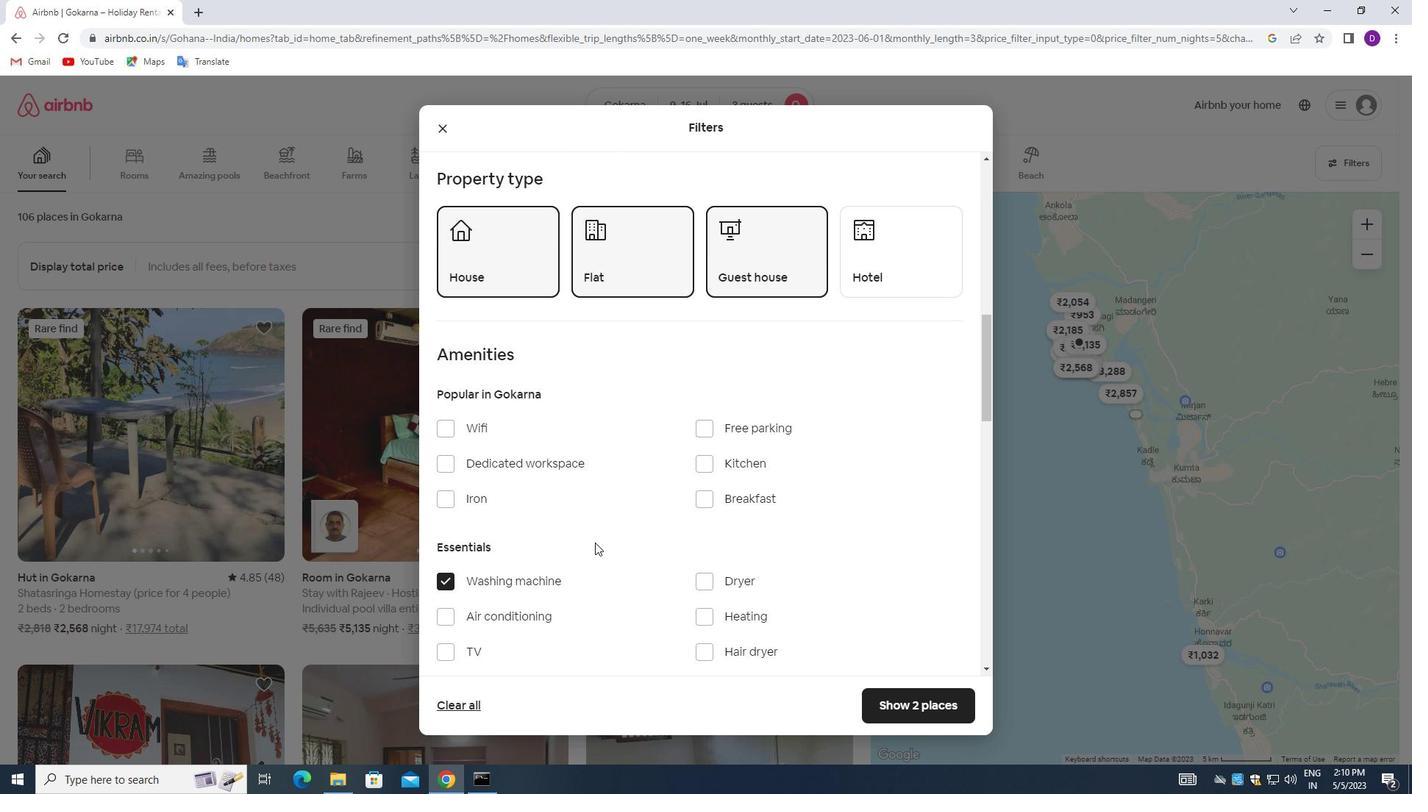 
Action: Mouse scrolled (629, 542) with delta (0, 0)
Screenshot: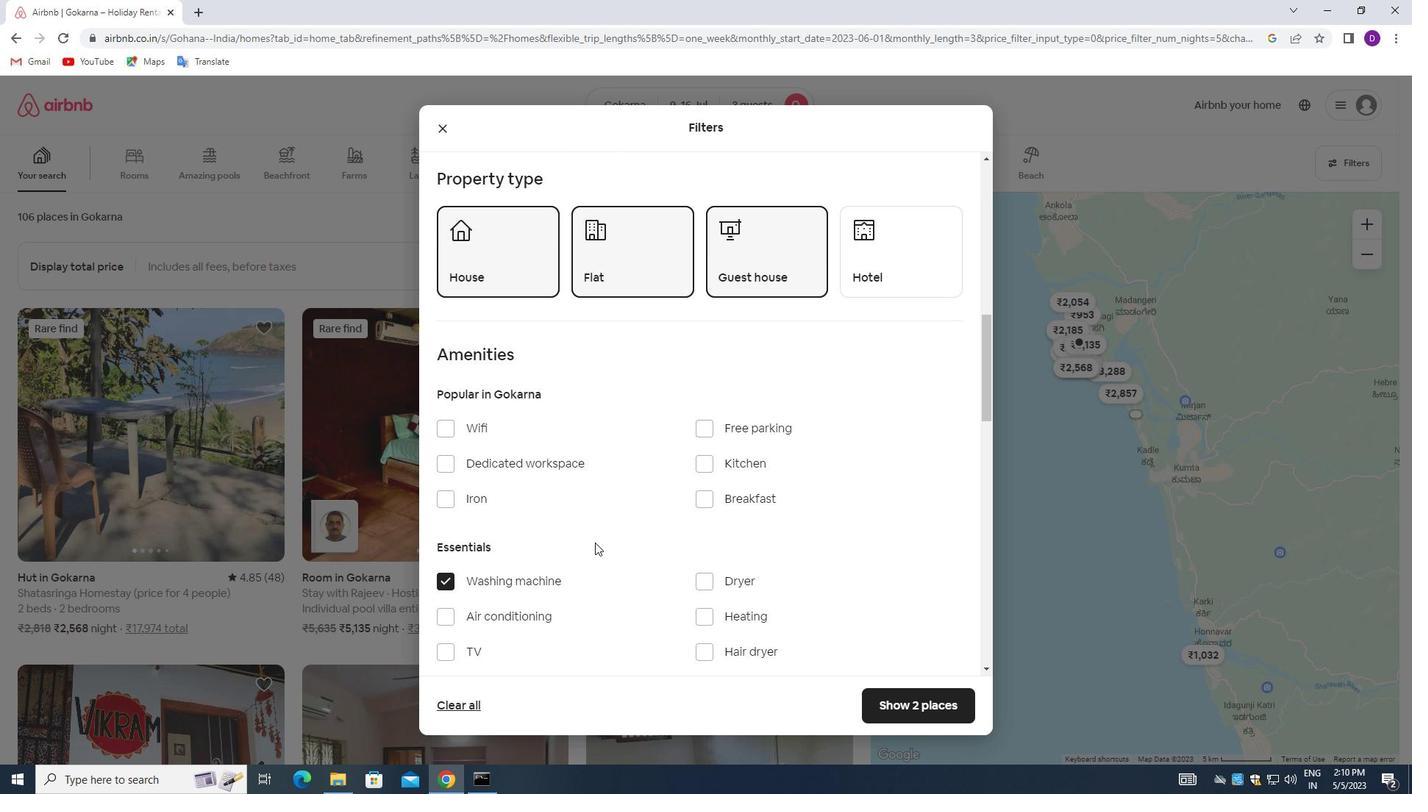 
Action: Mouse moved to (631, 543)
Screenshot: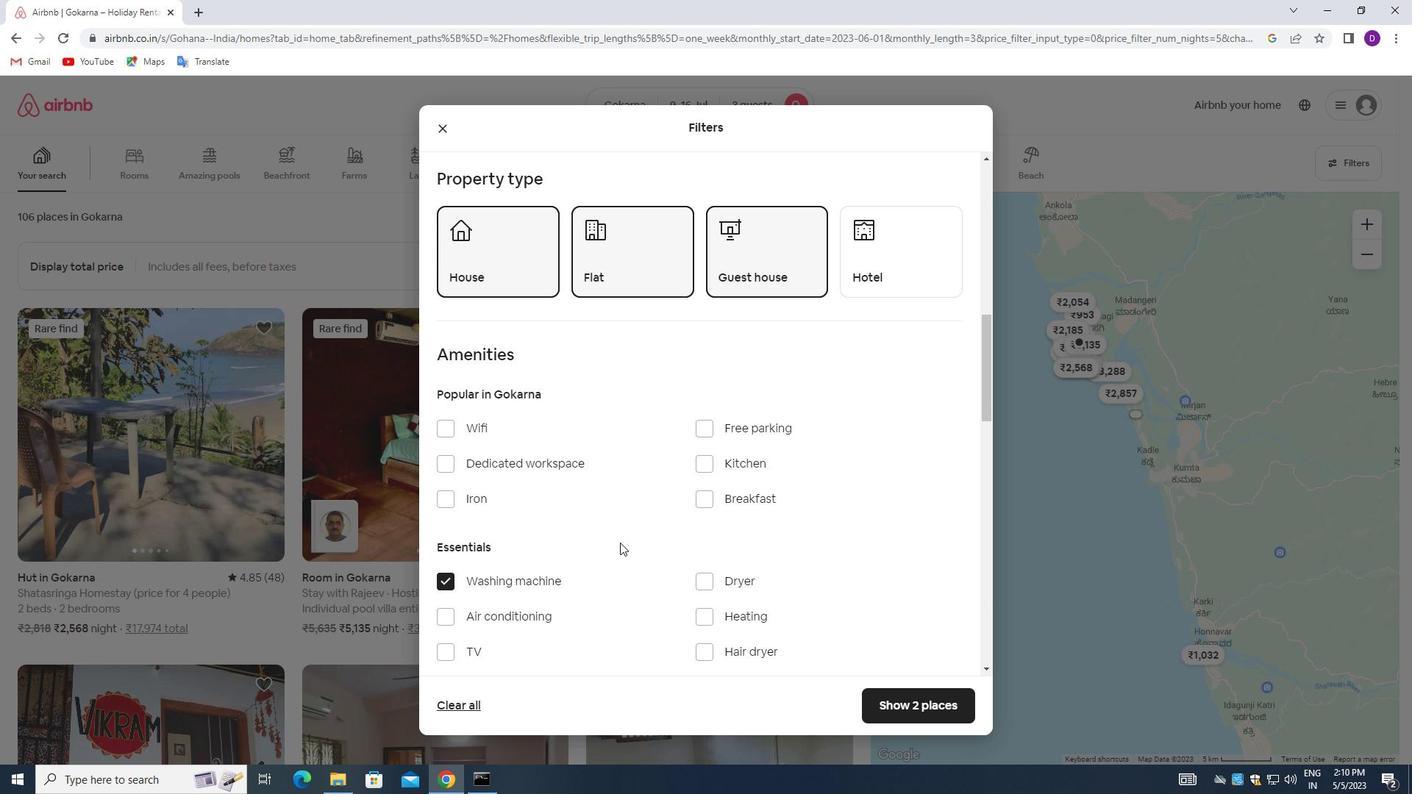 
Action: Mouse scrolled (631, 542) with delta (0, 0)
Screenshot: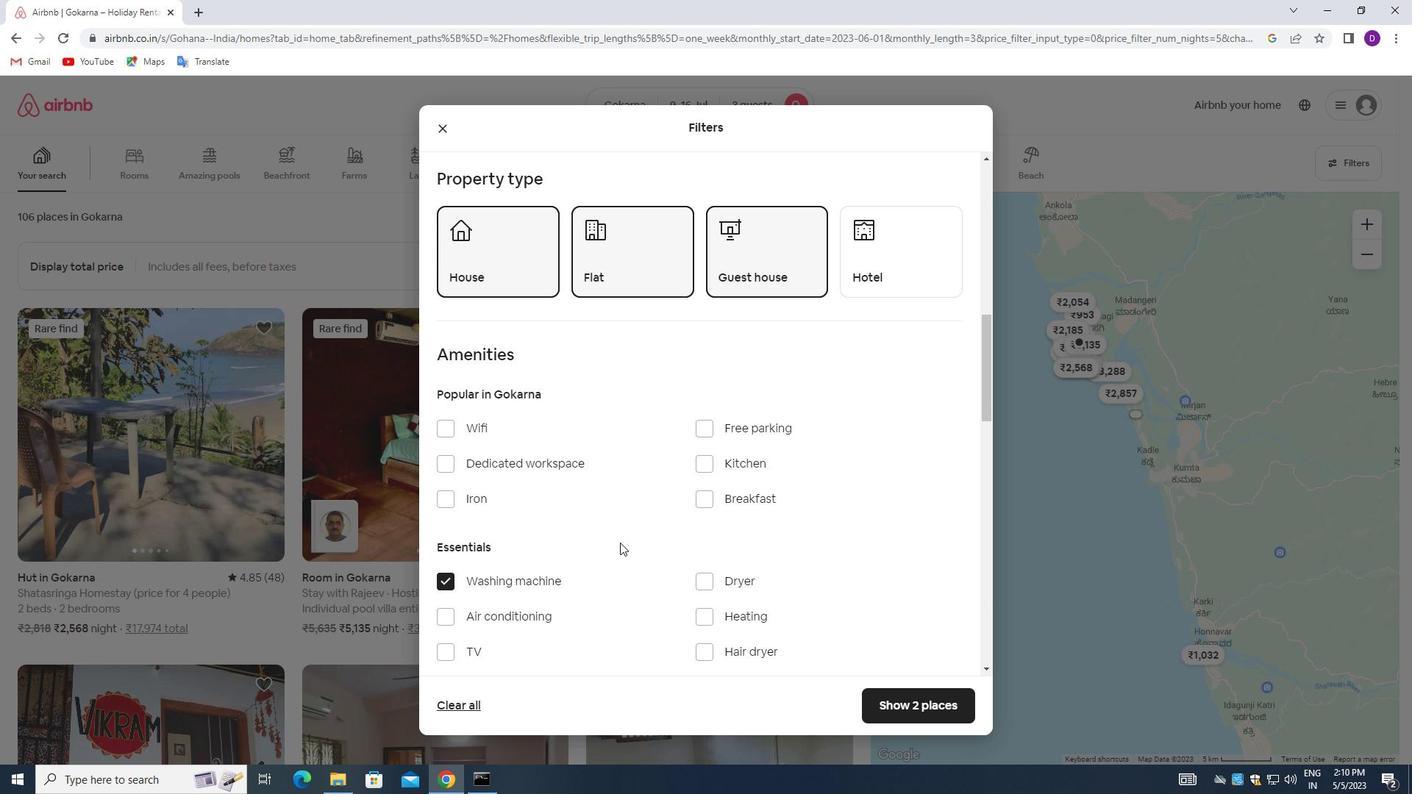 
Action: Mouse moved to (632, 543)
Screenshot: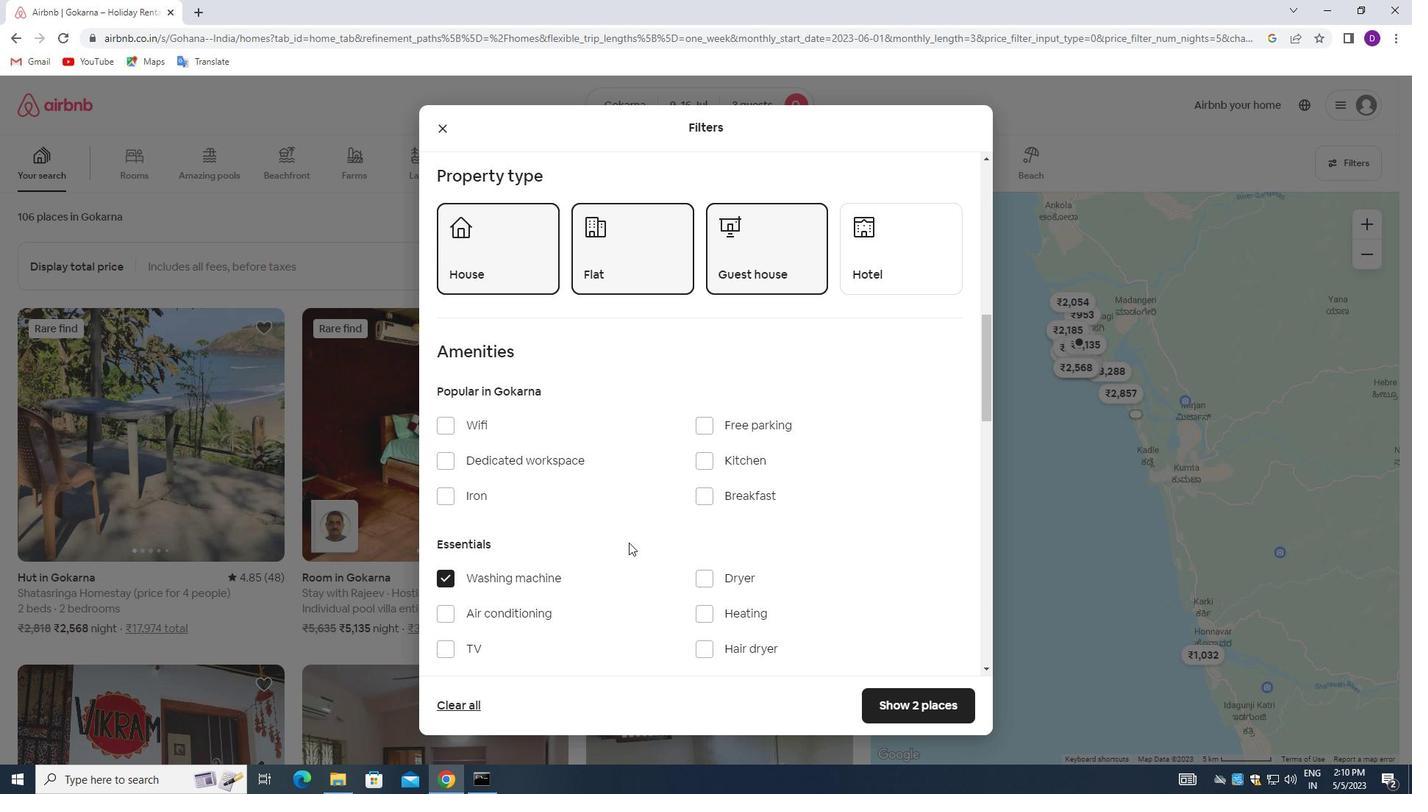 
Action: Mouse scrolled (632, 542) with delta (0, 0)
Screenshot: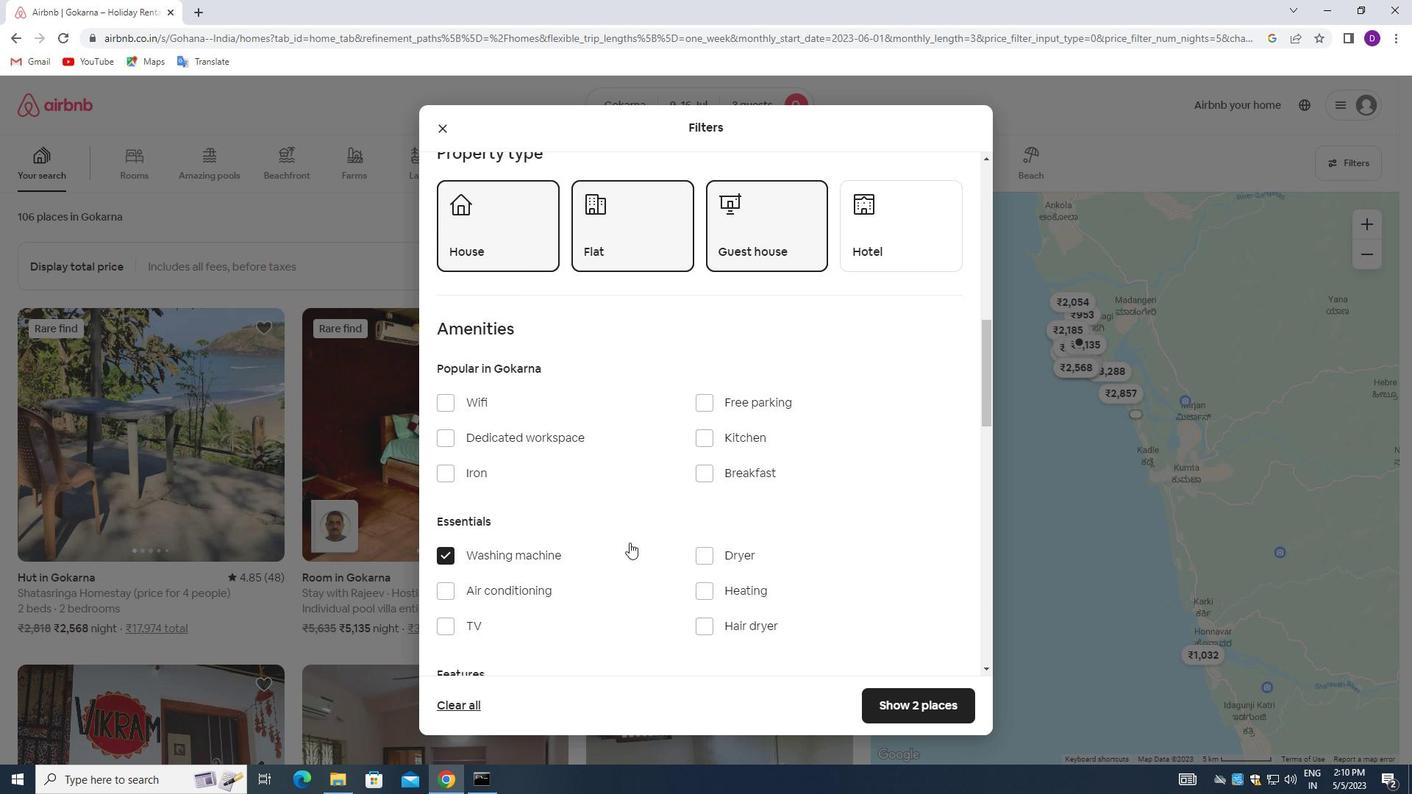
Action: Mouse moved to (633, 543)
Screenshot: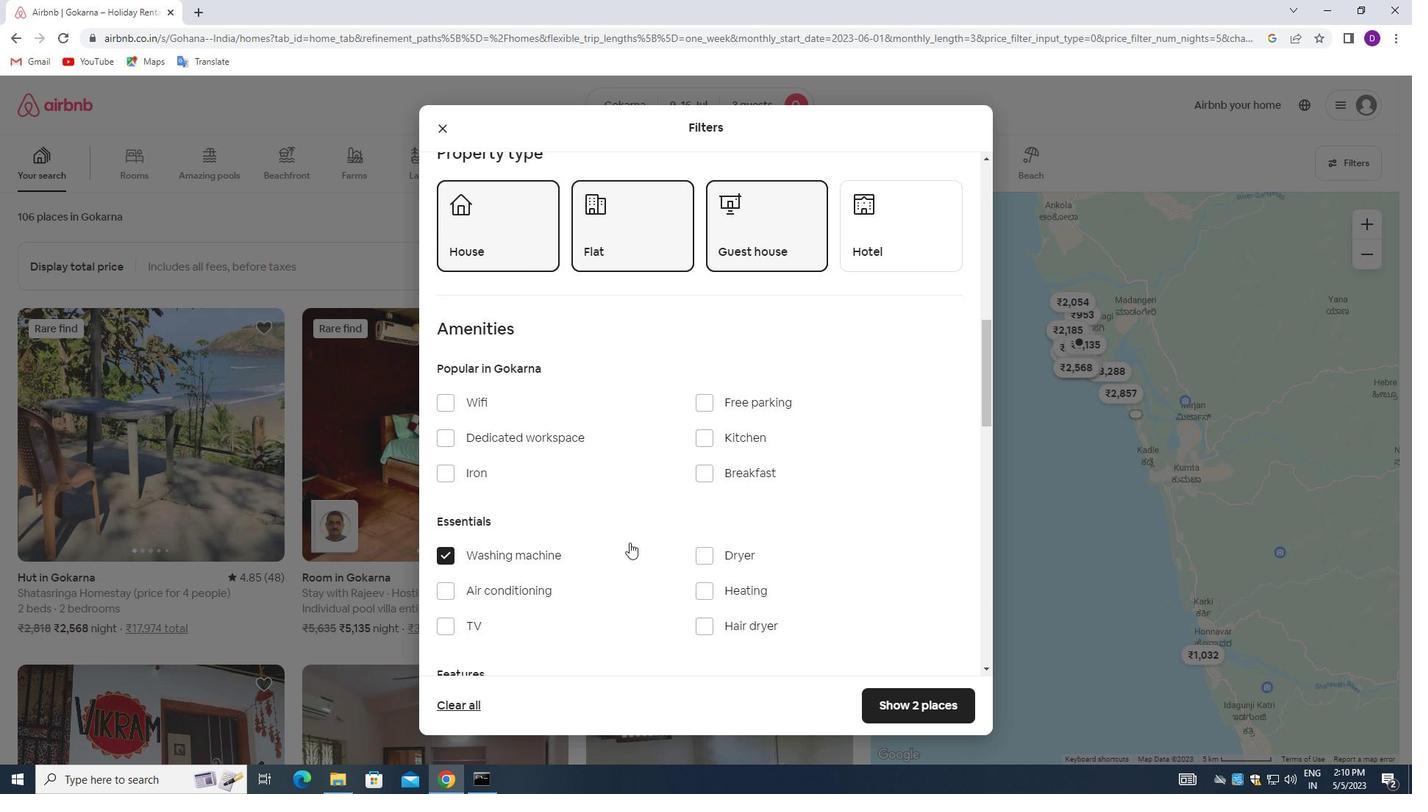 
Action: Mouse scrolled (633, 542) with delta (0, 0)
Screenshot: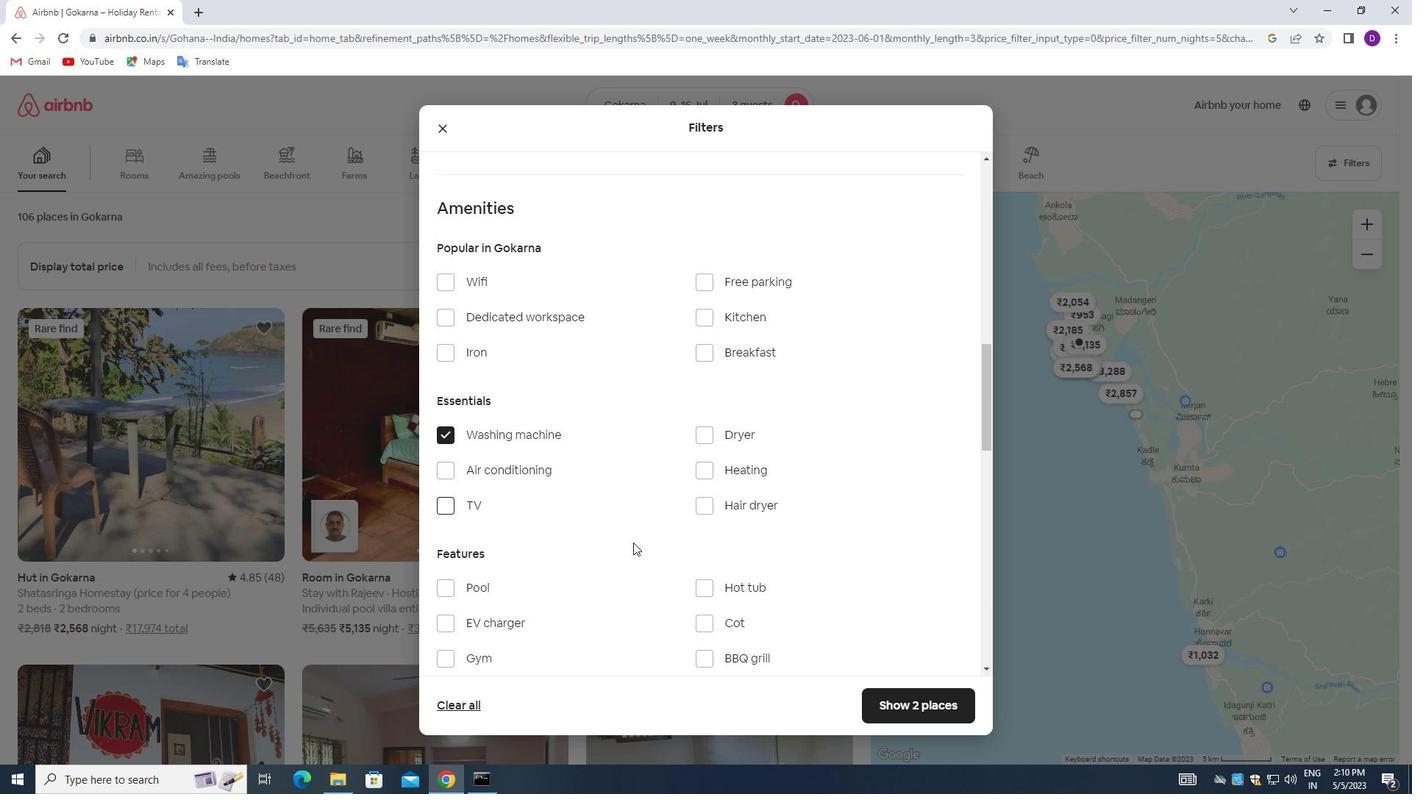 
Action: Mouse moved to (640, 542)
Screenshot: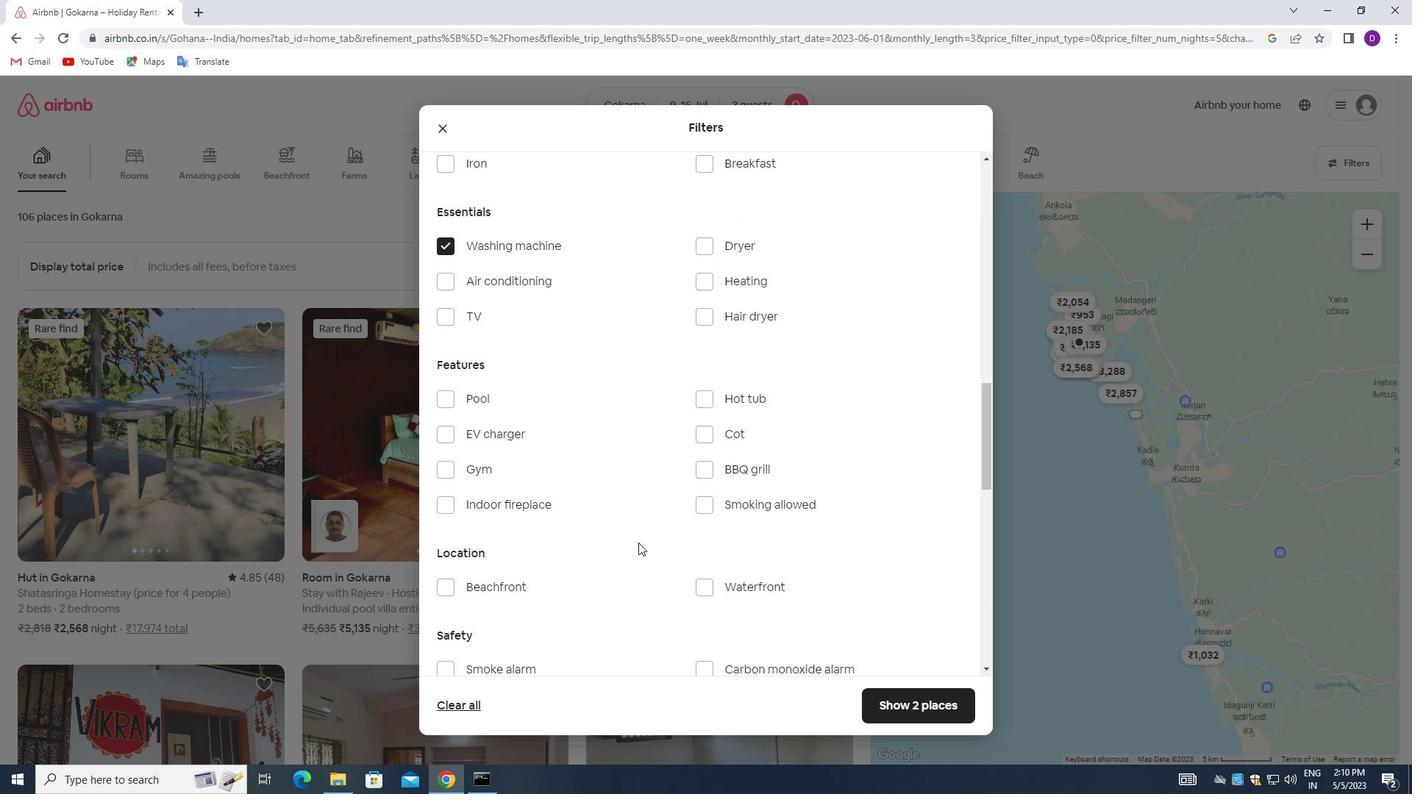 
Action: Mouse scrolled (640, 541) with delta (0, 0)
Screenshot: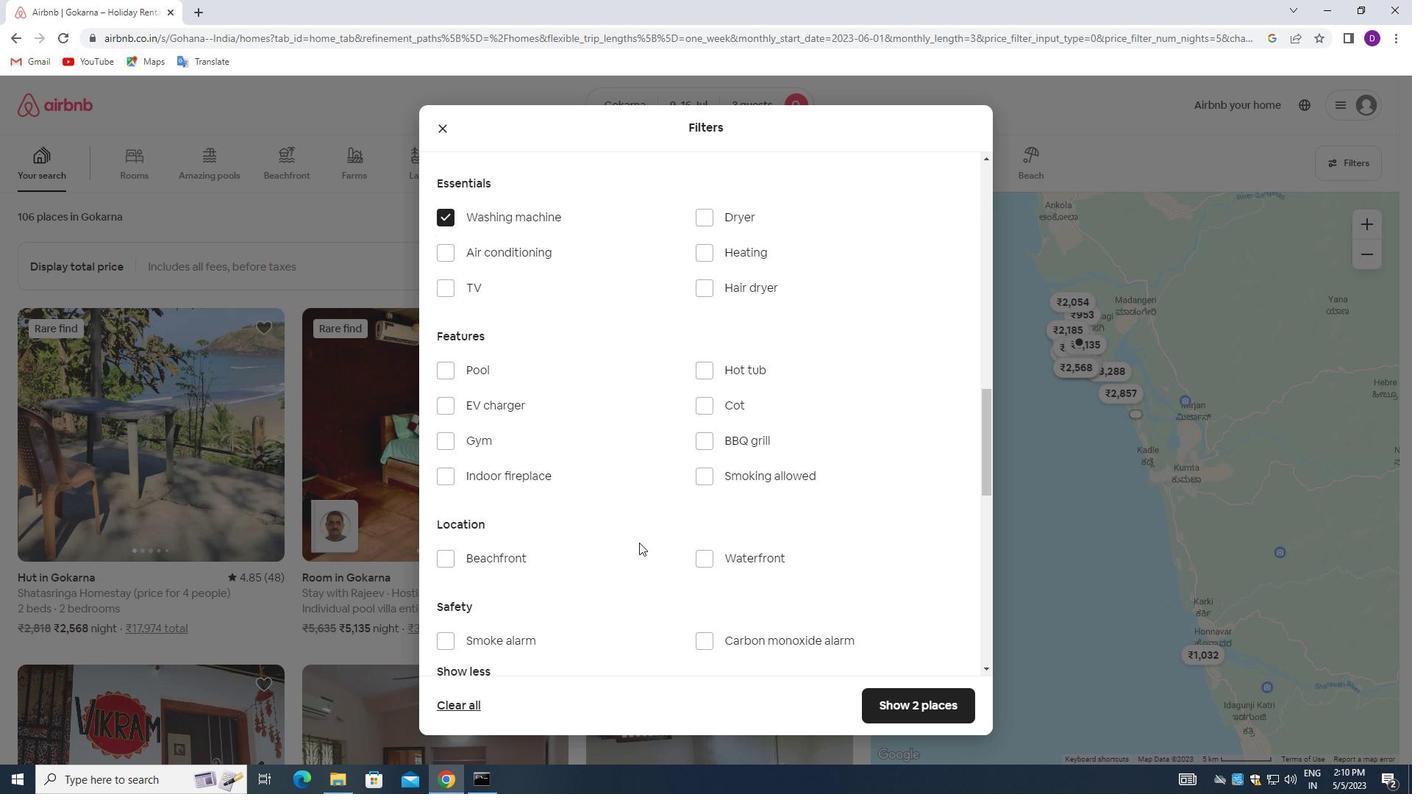 
Action: Mouse scrolled (640, 541) with delta (0, 0)
Screenshot: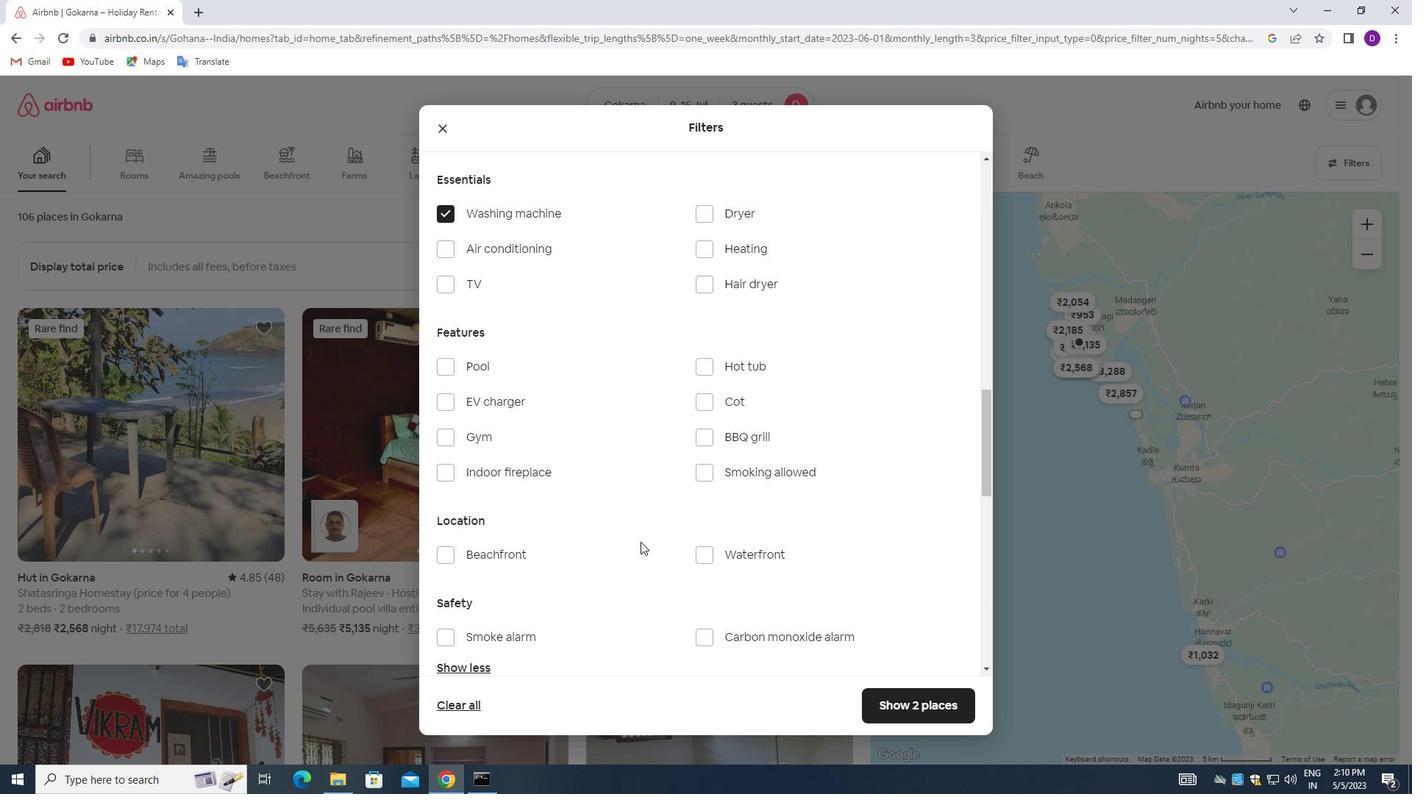 
Action: Mouse scrolled (640, 541) with delta (0, 0)
Screenshot: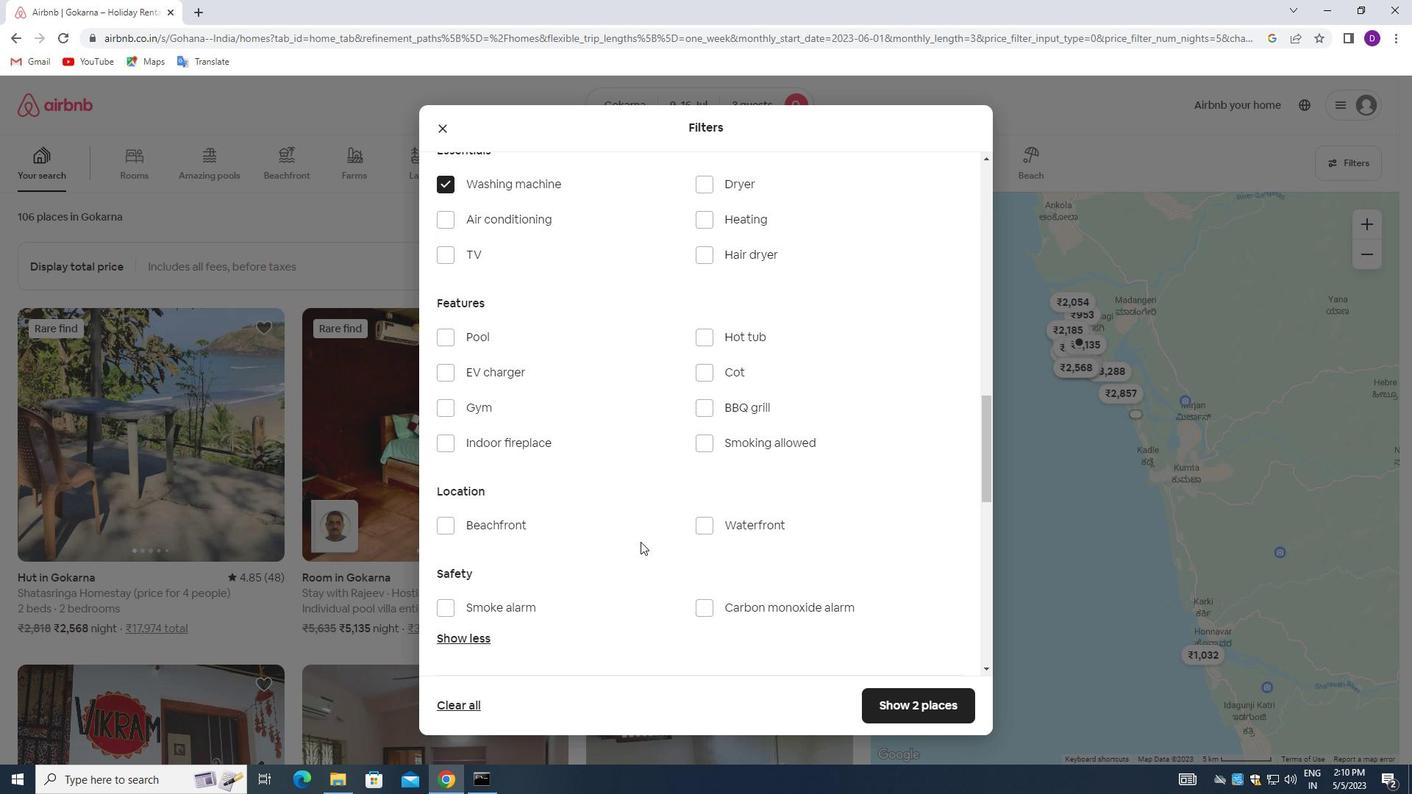 
Action: Mouse moved to (641, 541)
Screenshot: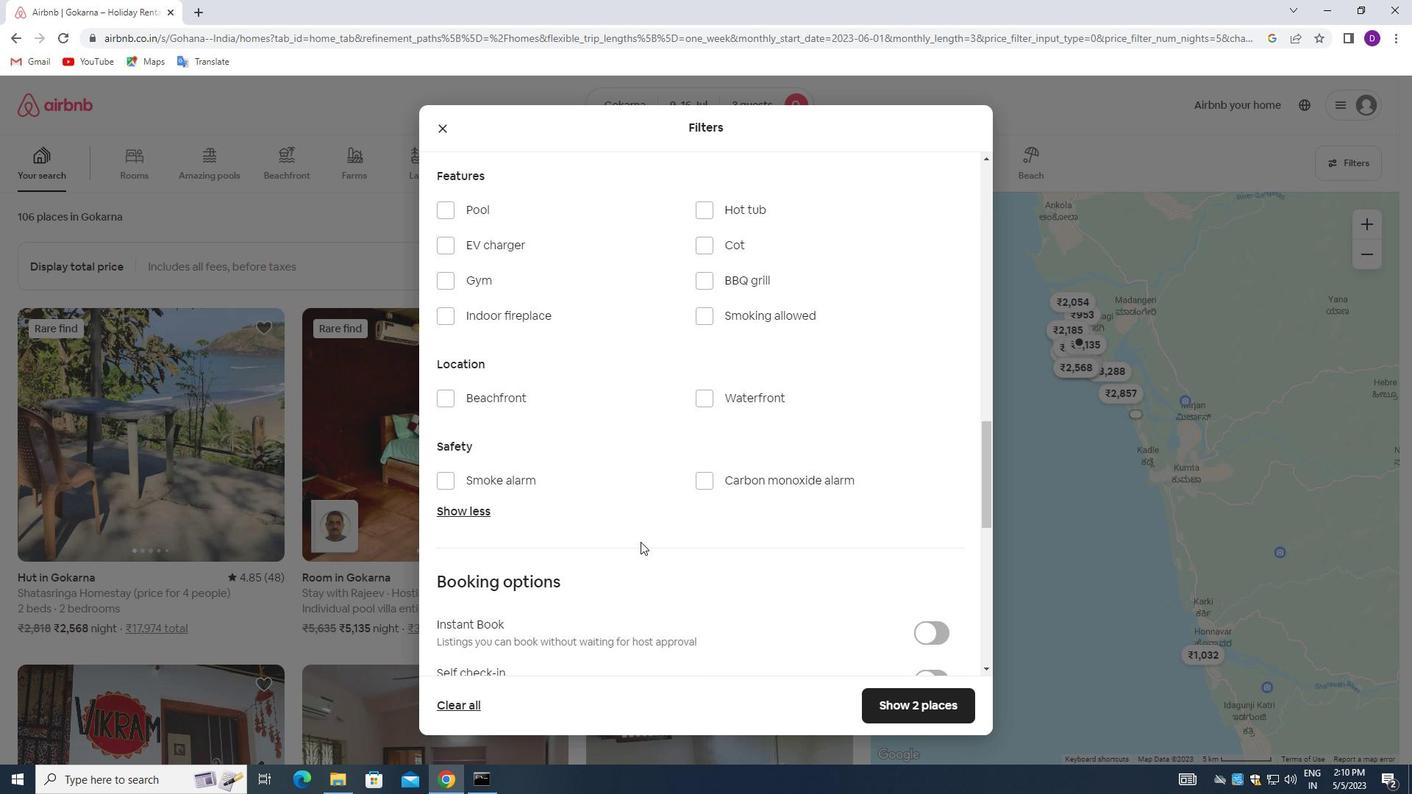 
Action: Mouse scrolled (641, 540) with delta (0, 0)
Screenshot: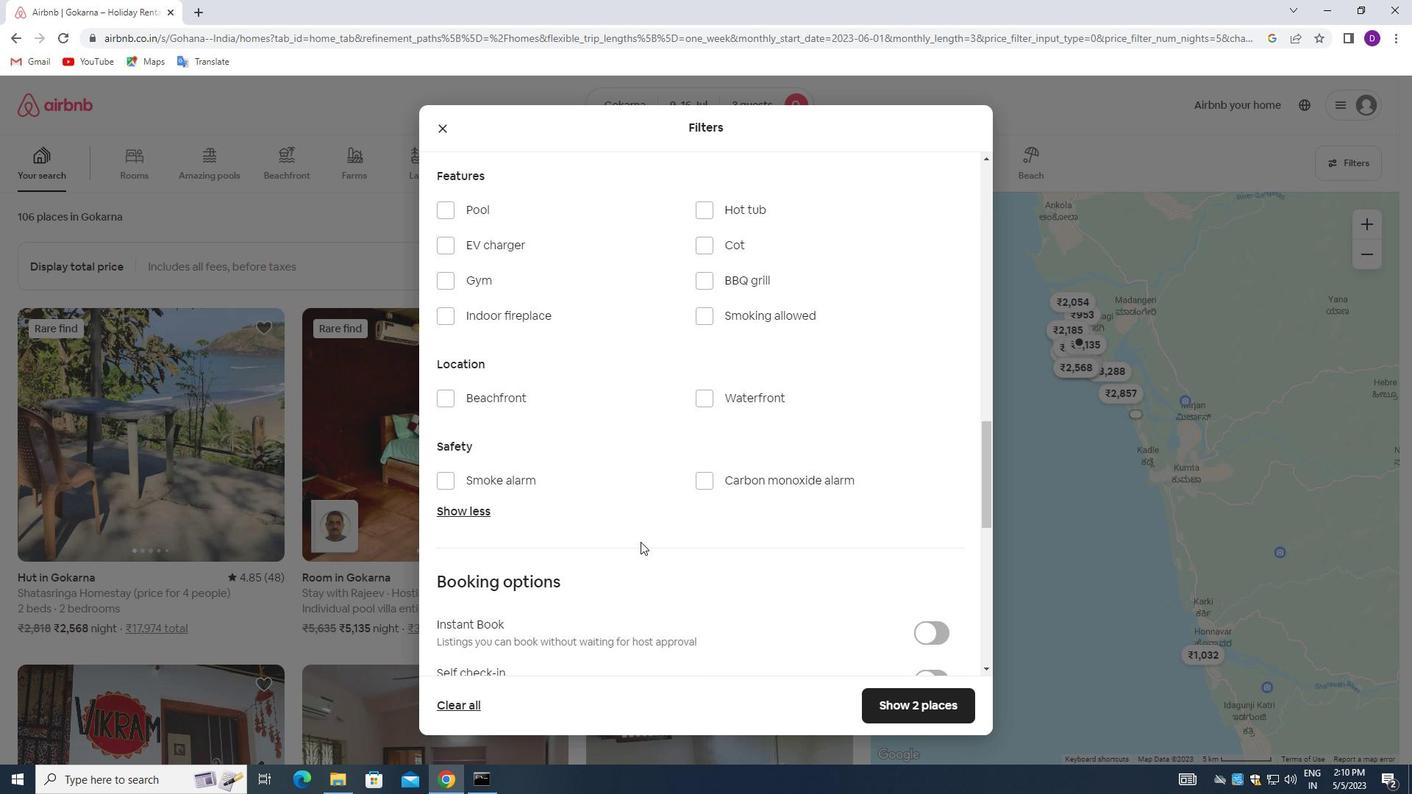 
Action: Mouse moved to (926, 545)
Screenshot: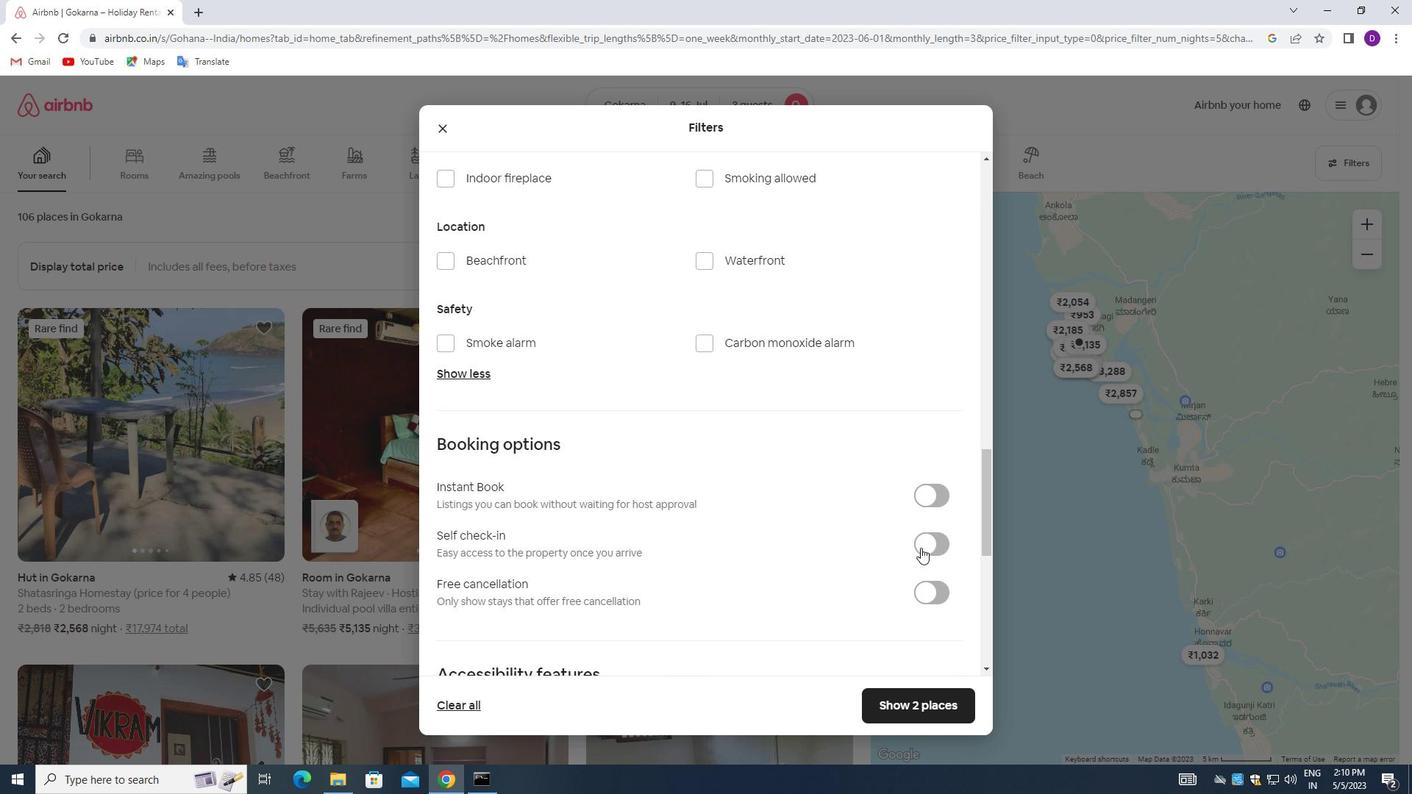 
Action: Mouse pressed left at (926, 545)
Screenshot: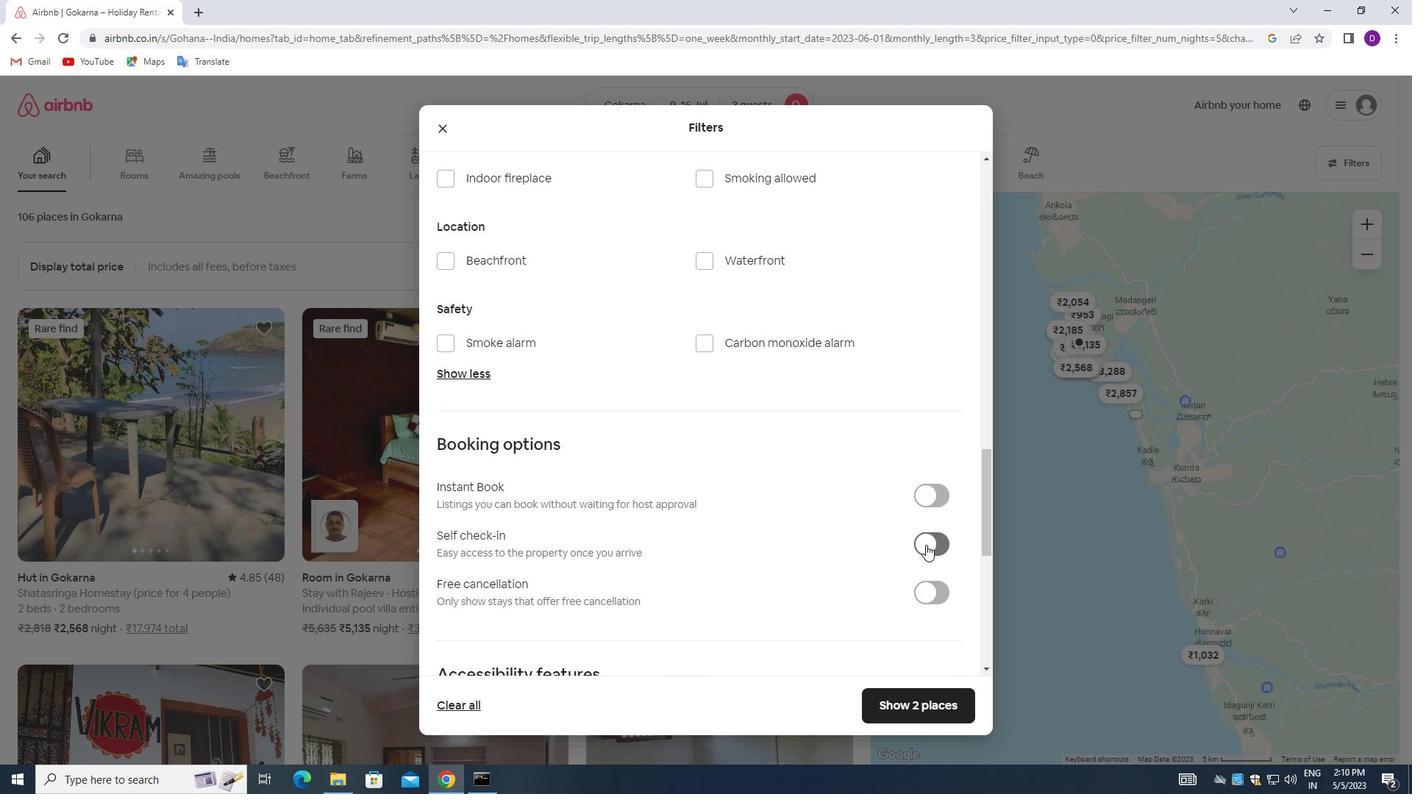 
Action: Mouse moved to (641, 562)
Screenshot: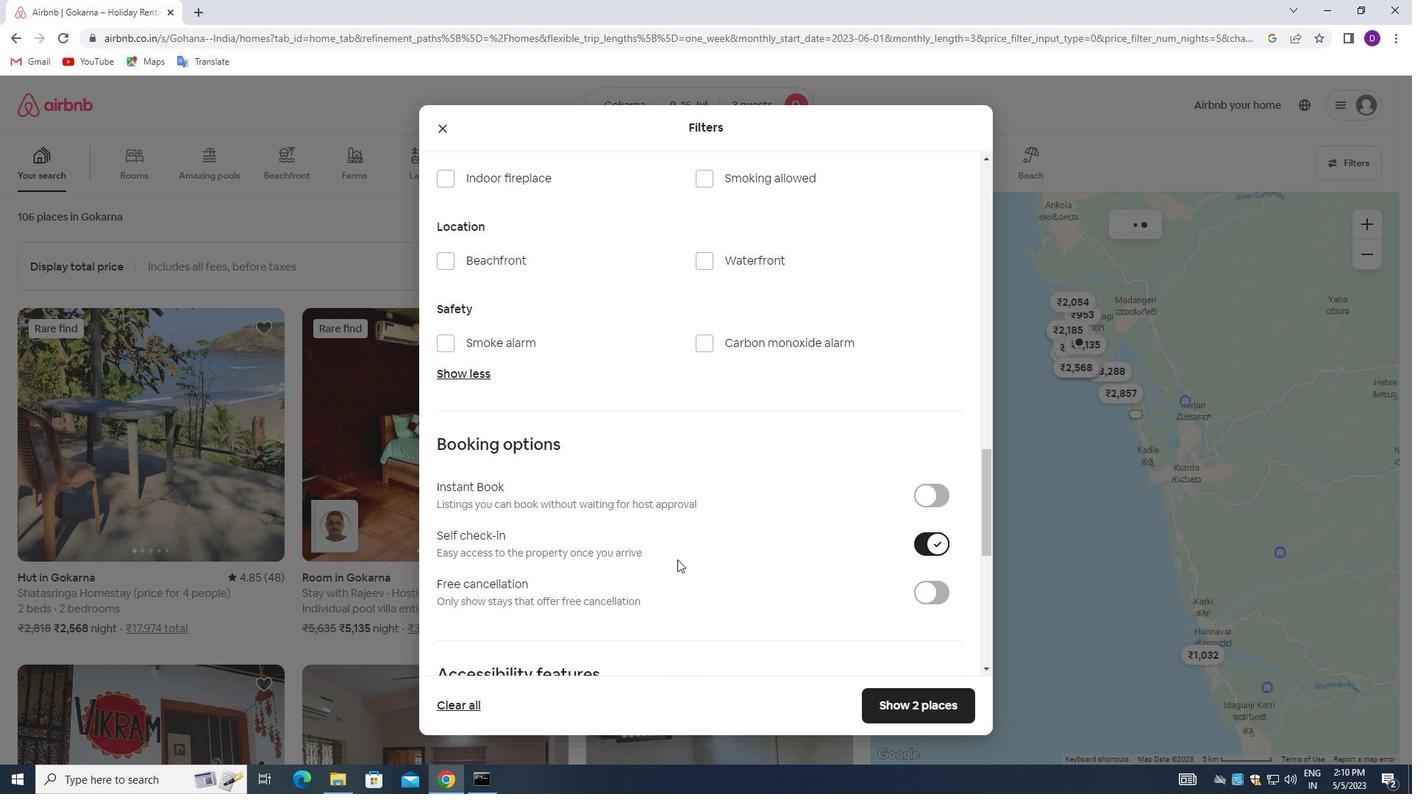 
Action: Mouse scrolled (641, 561) with delta (0, 0)
Screenshot: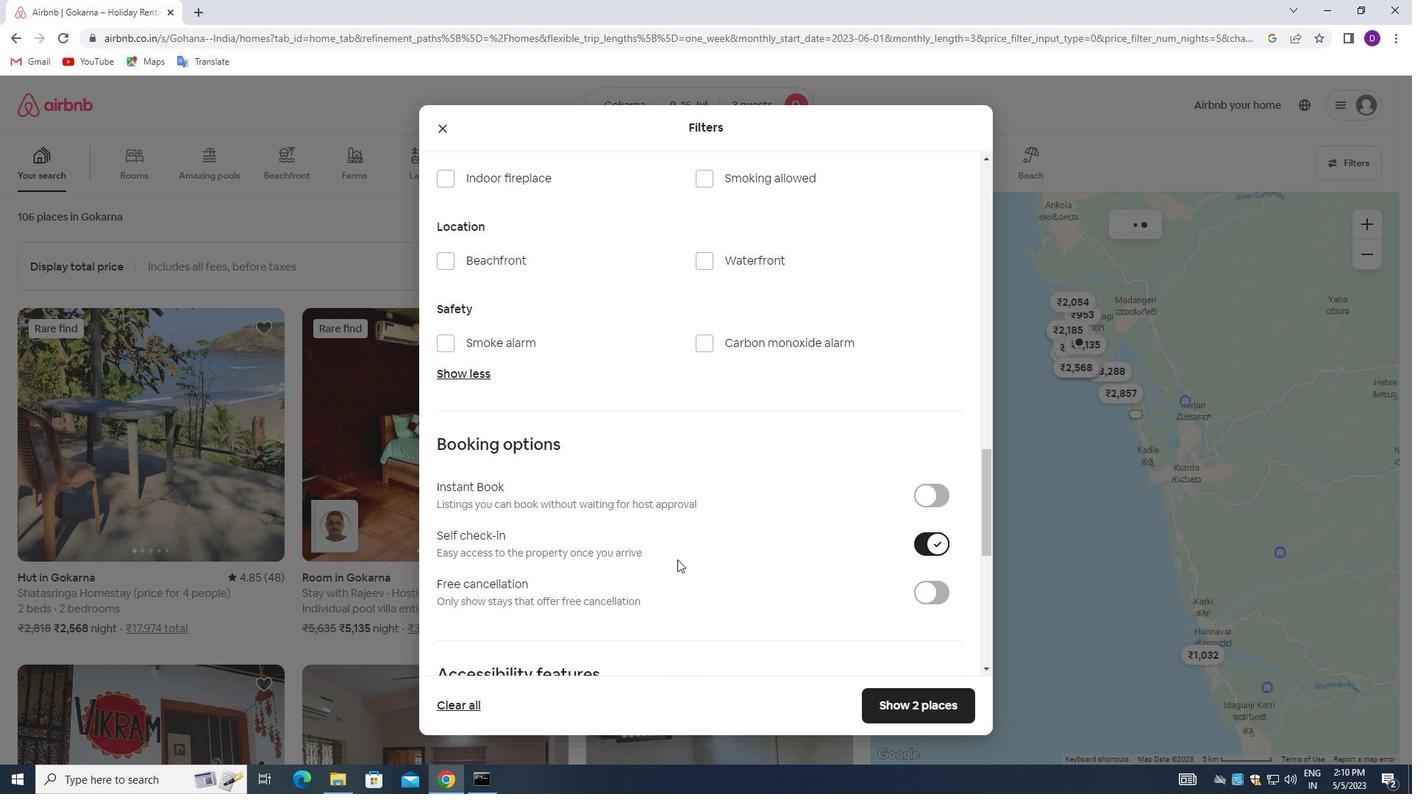 
Action: Mouse moved to (640, 562)
Screenshot: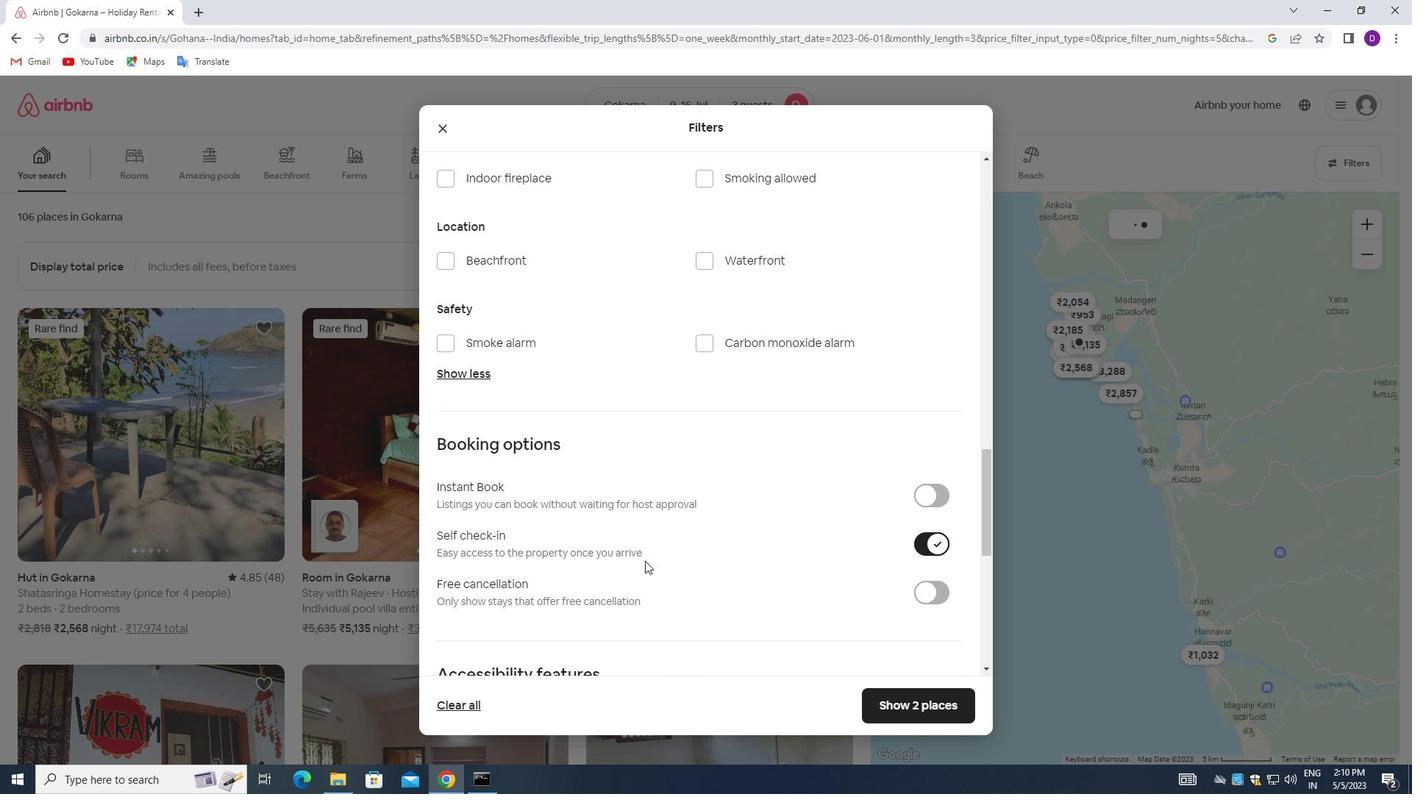 
Action: Mouse scrolled (640, 561) with delta (0, 0)
Screenshot: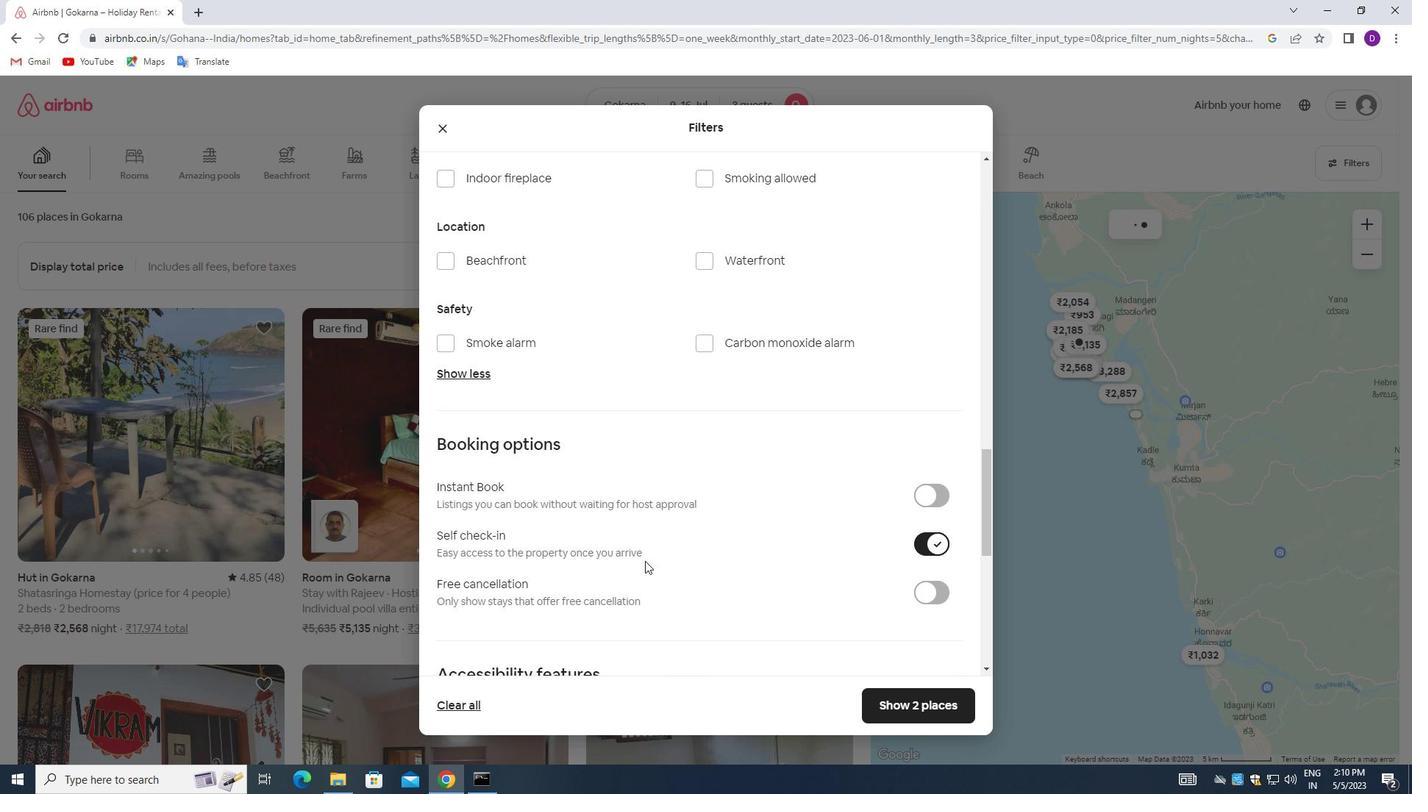 
Action: Mouse moved to (638, 562)
Screenshot: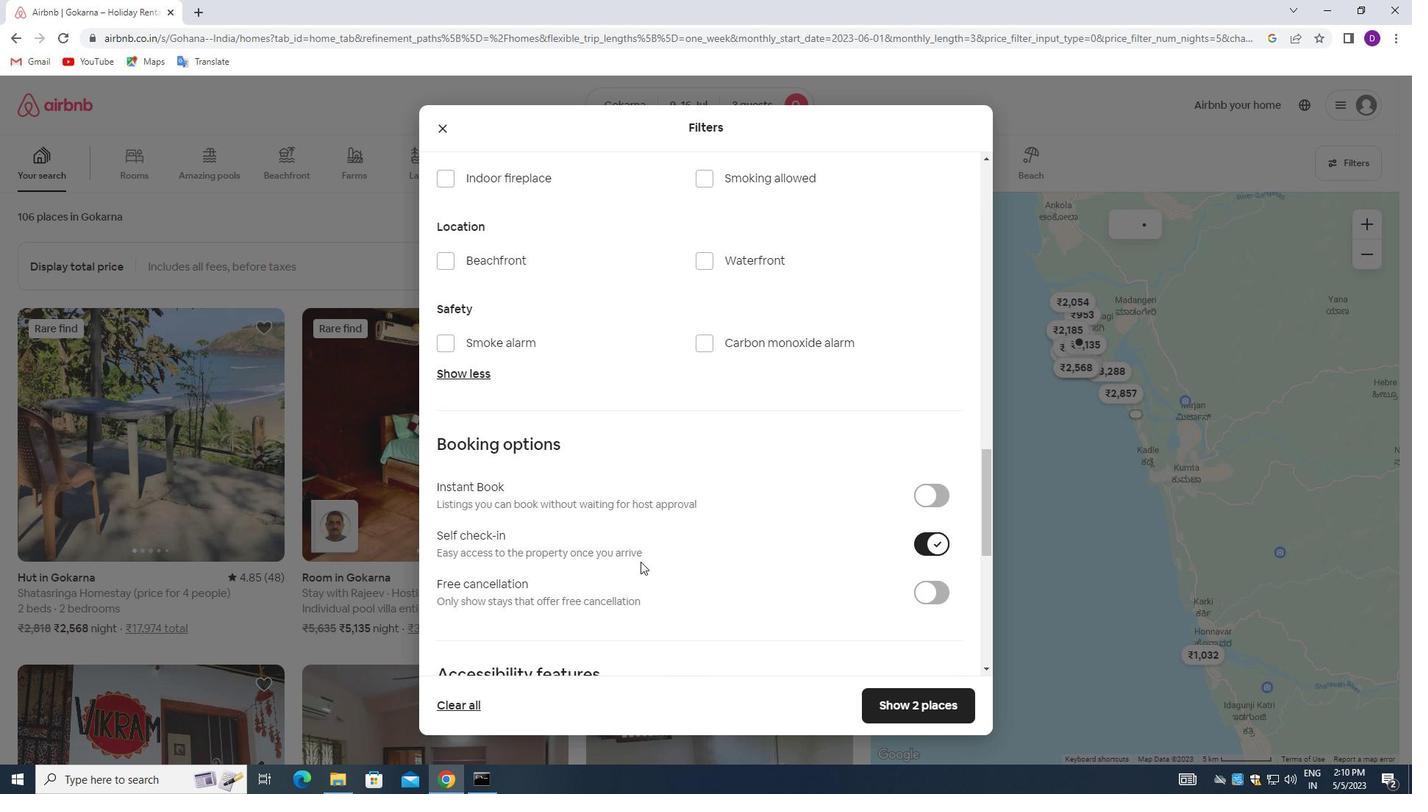 
Action: Mouse scrolled (638, 561) with delta (0, 0)
Screenshot: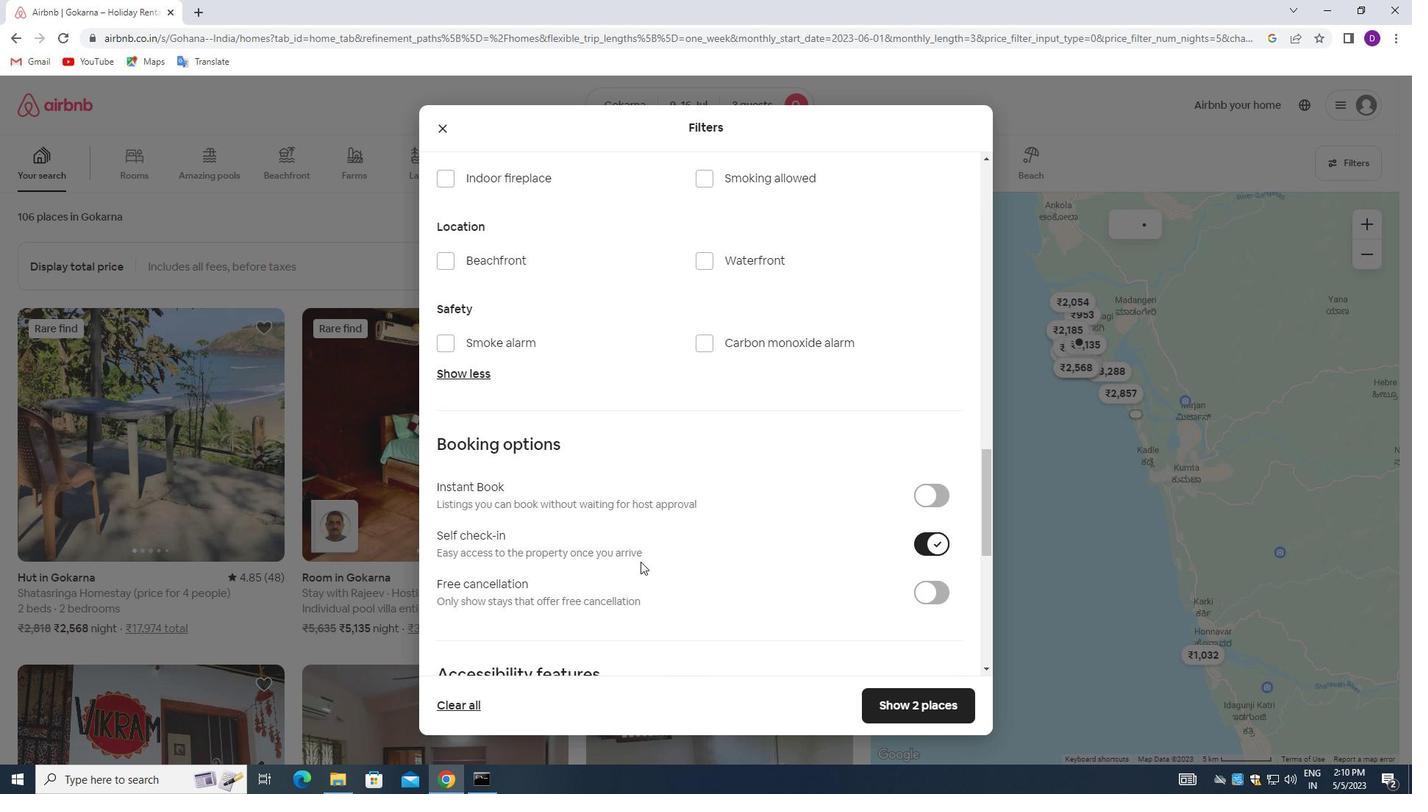 
Action: Mouse moved to (637, 562)
Screenshot: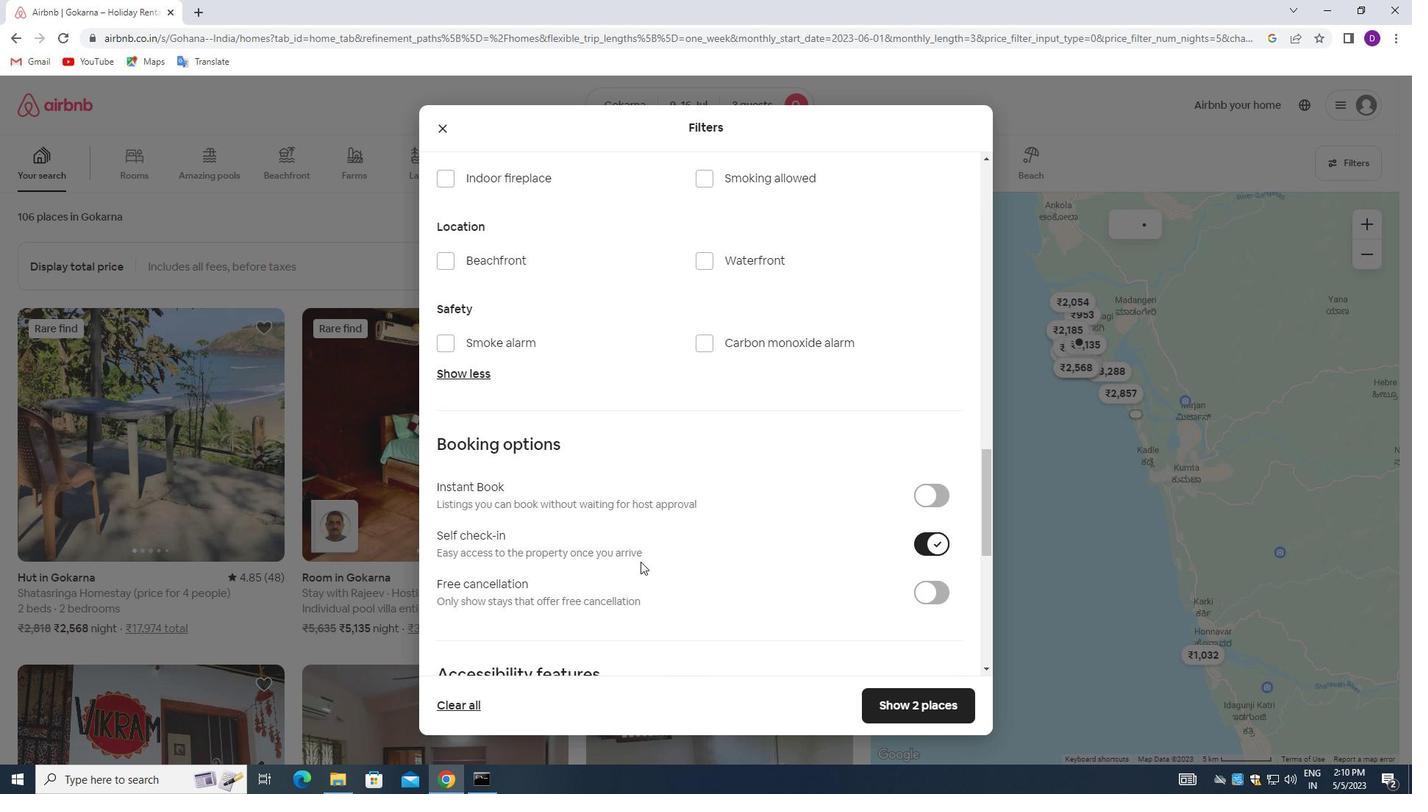
Action: Mouse scrolled (637, 561) with delta (0, 0)
Screenshot: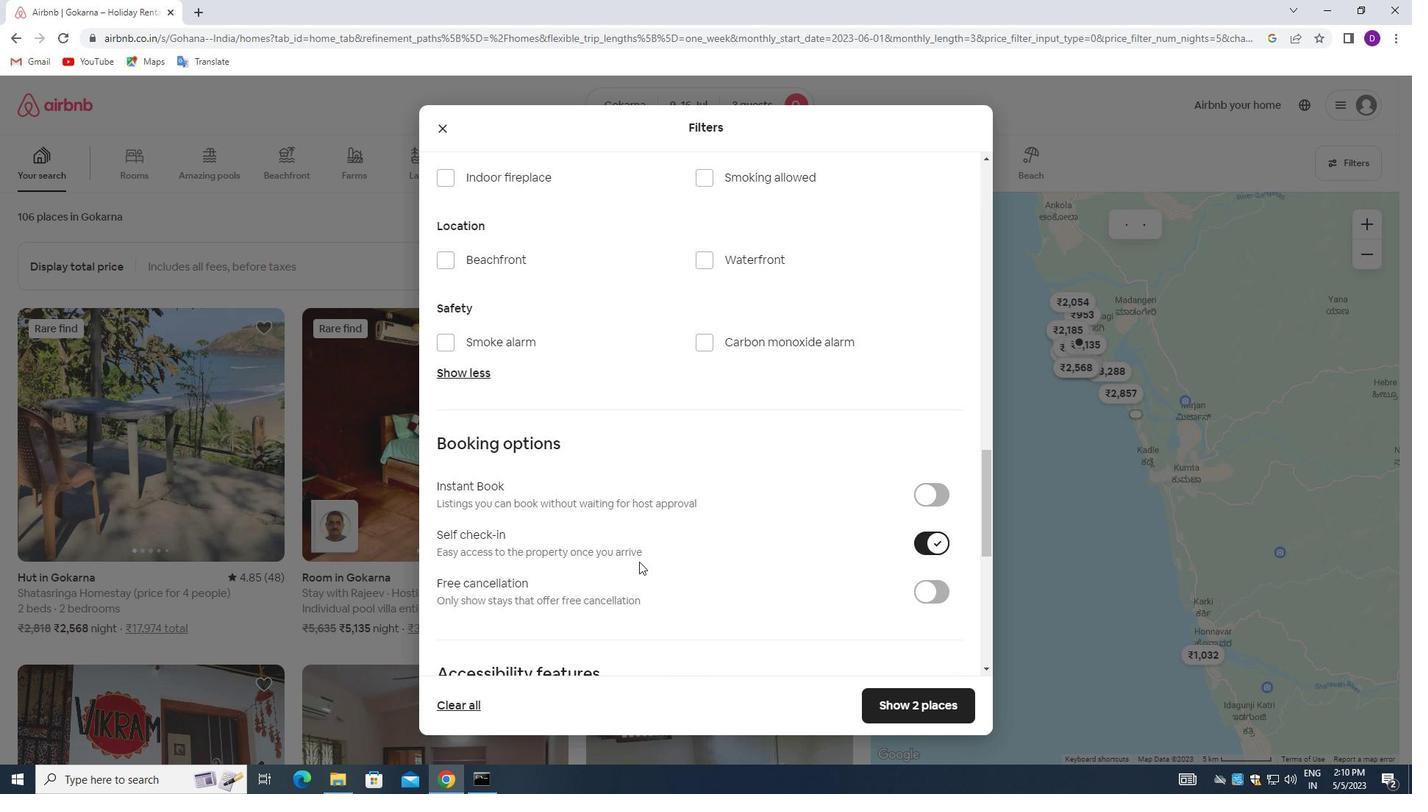 
Action: Mouse scrolled (637, 561) with delta (0, 0)
Screenshot: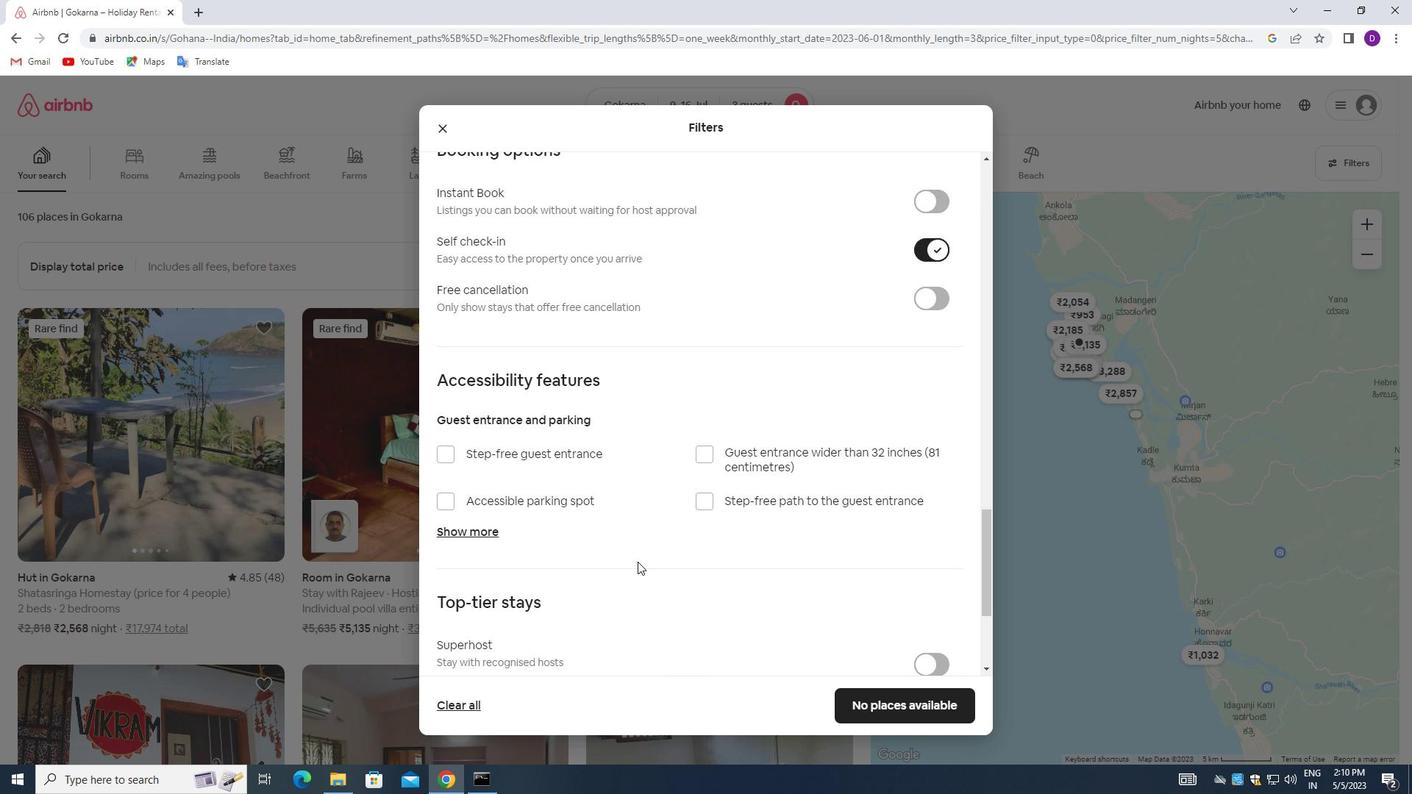 
Action: Mouse moved to (636, 562)
Screenshot: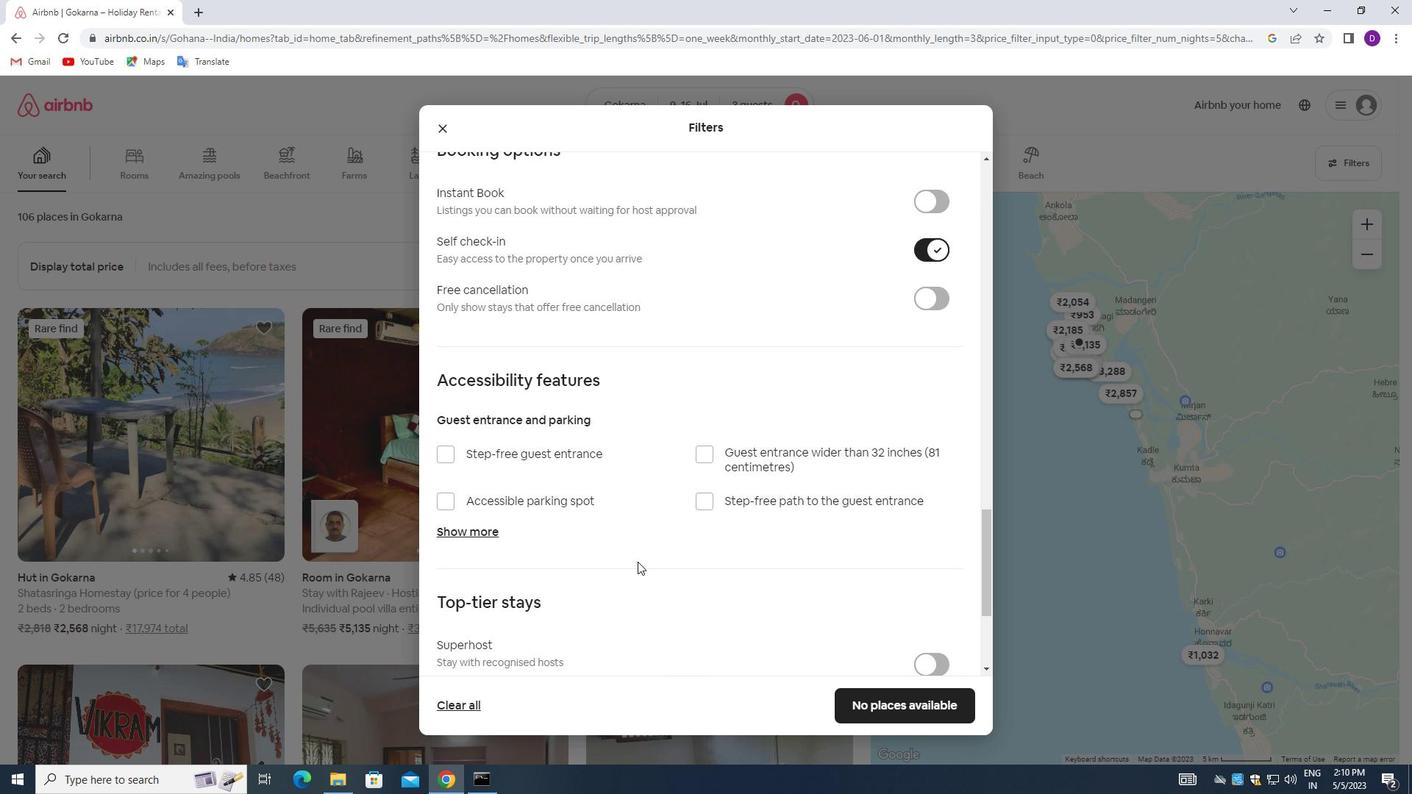 
Action: Mouse scrolled (636, 561) with delta (0, 0)
Screenshot: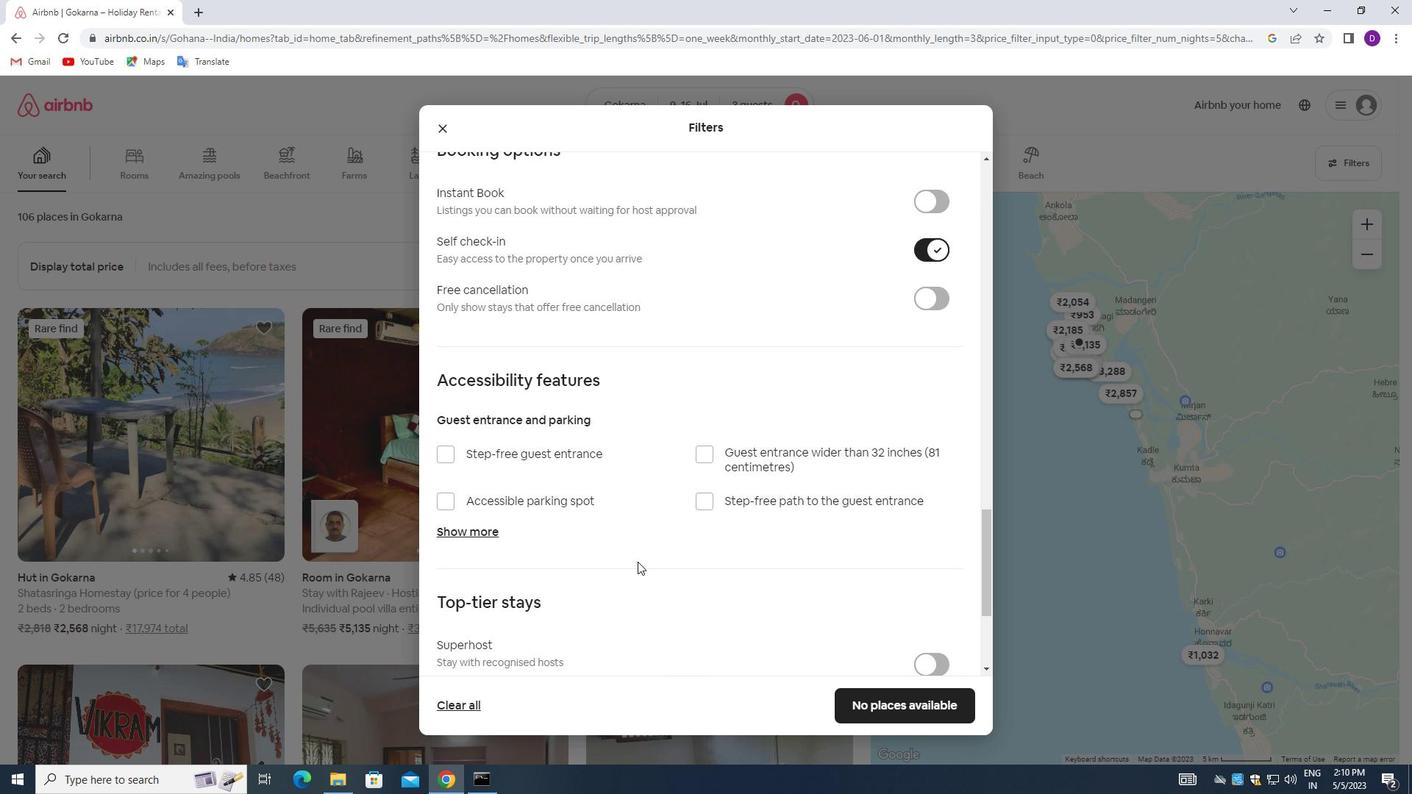 
Action: Mouse moved to (632, 565)
Screenshot: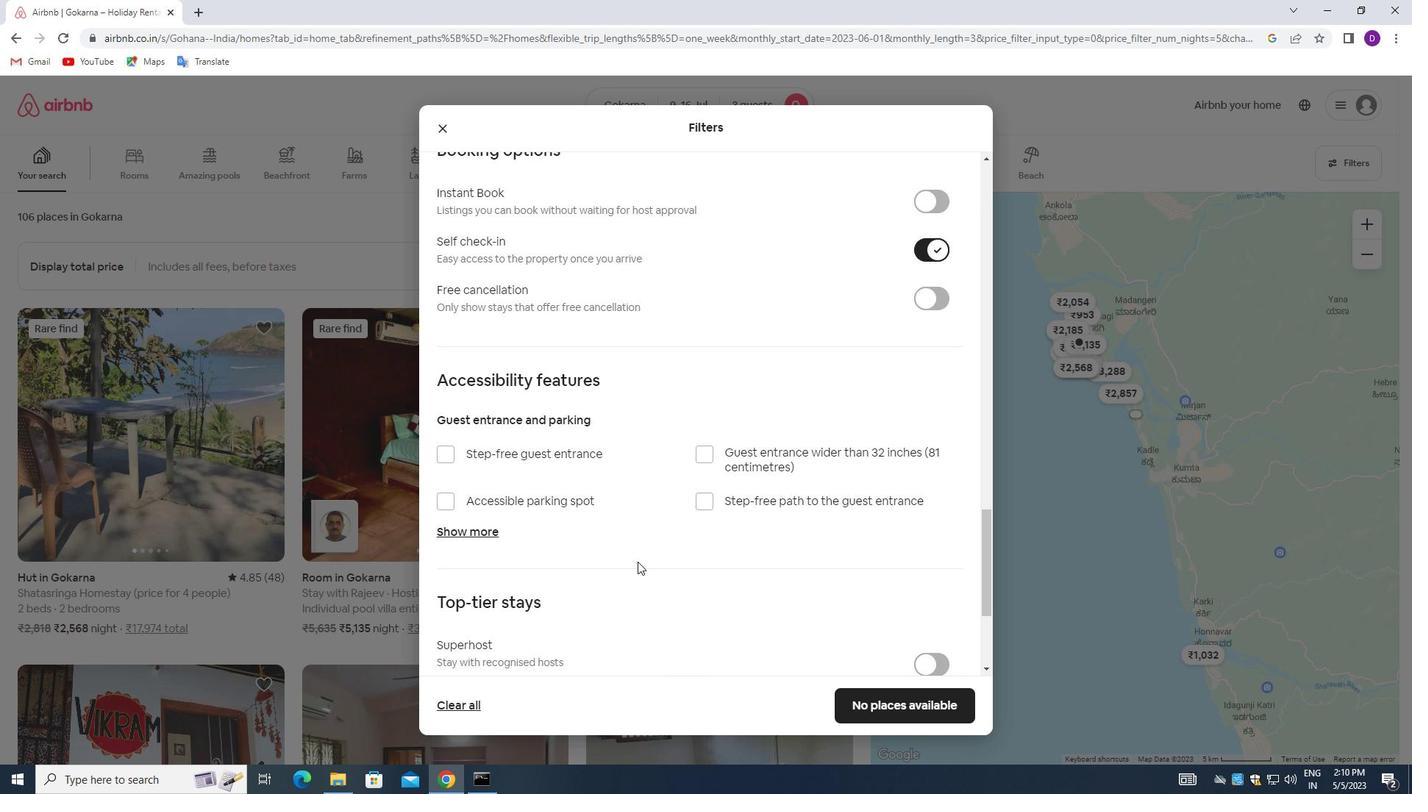 
Action: Mouse scrolled (632, 564) with delta (0, 0)
Screenshot: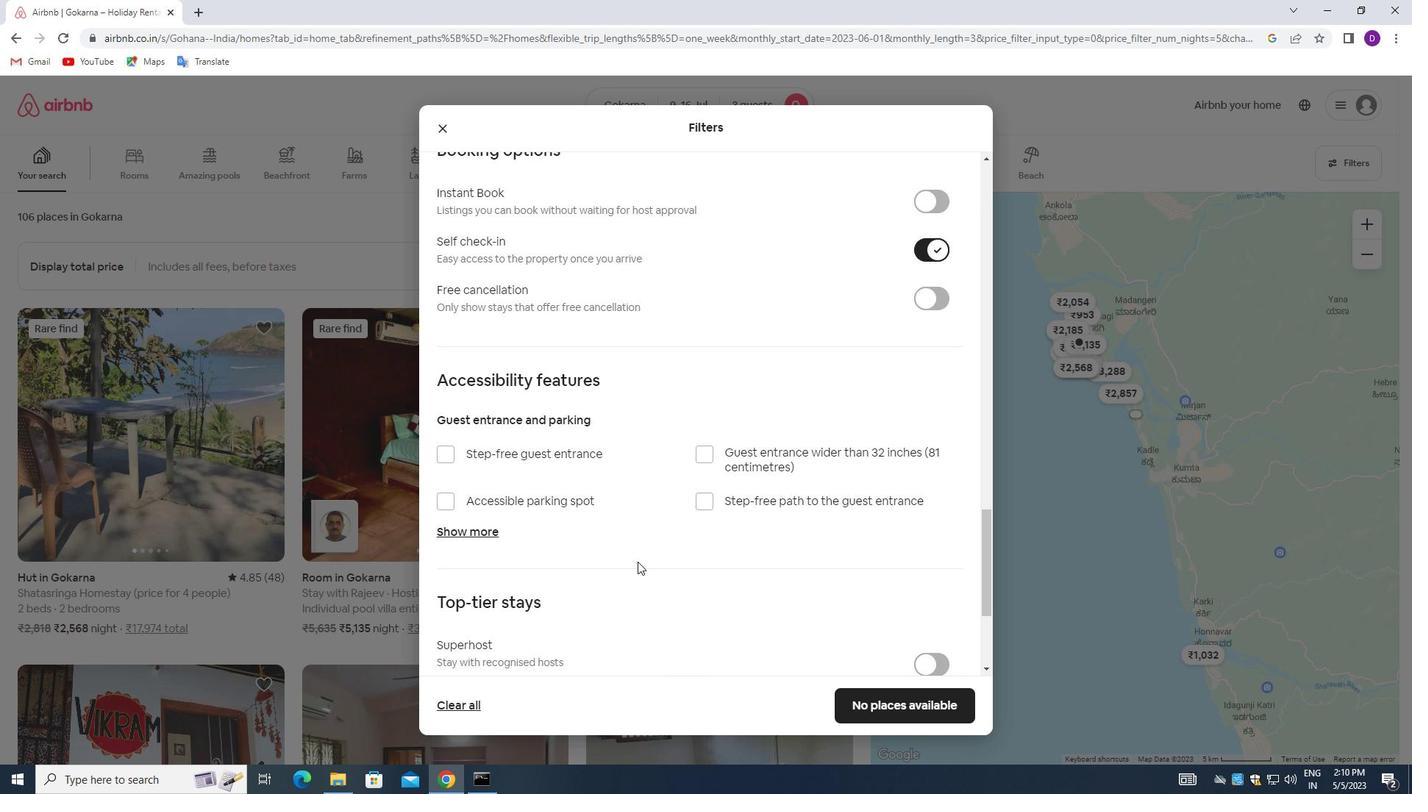 
Action: Mouse moved to (632, 565)
Screenshot: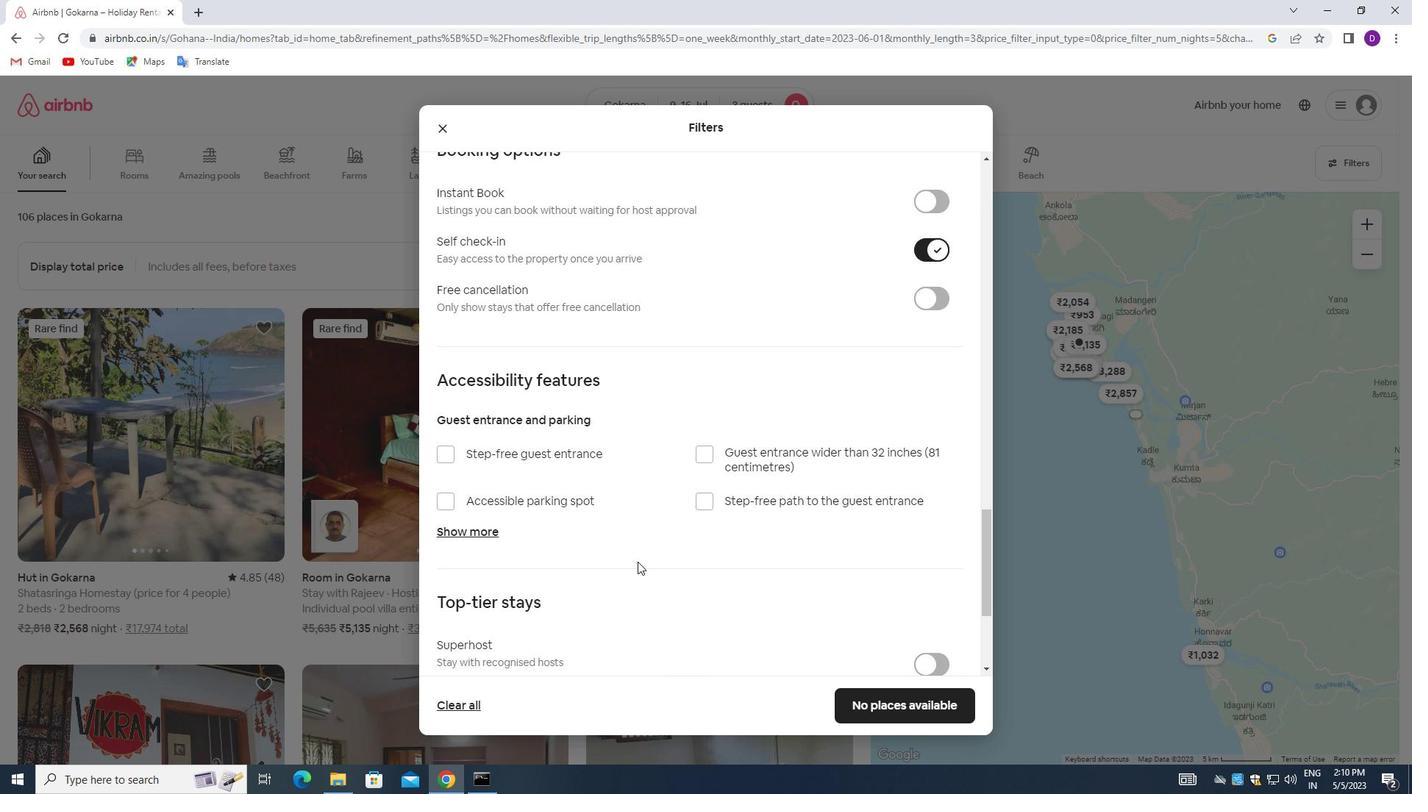 
Action: Mouse scrolled (632, 565) with delta (0, 0)
Screenshot: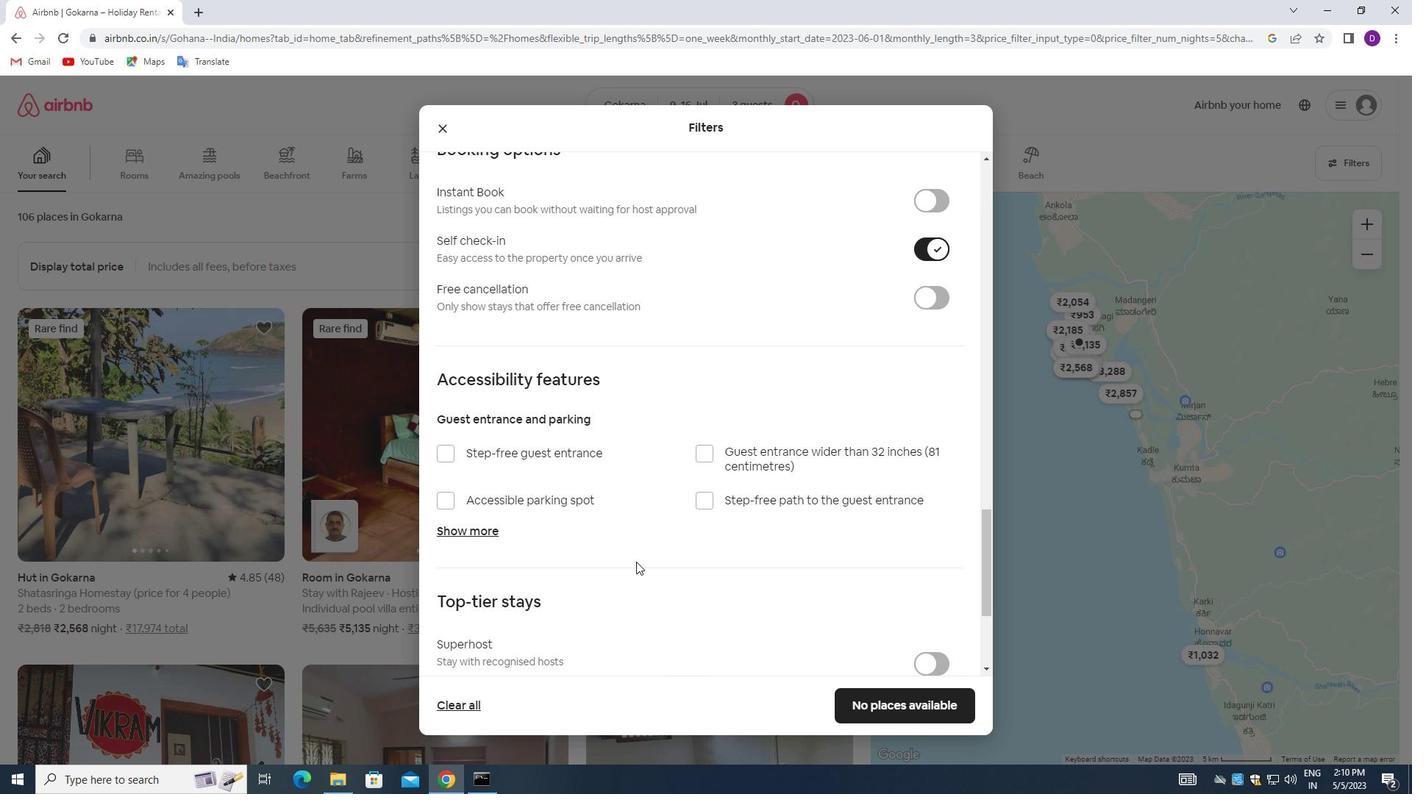 
Action: Mouse moved to (630, 565)
Screenshot: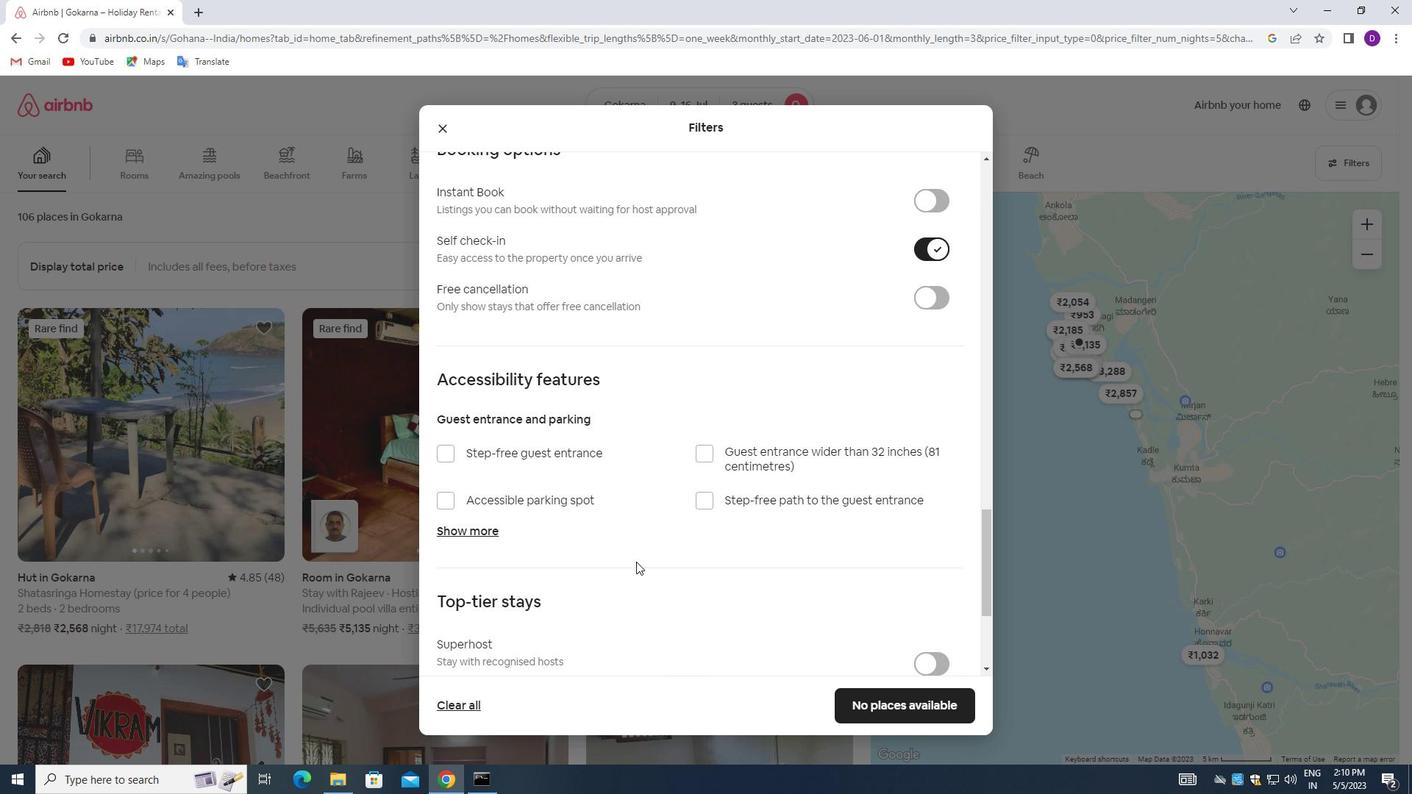 
Action: Mouse scrolled (630, 565) with delta (0, 0)
Screenshot: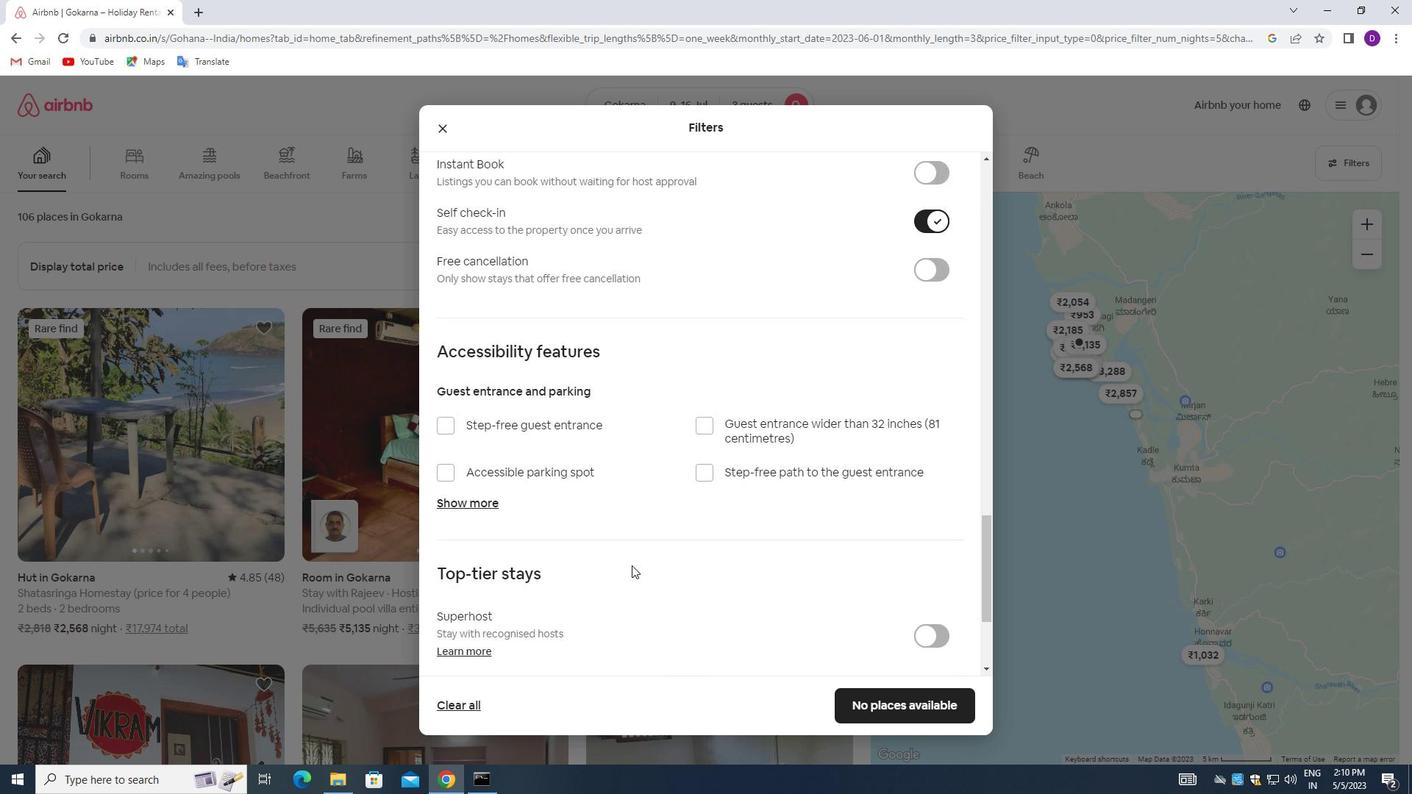 
Action: Mouse moved to (630, 567)
Screenshot: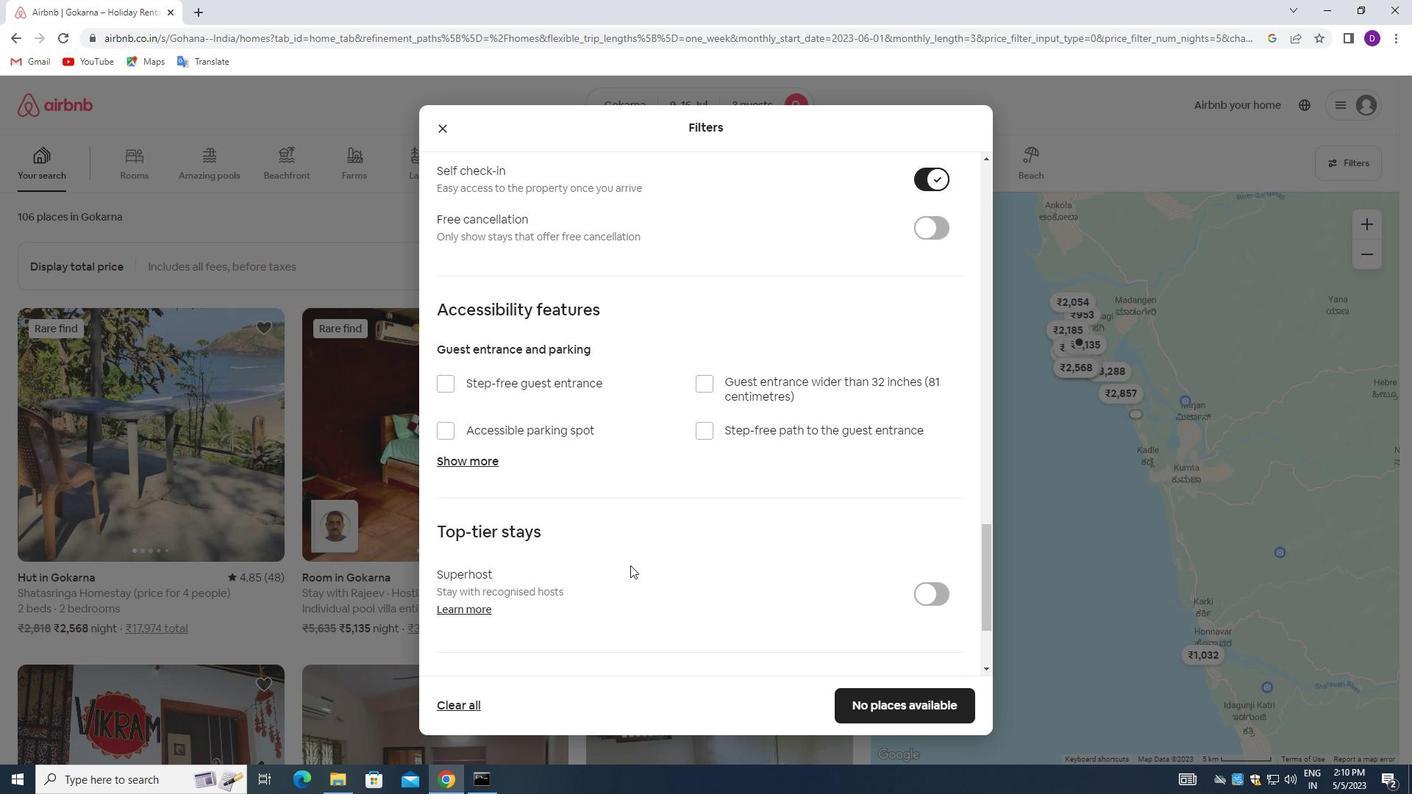 
Action: Mouse scrolled (630, 566) with delta (0, 0)
Screenshot: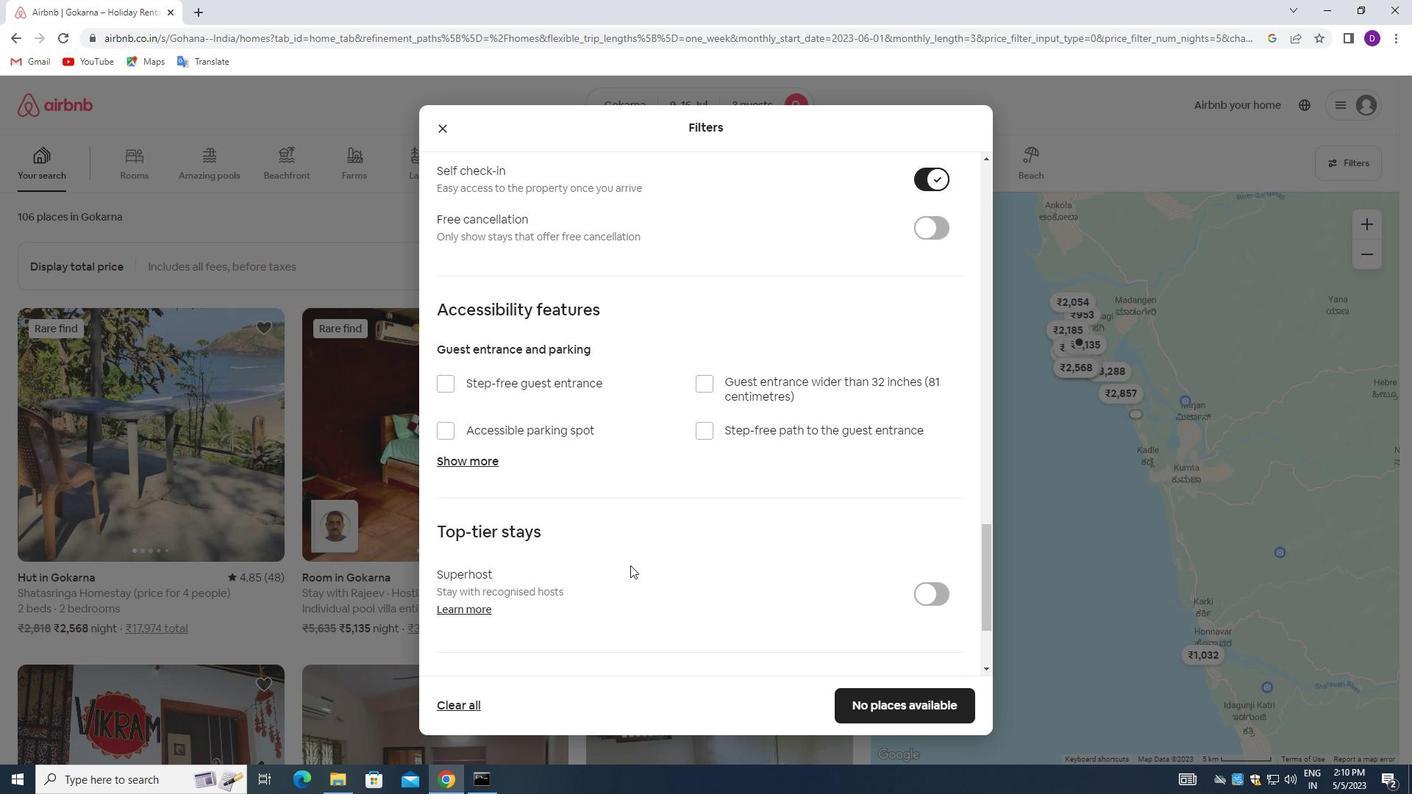 
Action: Mouse moved to (442, 570)
Screenshot: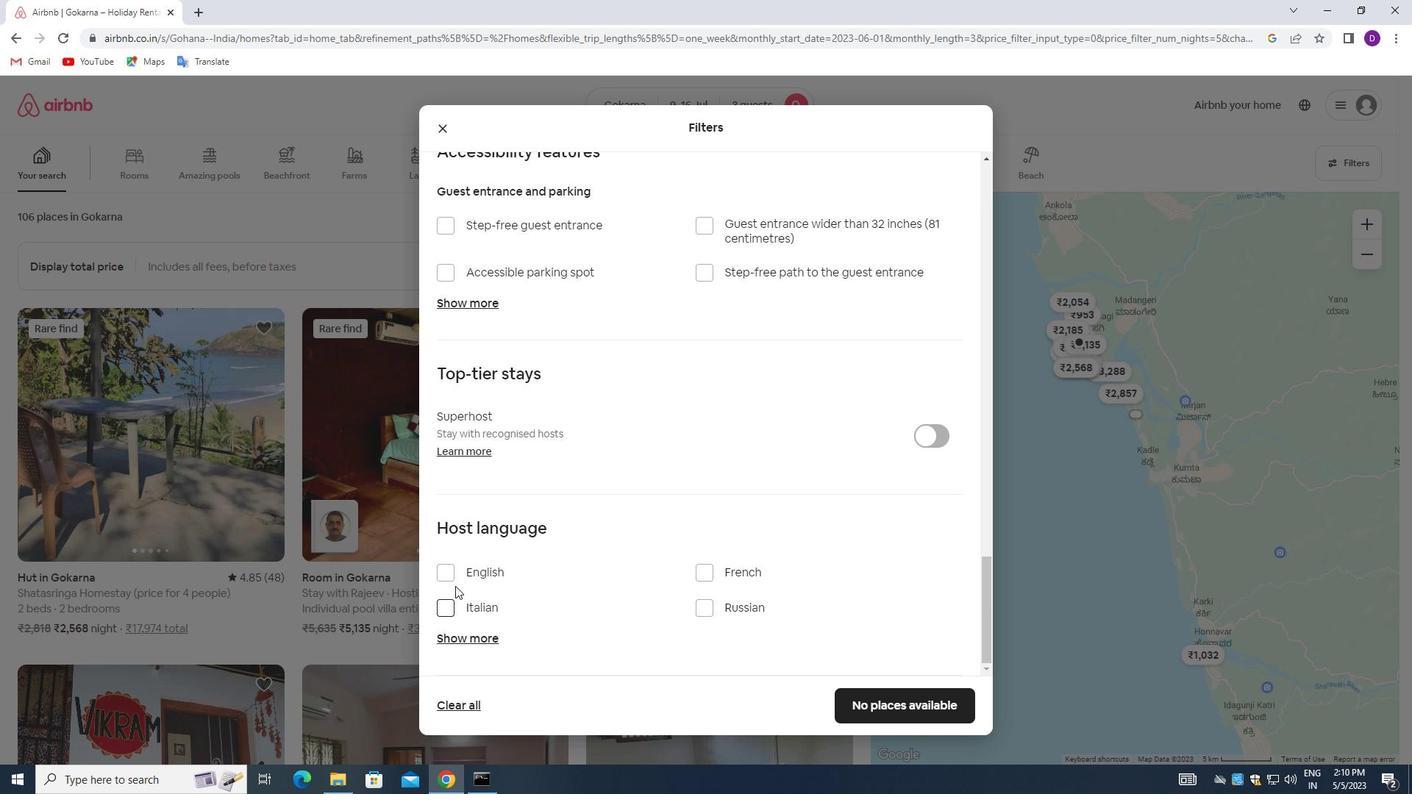 
Action: Mouse pressed left at (442, 570)
Screenshot: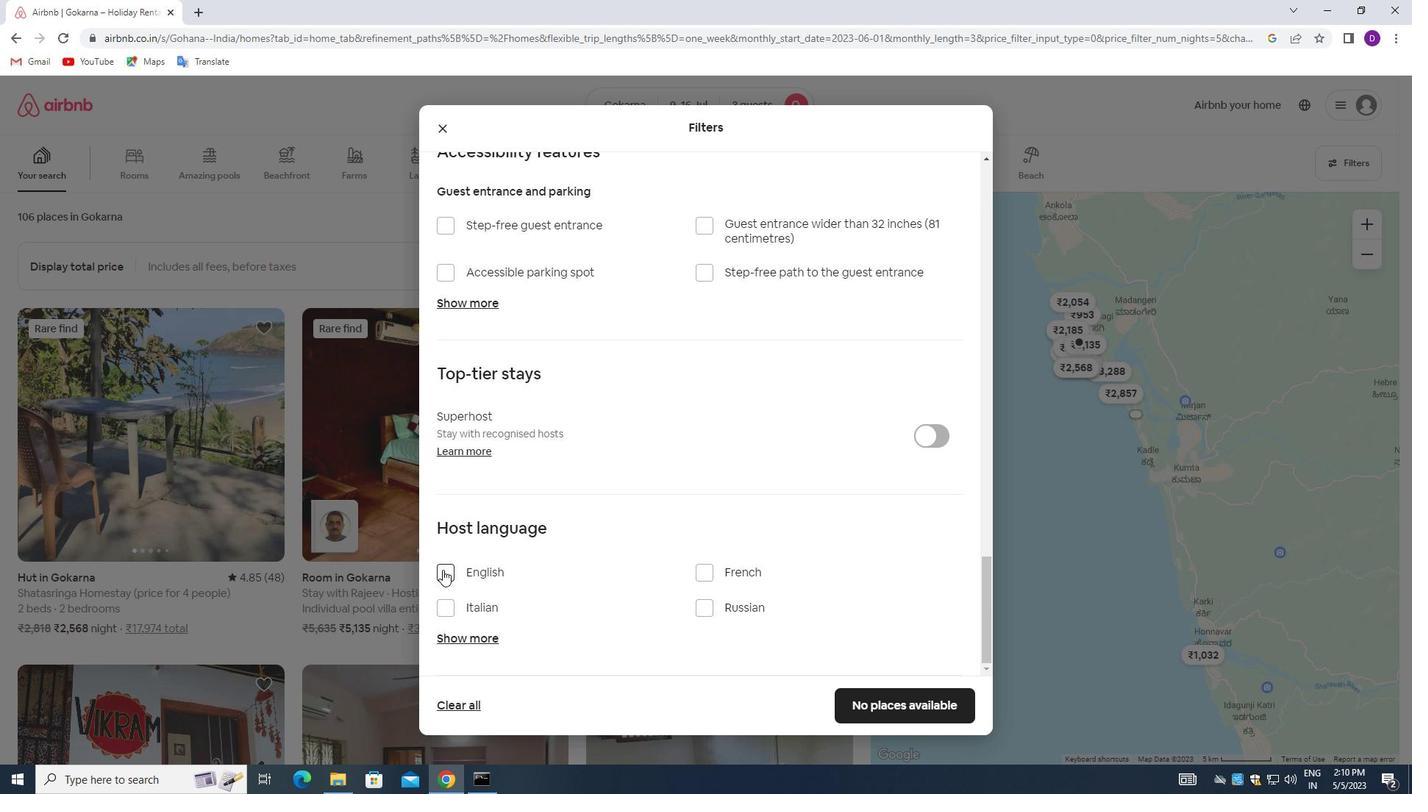 
Action: Mouse moved to (841, 698)
Screenshot: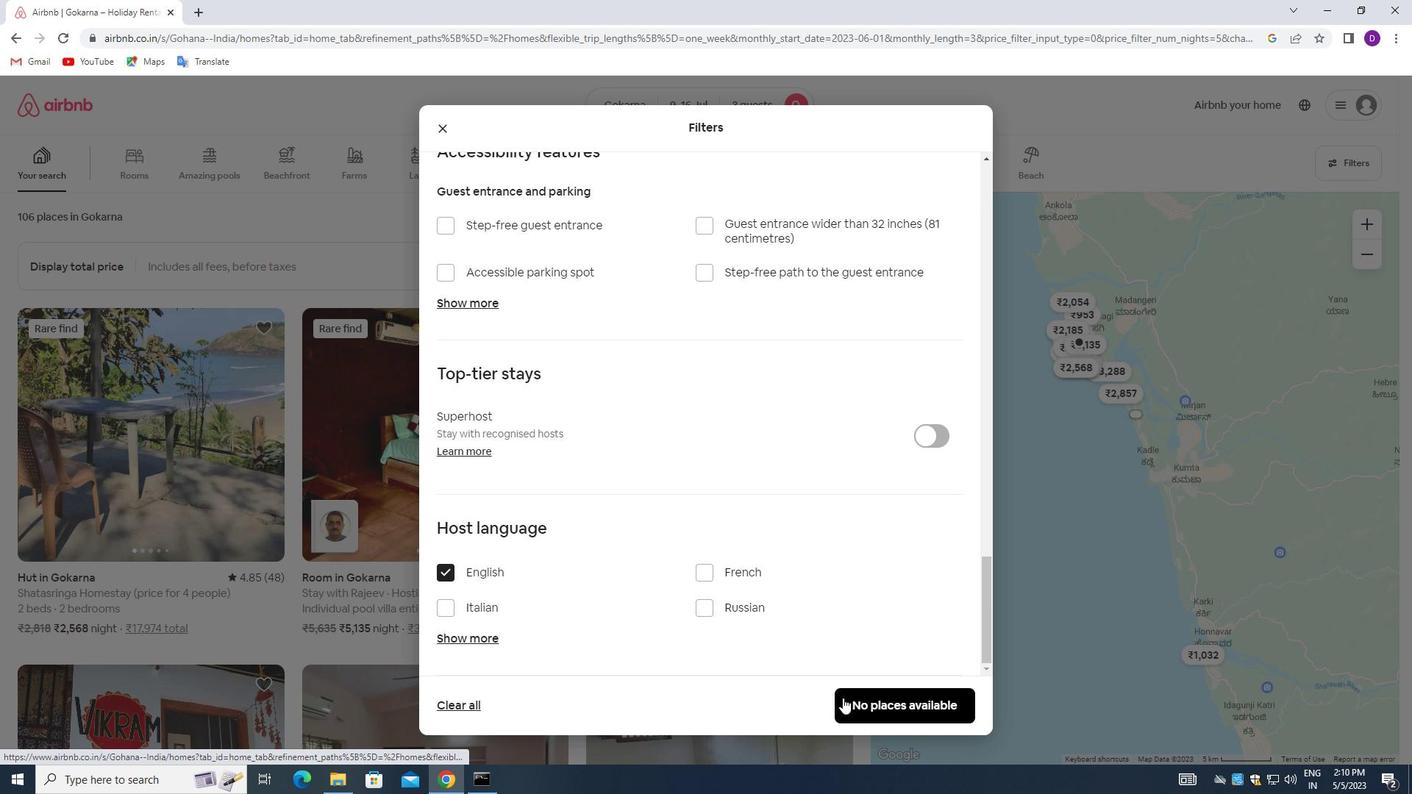 
Action: Mouse pressed left at (841, 698)
Screenshot: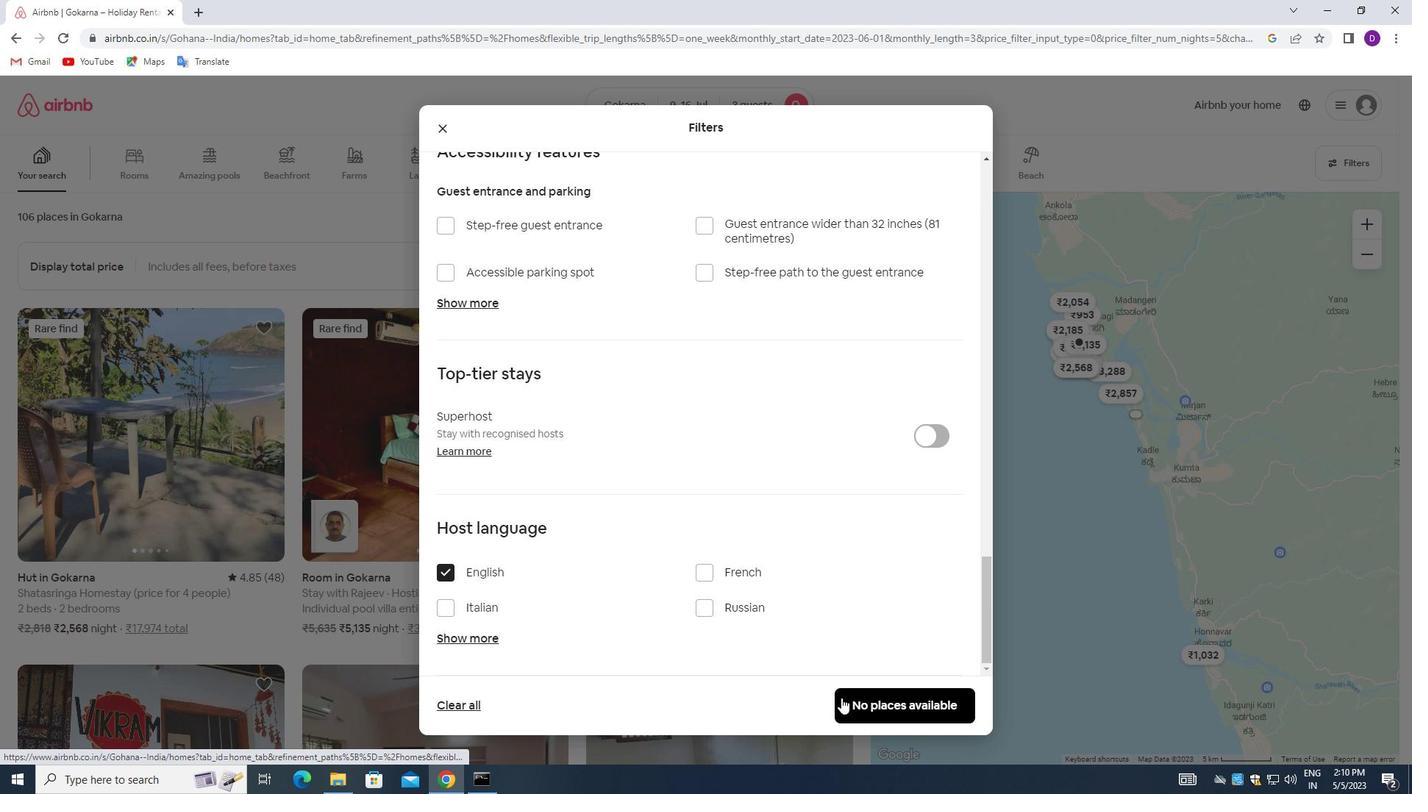 
Action: Mouse moved to (830, 534)
Screenshot: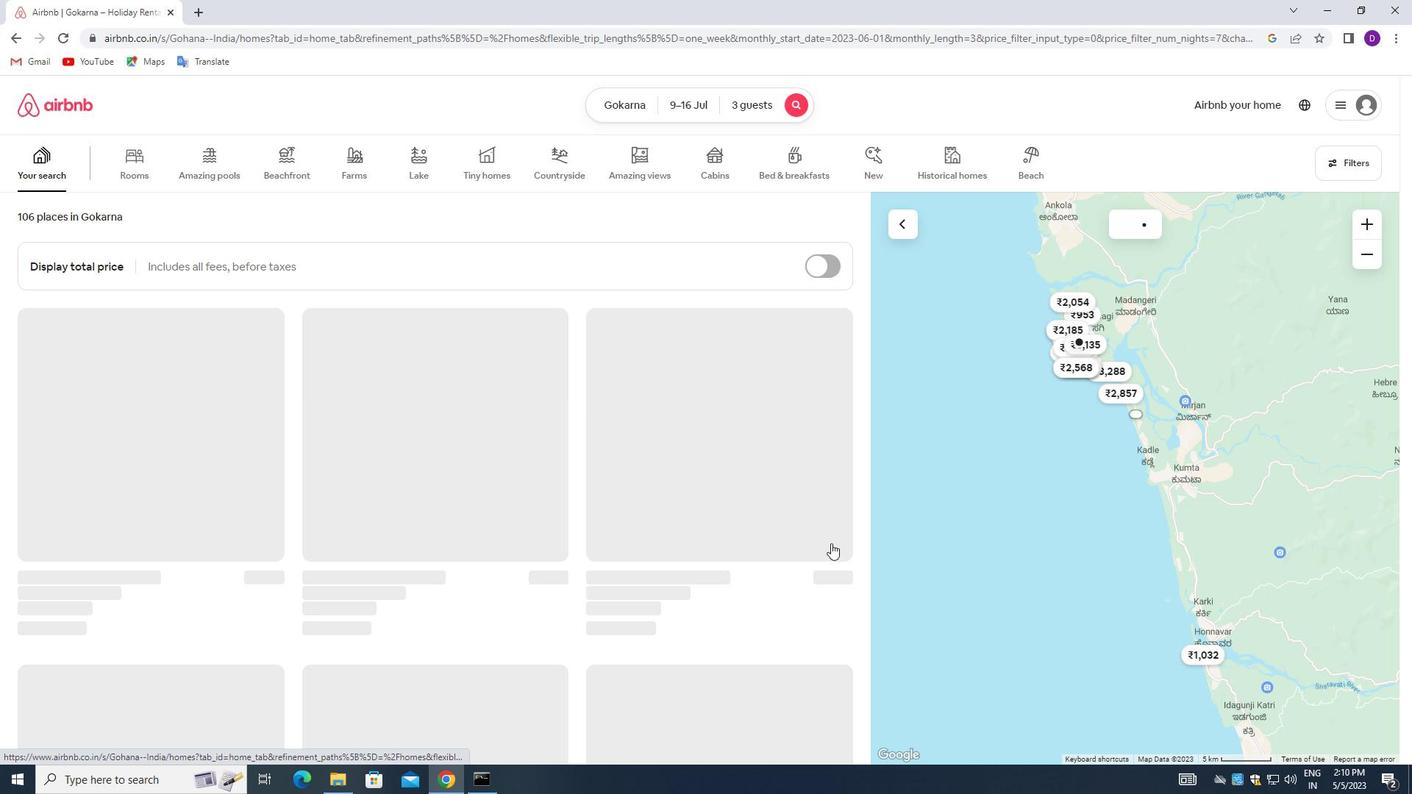
